 Task: Look for space in Plainview, United States from 10th August, 2023 to 20th August, 2023 for 12 adults in price range Rs.10000 to Rs.14000. Place can be entire place or shared room with 6 bedrooms having 12 beds and 6 bathrooms. Property type can be house, flat, guest house. Amenities needed are: wifi, TV, free parkinig on premises, gym, breakfast. Booking option can be shelf check-in. Required host language is English.
Action: Mouse moved to (488, 99)
Screenshot: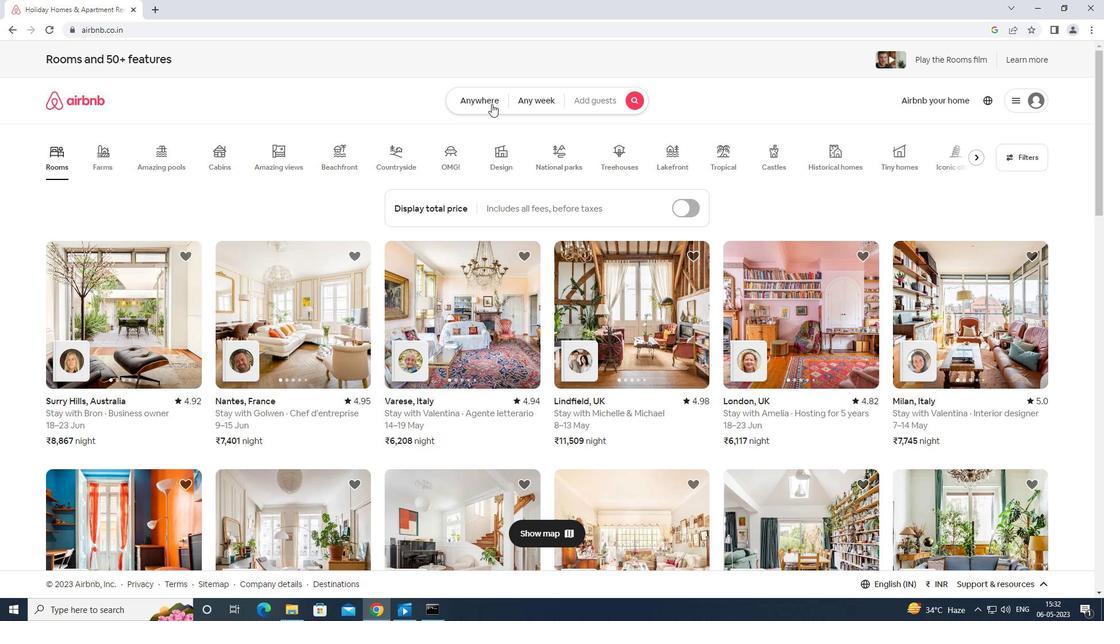 
Action: Mouse pressed left at (488, 99)
Screenshot: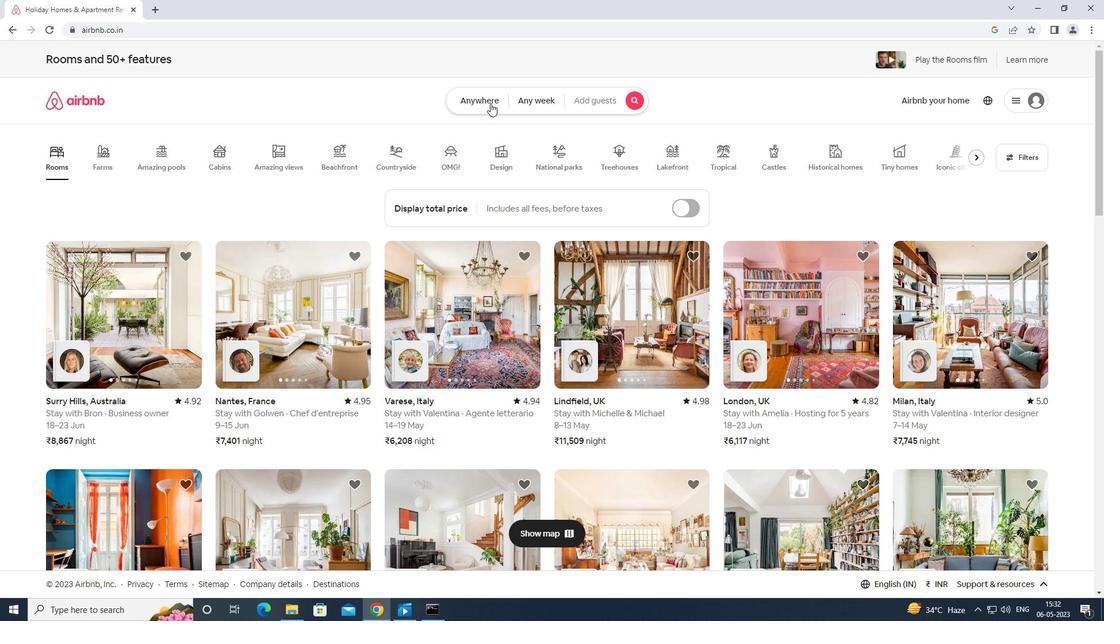 
Action: Mouse moved to (440, 130)
Screenshot: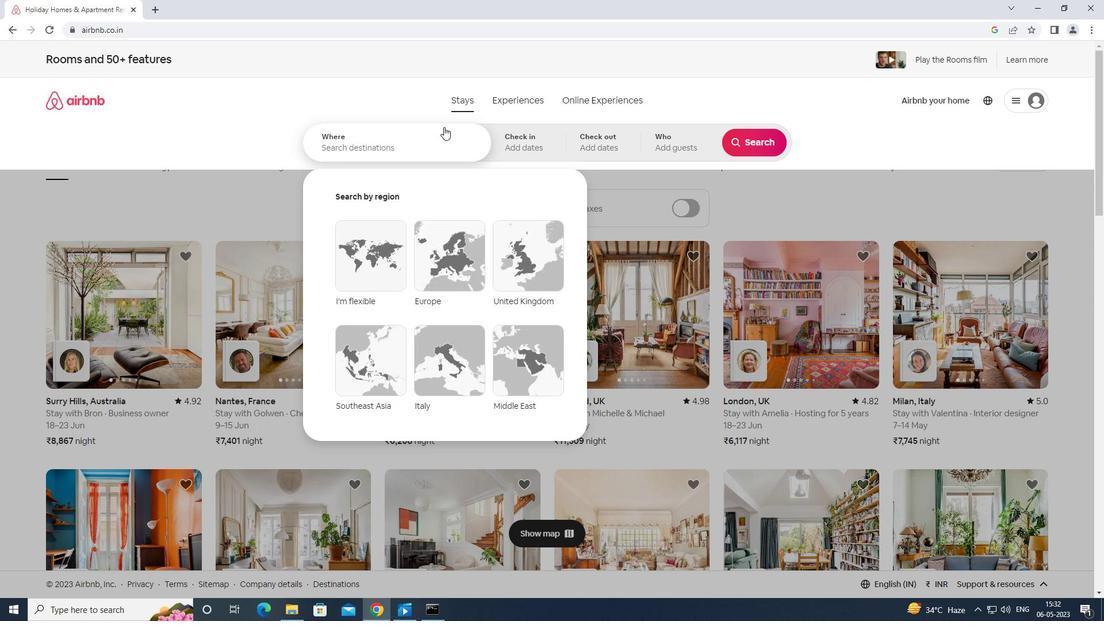 
Action: Mouse pressed left at (440, 130)
Screenshot: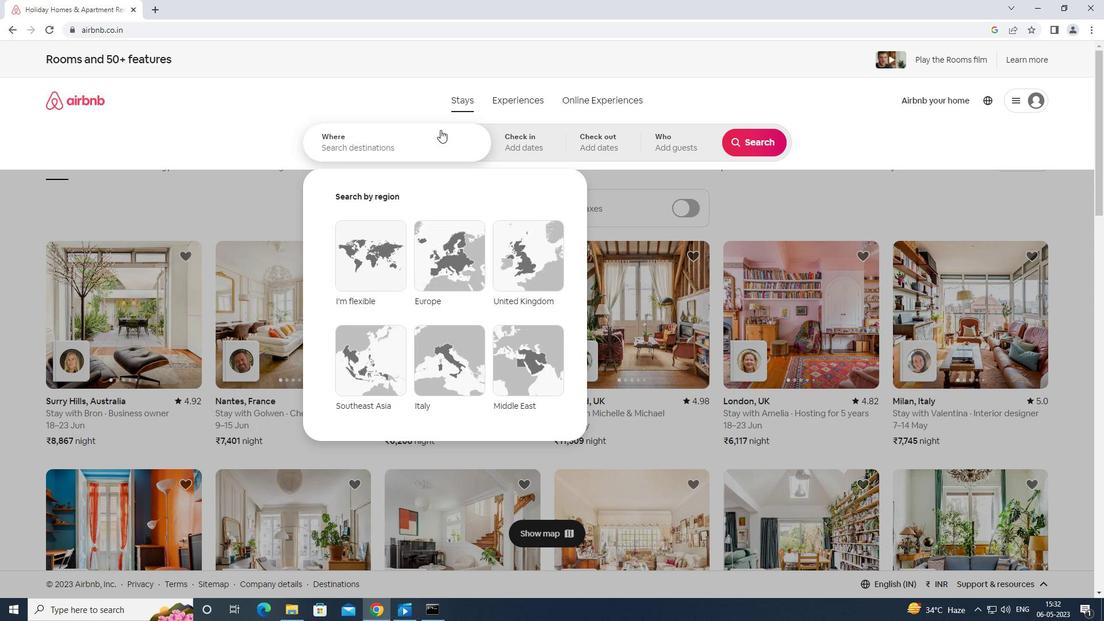 
Action: Key pressed <Key.caps_lock>pl<Key.caps_lock><Key.caps_lock>I<Key.backspace><Key.caps_lock>Inview<Key.space>united<Key.space>states<Key.enter>
Screenshot: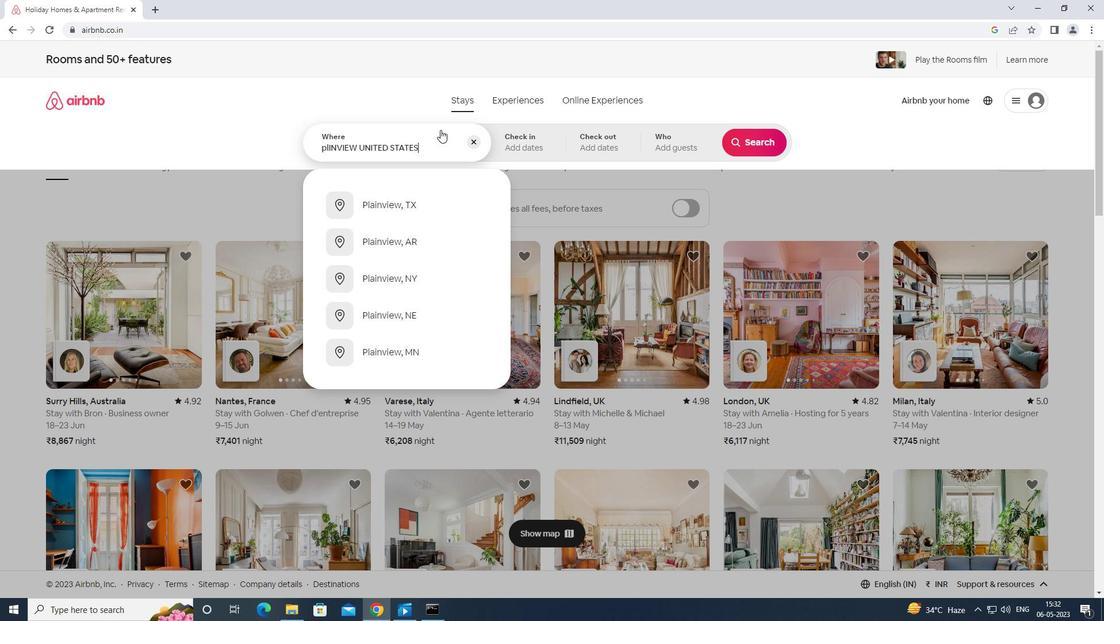 
Action: Mouse moved to (748, 234)
Screenshot: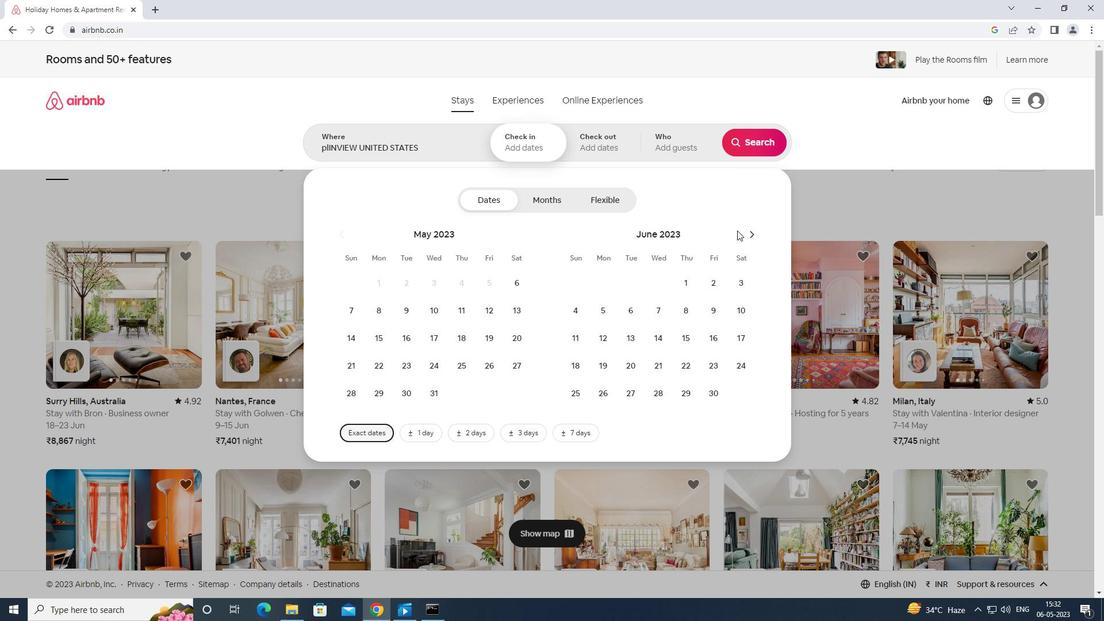 
Action: Mouse pressed left at (748, 234)
Screenshot: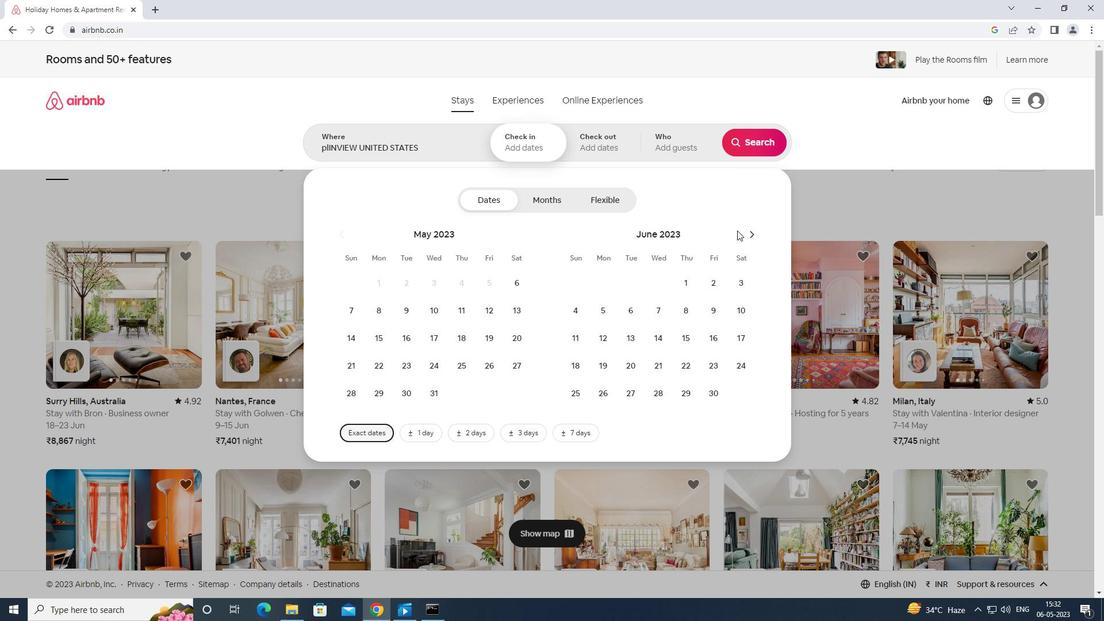 
Action: Mouse moved to (751, 233)
Screenshot: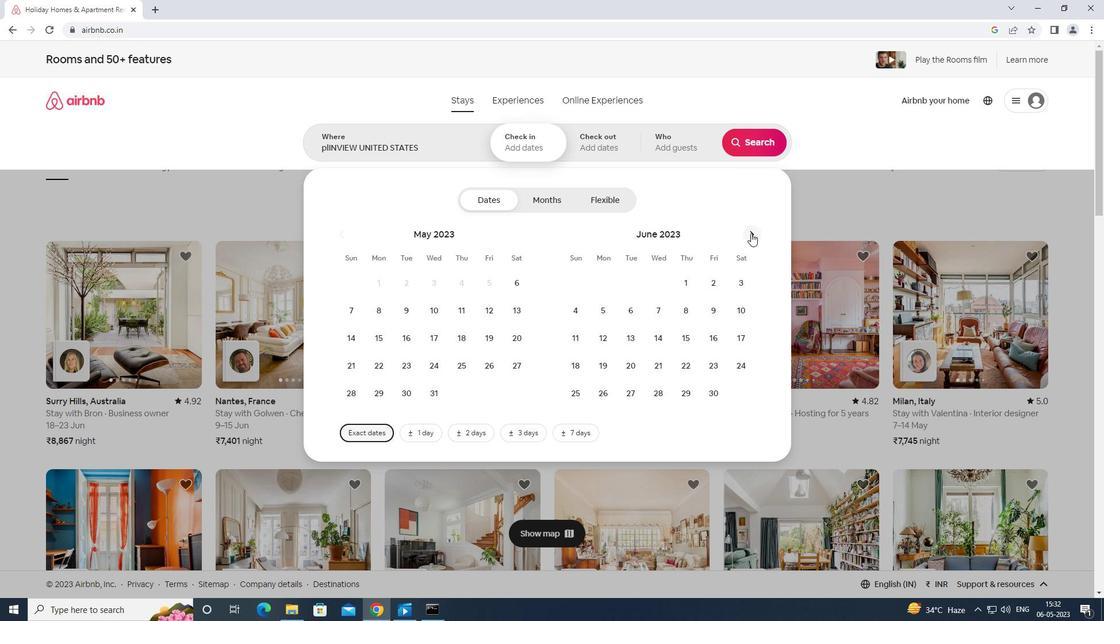 
Action: Mouse pressed left at (751, 233)
Screenshot: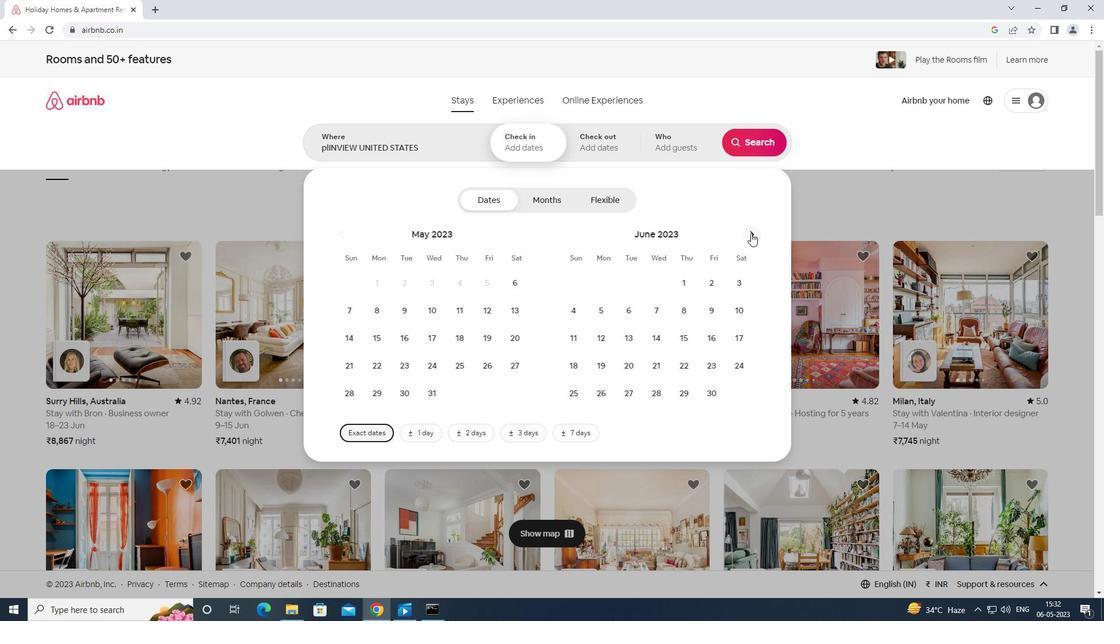 
Action: Mouse moved to (686, 310)
Screenshot: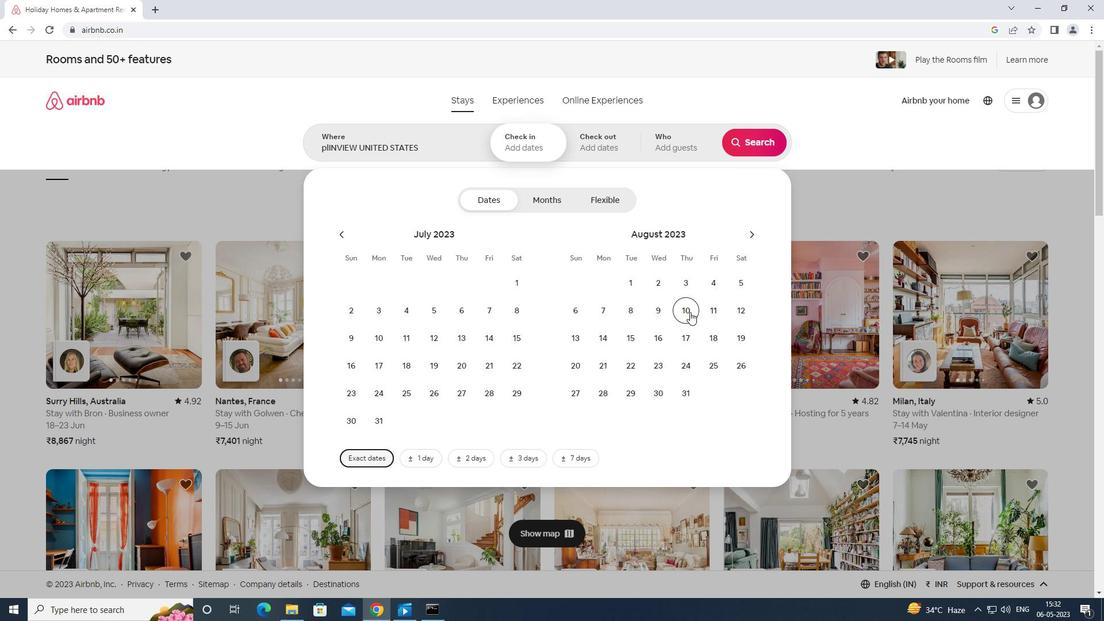 
Action: Mouse pressed left at (686, 310)
Screenshot: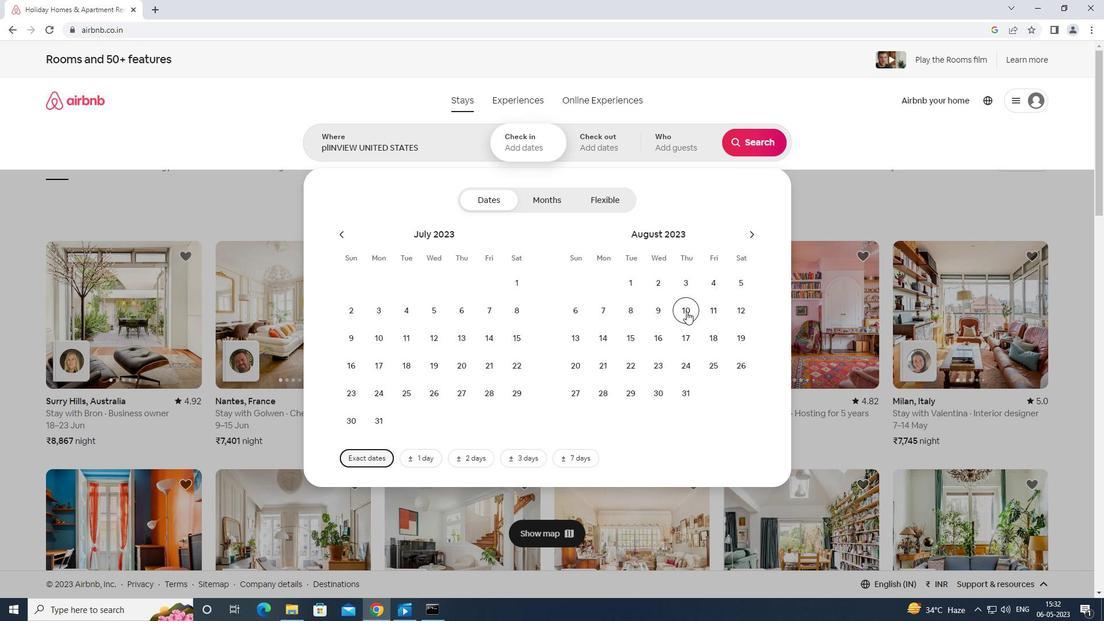 
Action: Mouse moved to (577, 364)
Screenshot: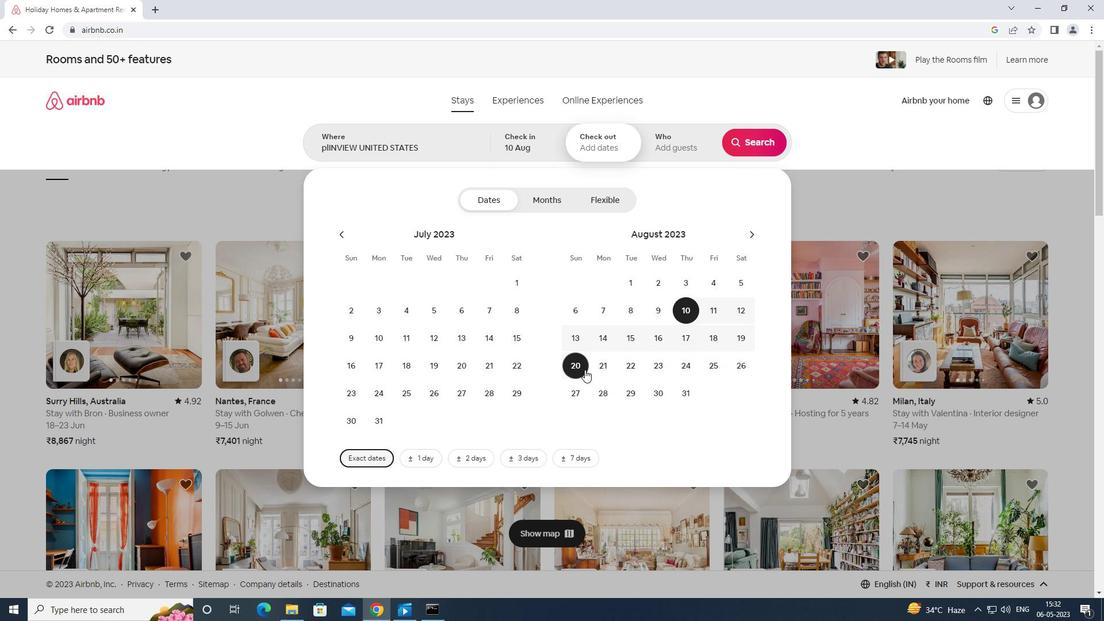 
Action: Mouse pressed left at (577, 364)
Screenshot: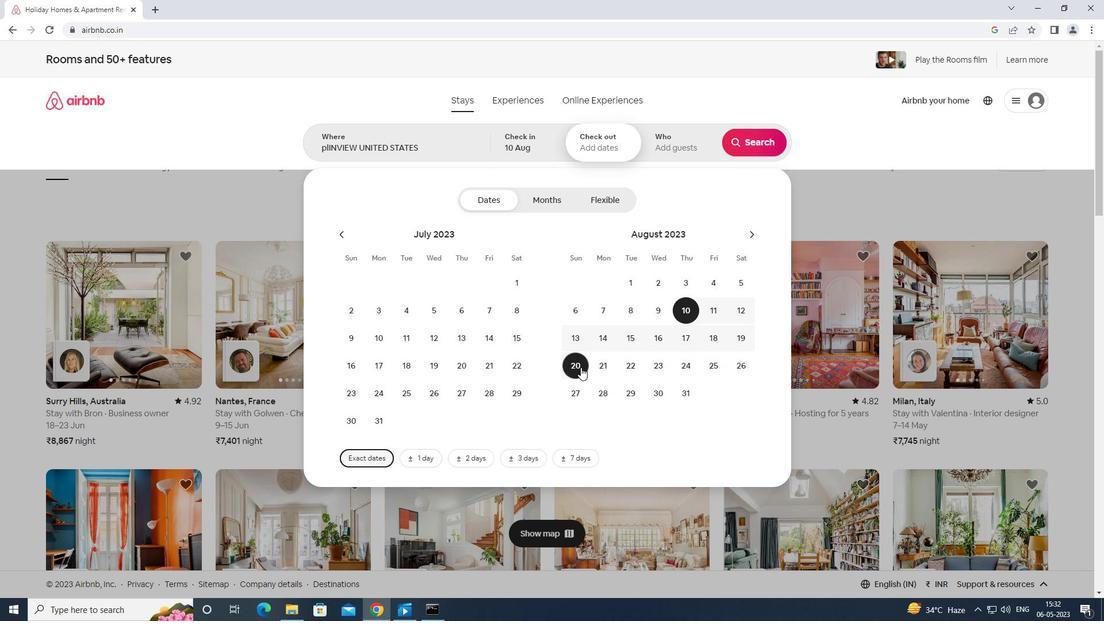 
Action: Mouse moved to (679, 144)
Screenshot: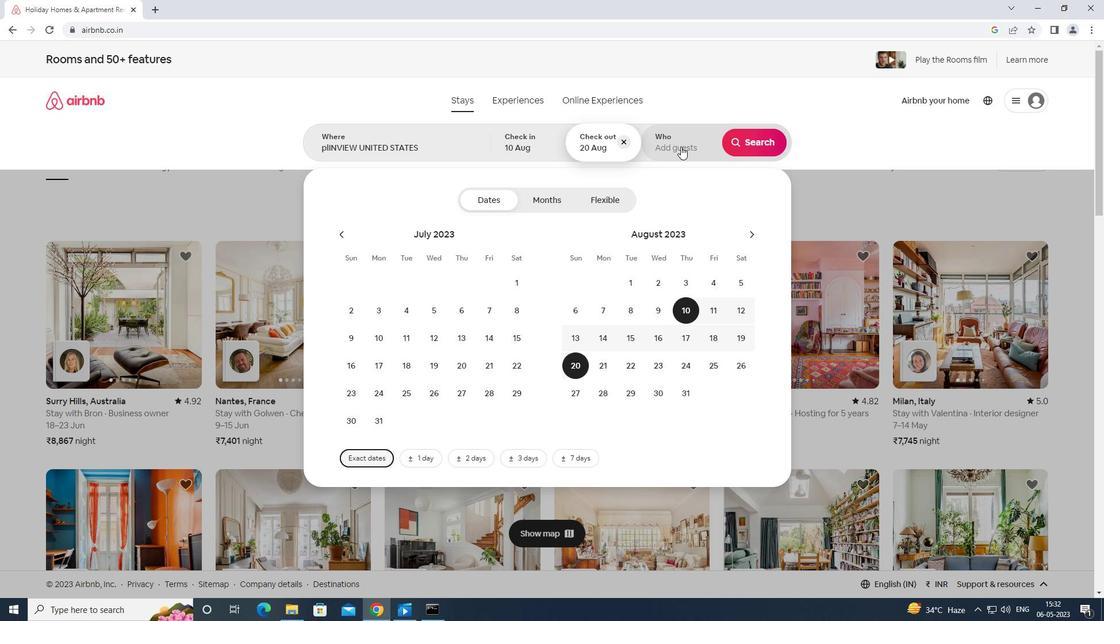 
Action: Mouse pressed left at (679, 144)
Screenshot: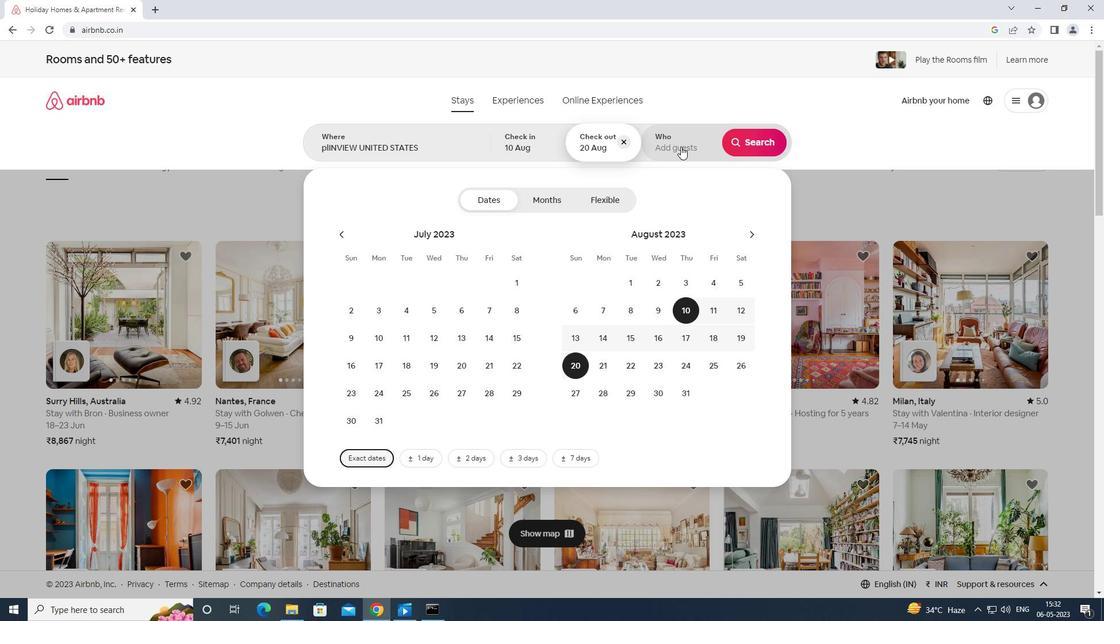 
Action: Mouse moved to (759, 199)
Screenshot: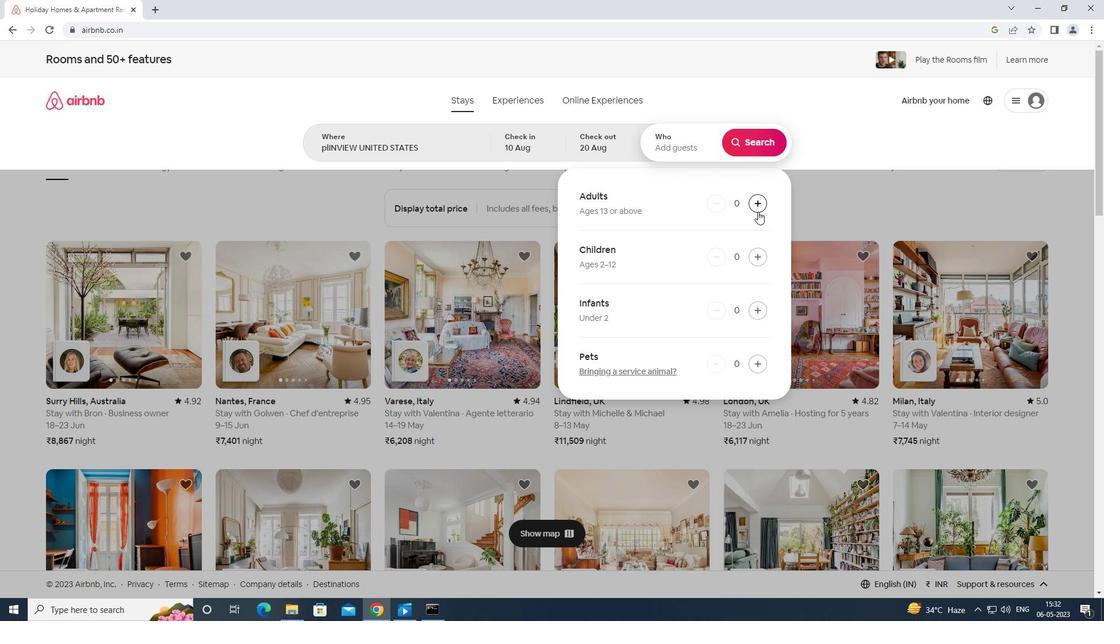 
Action: Mouse pressed left at (759, 199)
Screenshot: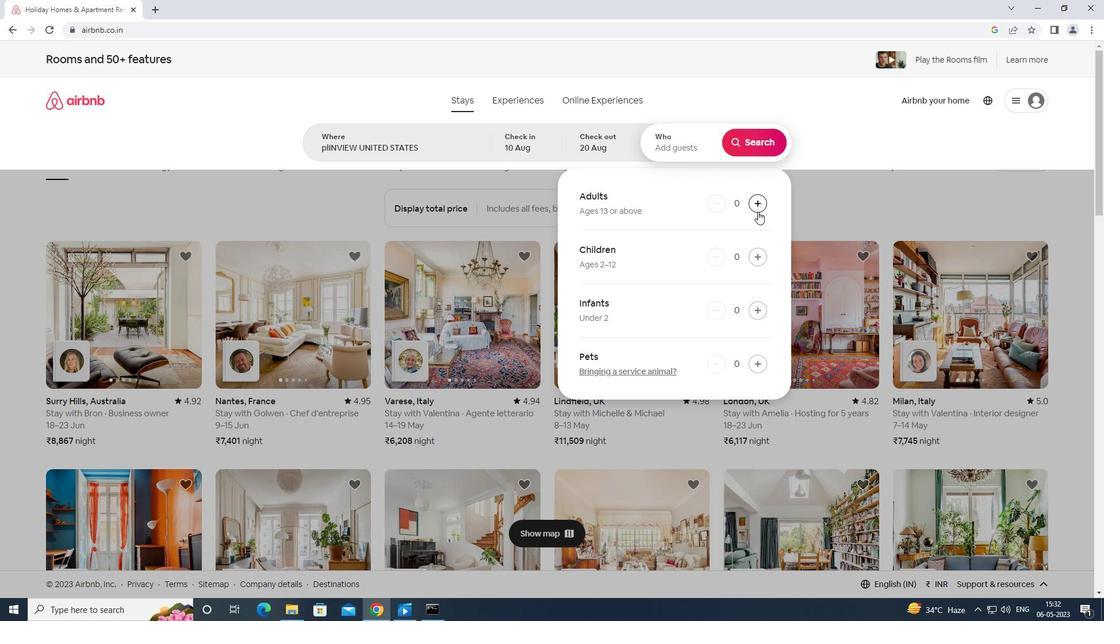 
Action: Mouse moved to (759, 199)
Screenshot: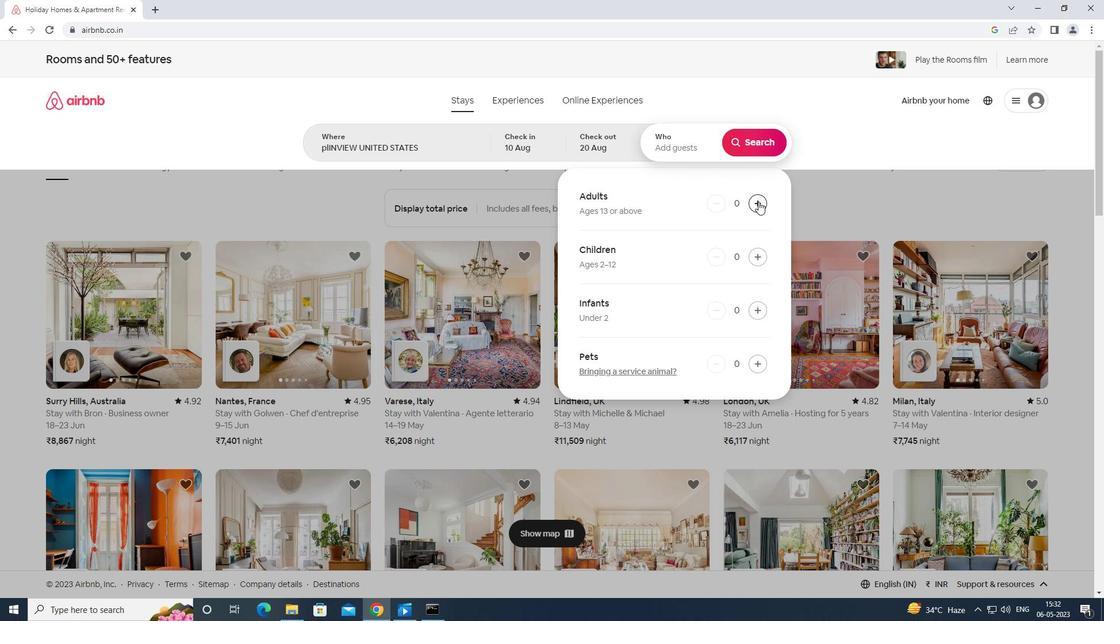 
Action: Mouse pressed left at (759, 199)
Screenshot: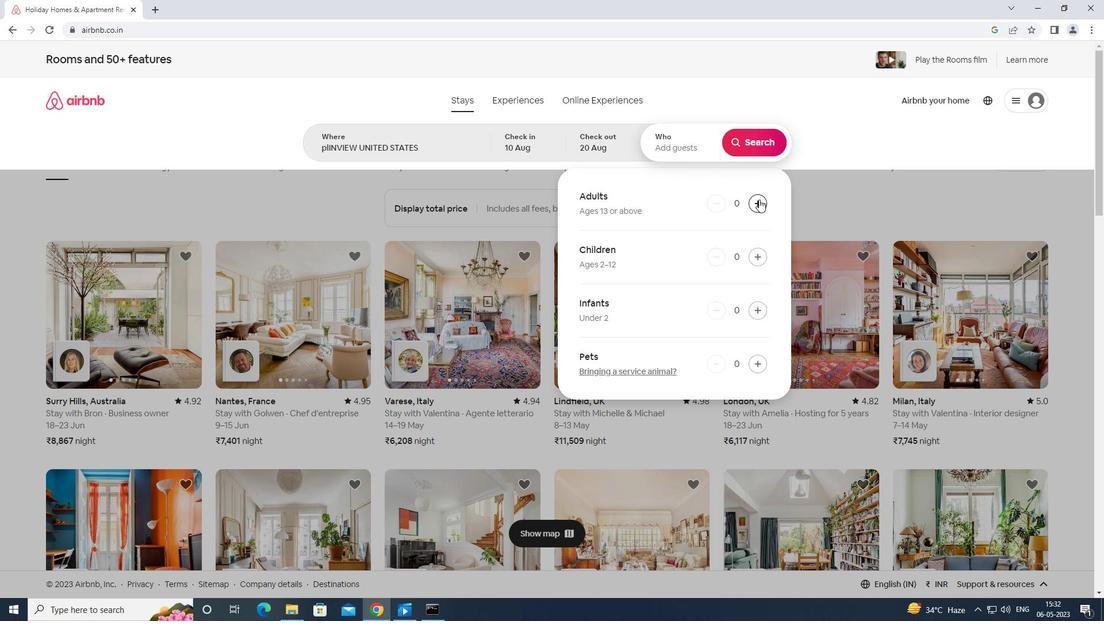 
Action: Mouse moved to (759, 200)
Screenshot: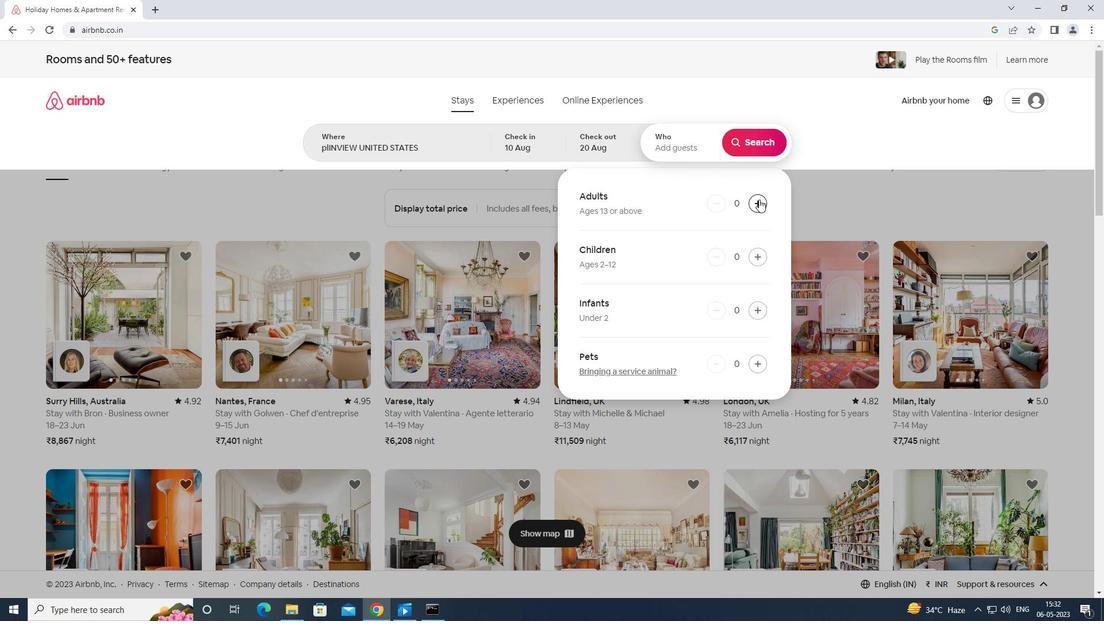 
Action: Mouse pressed left at (759, 200)
Screenshot: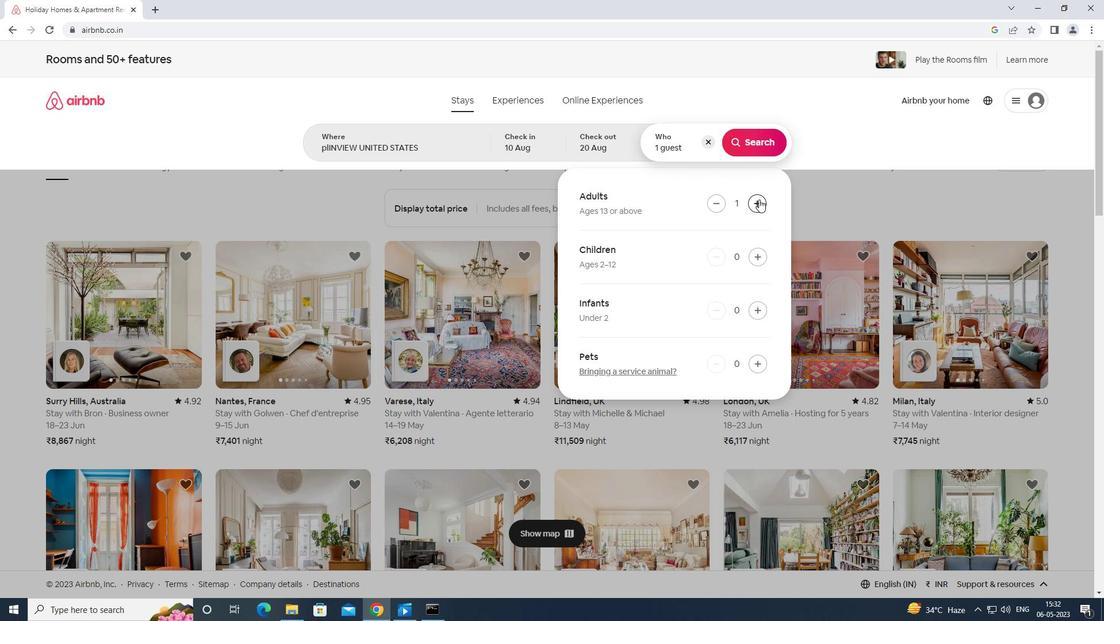
Action: Mouse moved to (758, 200)
Screenshot: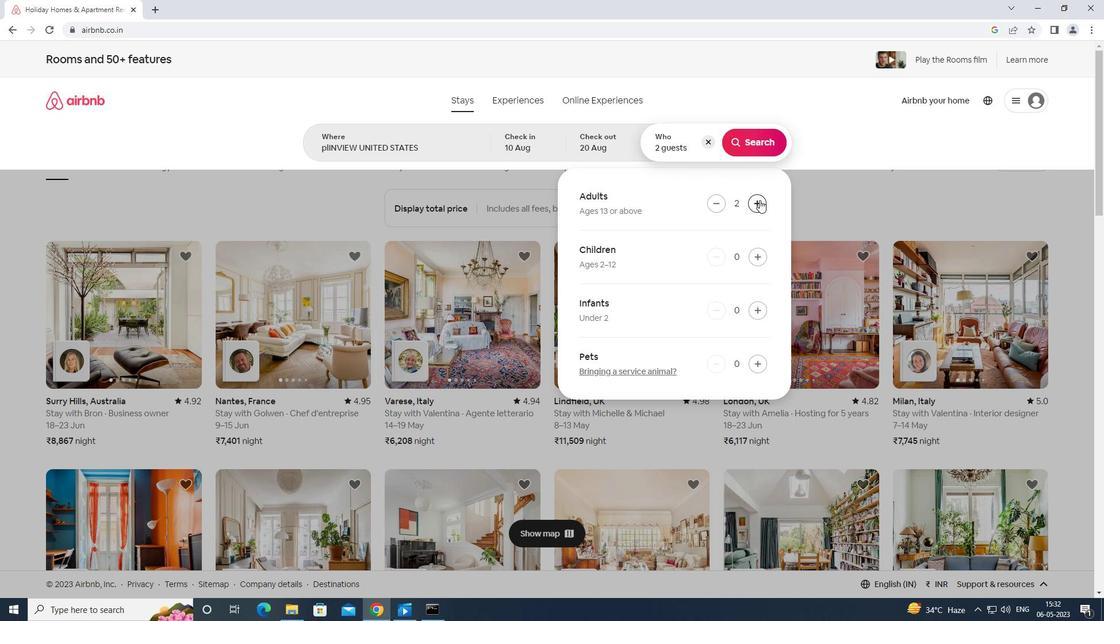 
Action: Mouse pressed left at (758, 200)
Screenshot: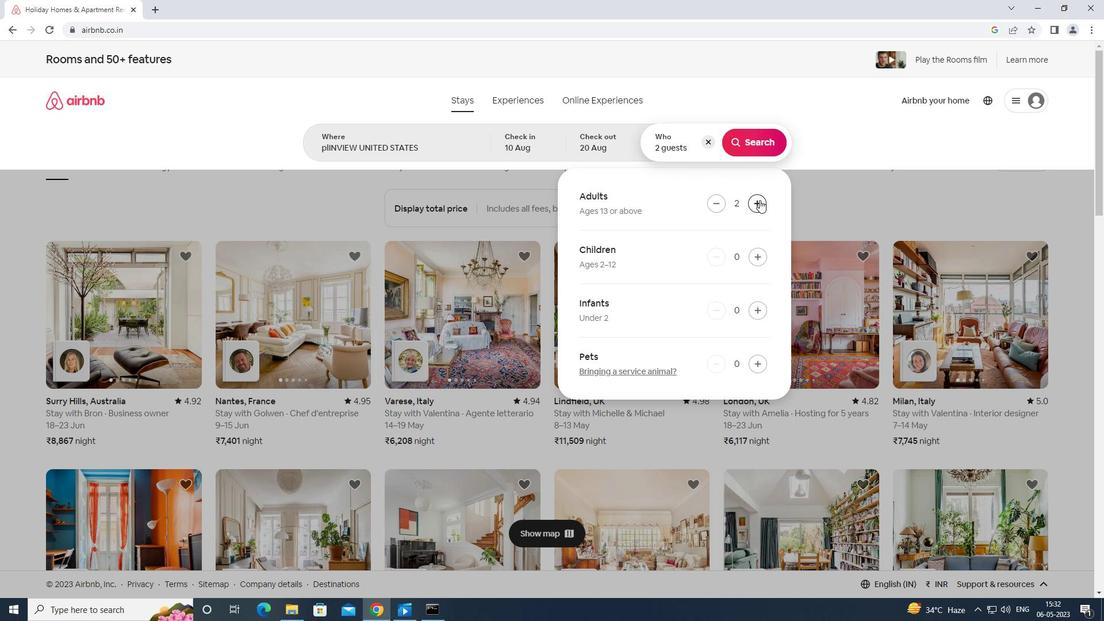 
Action: Mouse pressed left at (758, 200)
Screenshot: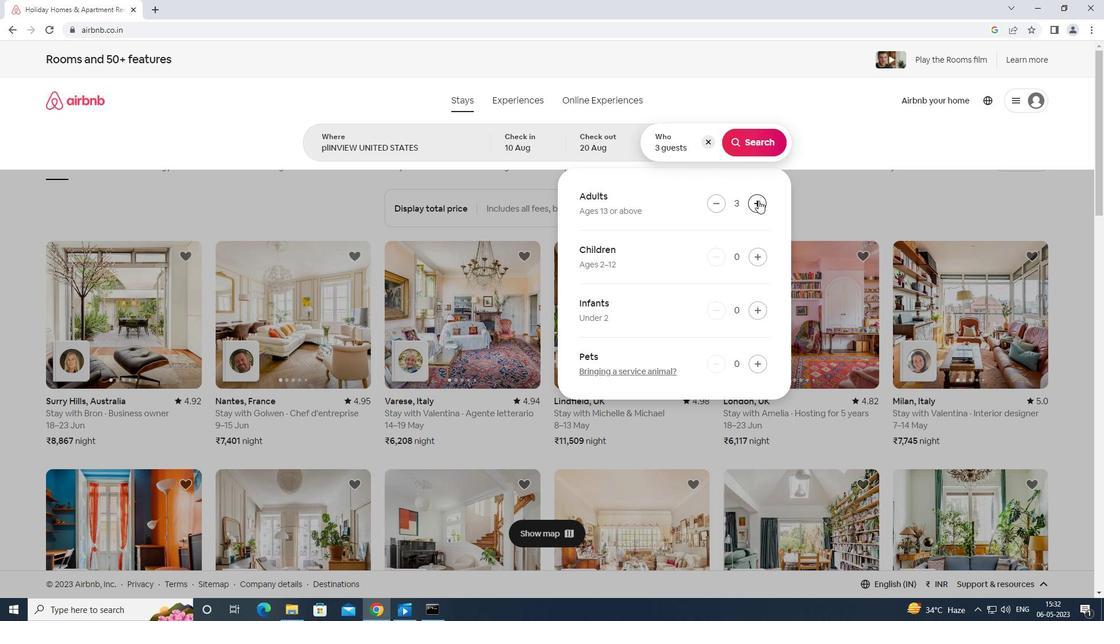 
Action: Mouse pressed left at (758, 200)
Screenshot: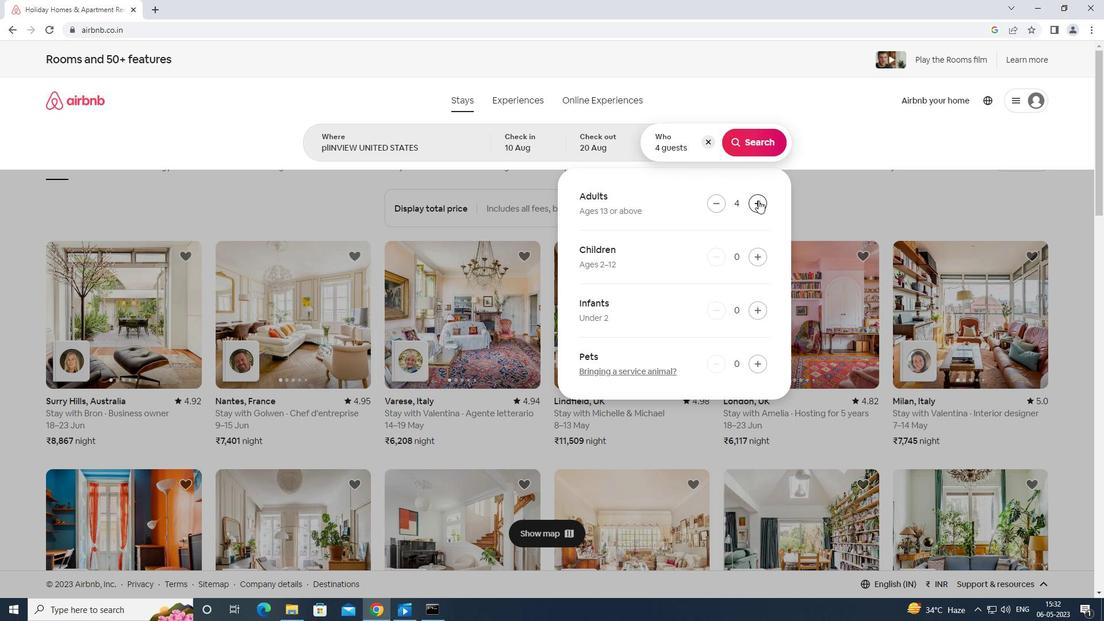 
Action: Mouse pressed left at (758, 200)
Screenshot: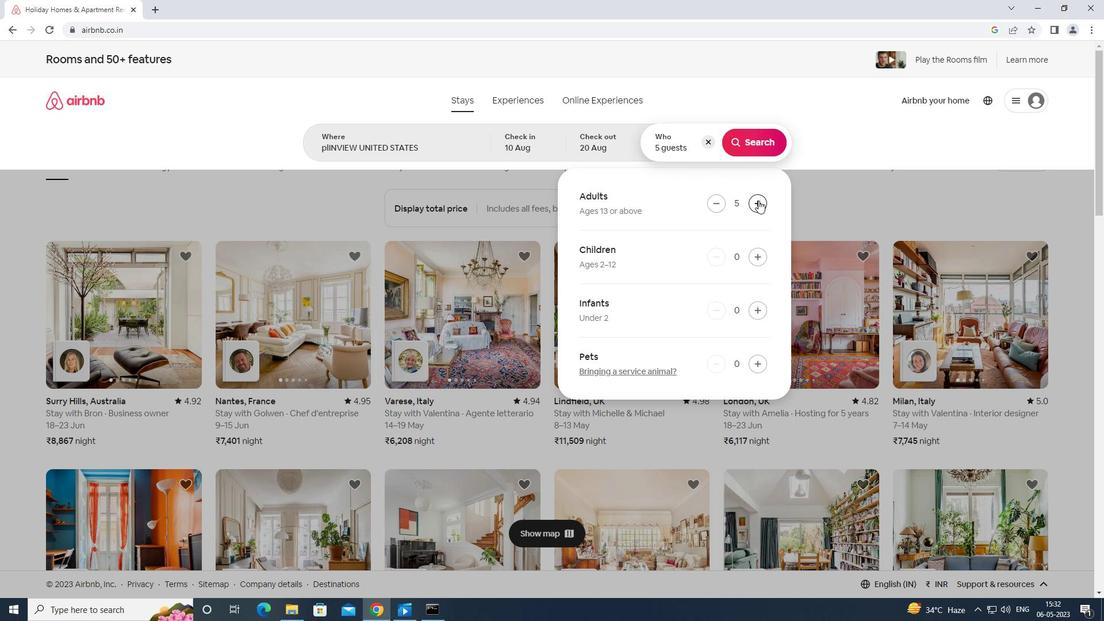 
Action: Mouse pressed left at (758, 200)
Screenshot: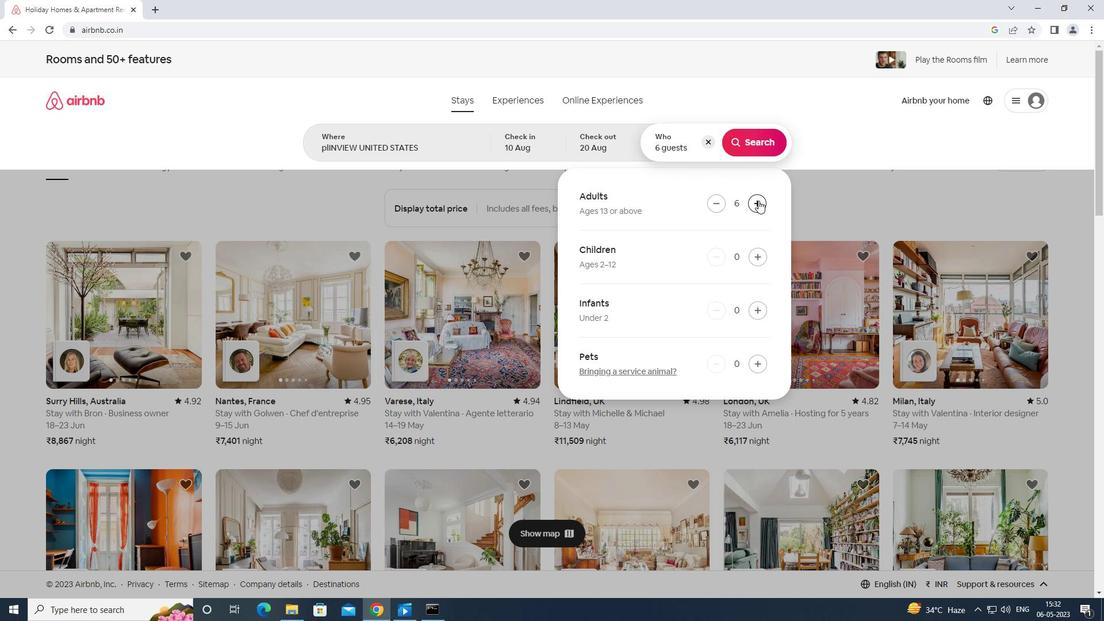
Action: Mouse pressed left at (758, 200)
Screenshot: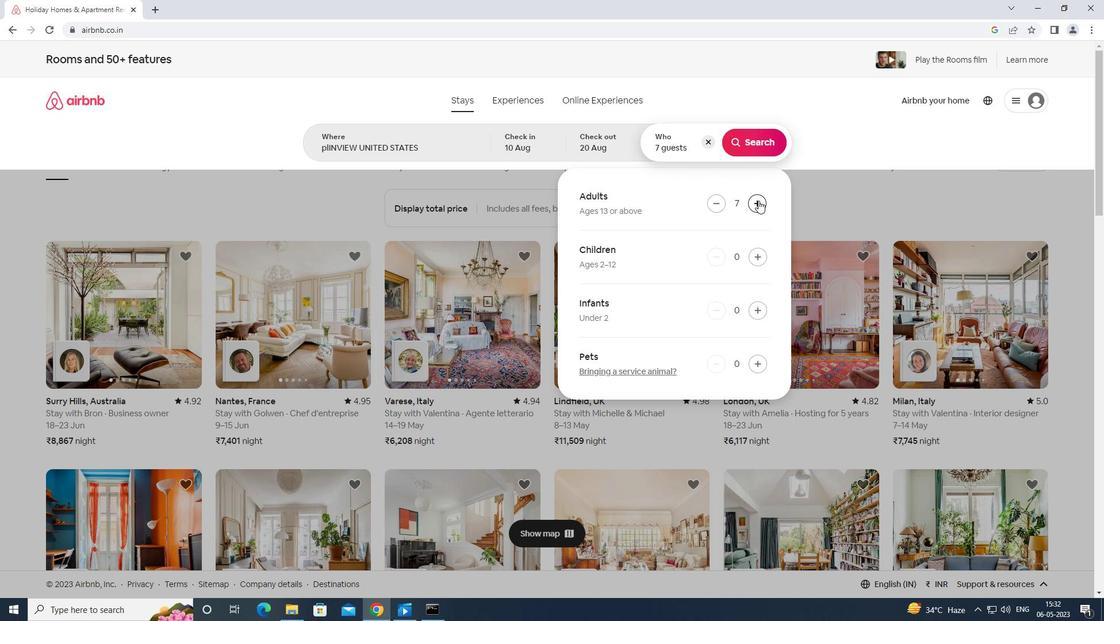 
Action: Mouse pressed left at (758, 200)
Screenshot: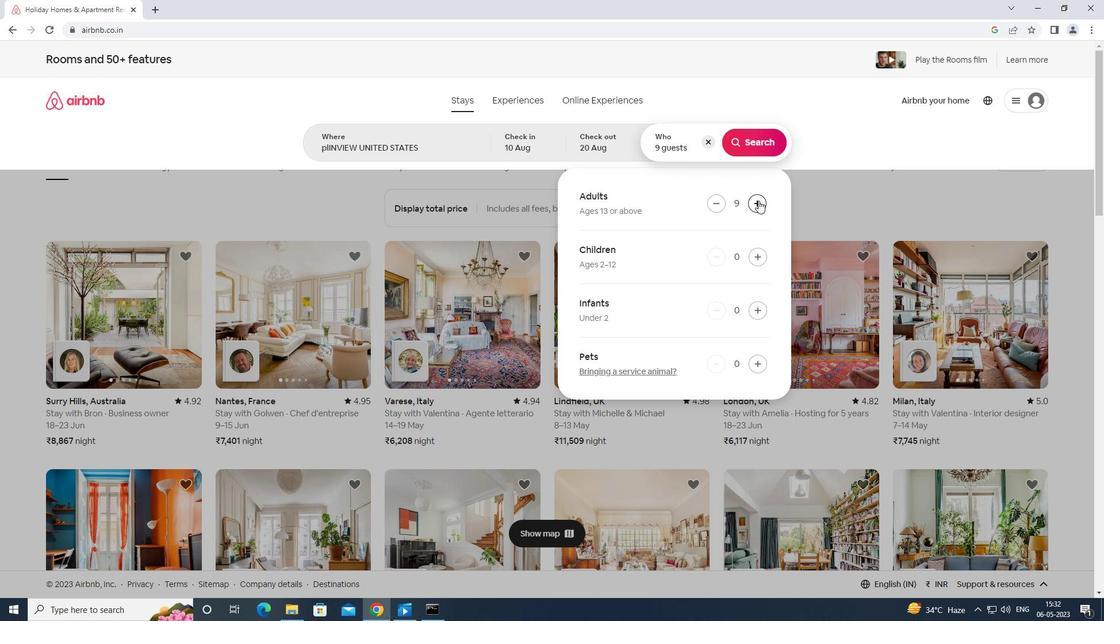 
Action: Mouse pressed left at (758, 200)
Screenshot: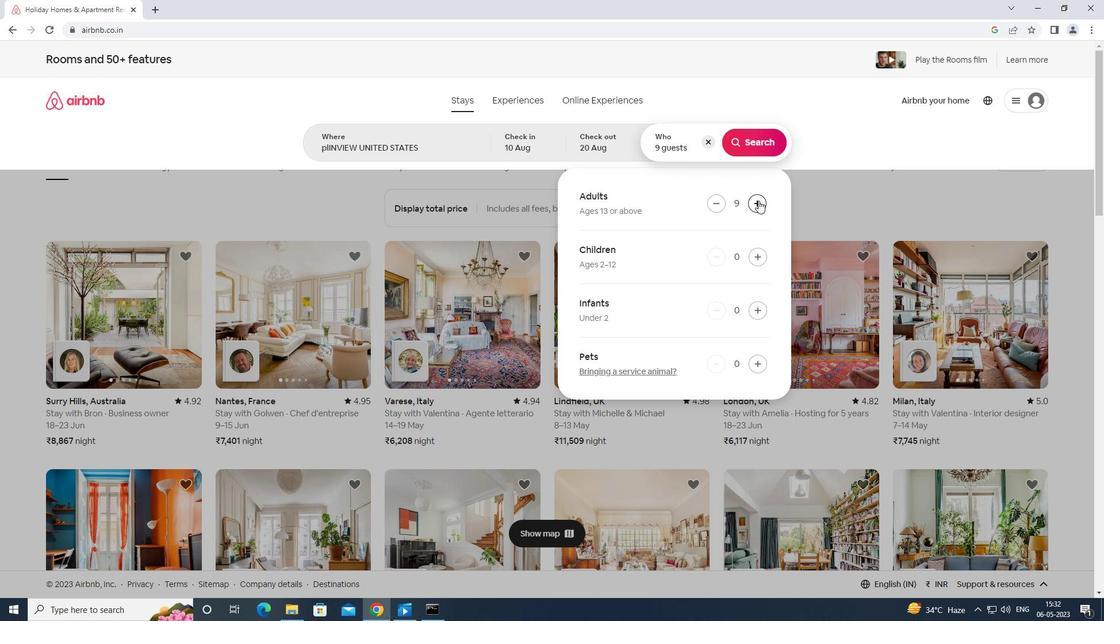 
Action: Mouse moved to (758, 201)
Screenshot: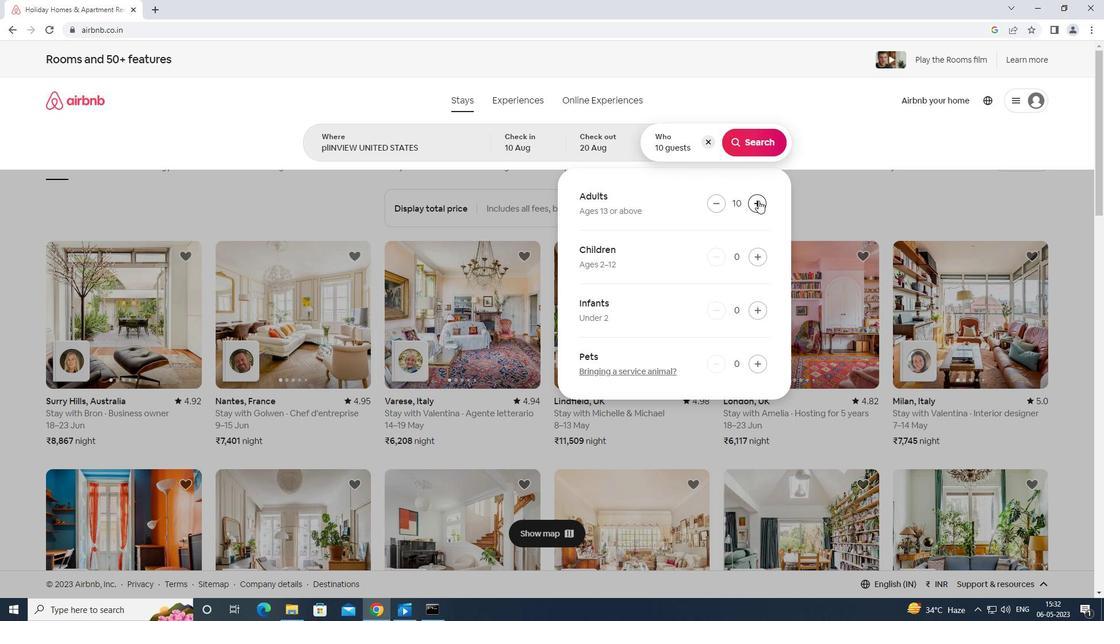 
Action: Mouse pressed left at (758, 201)
Screenshot: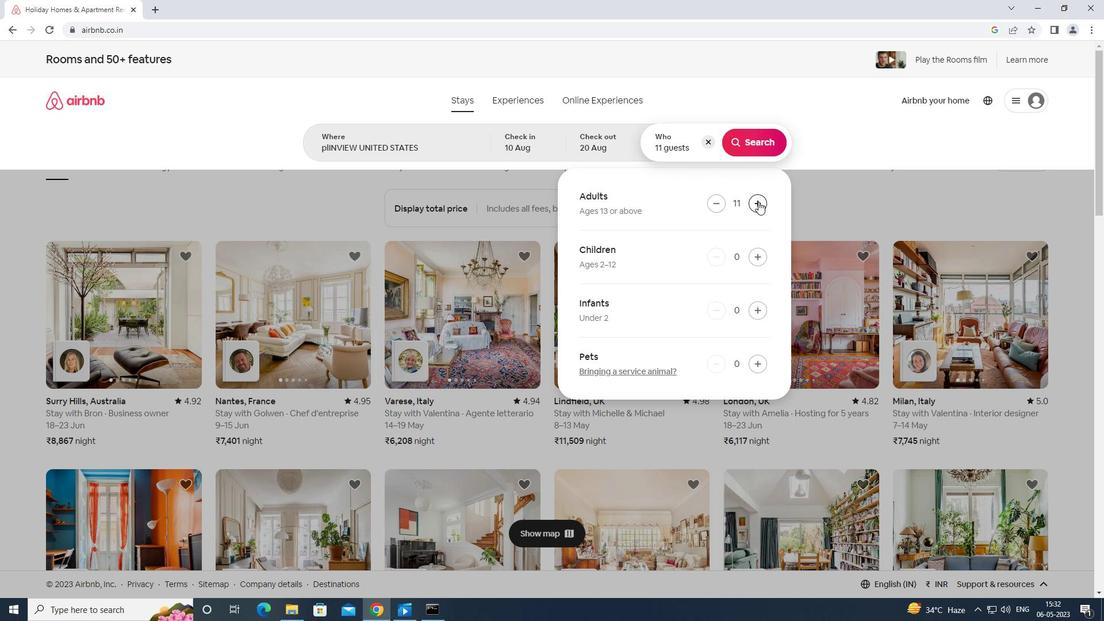 
Action: Mouse moved to (770, 132)
Screenshot: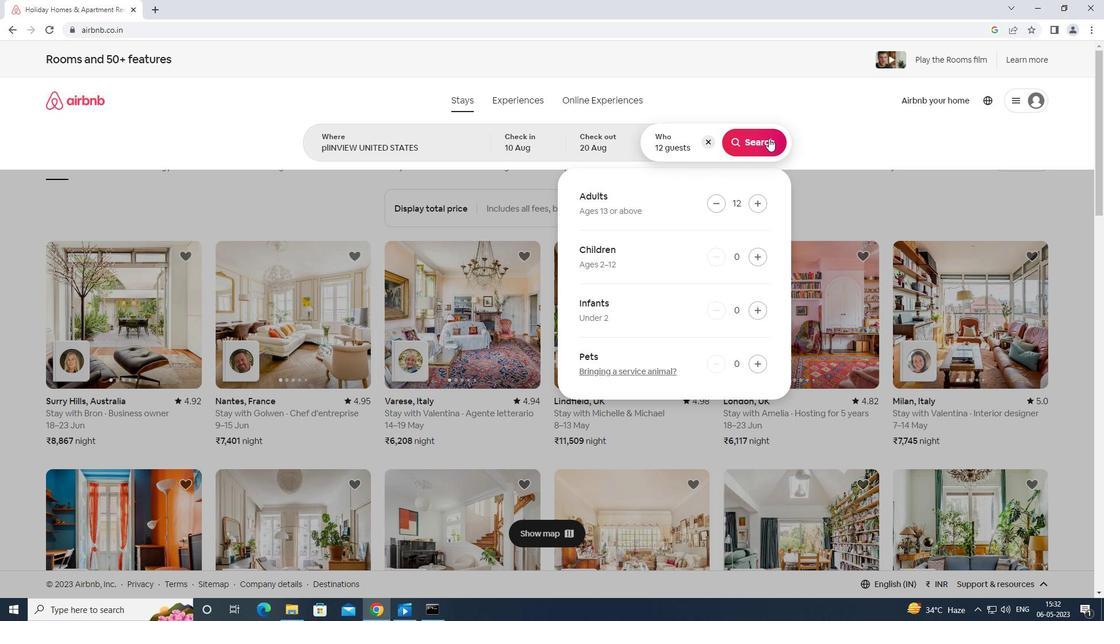 
Action: Mouse pressed left at (770, 132)
Screenshot: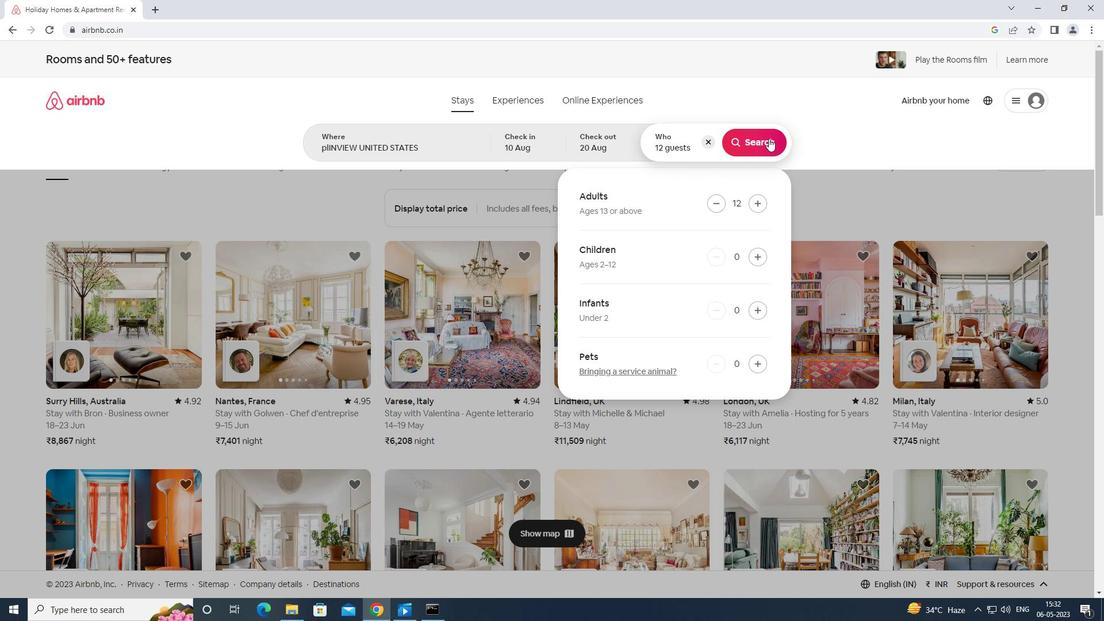 
Action: Mouse moved to (1066, 113)
Screenshot: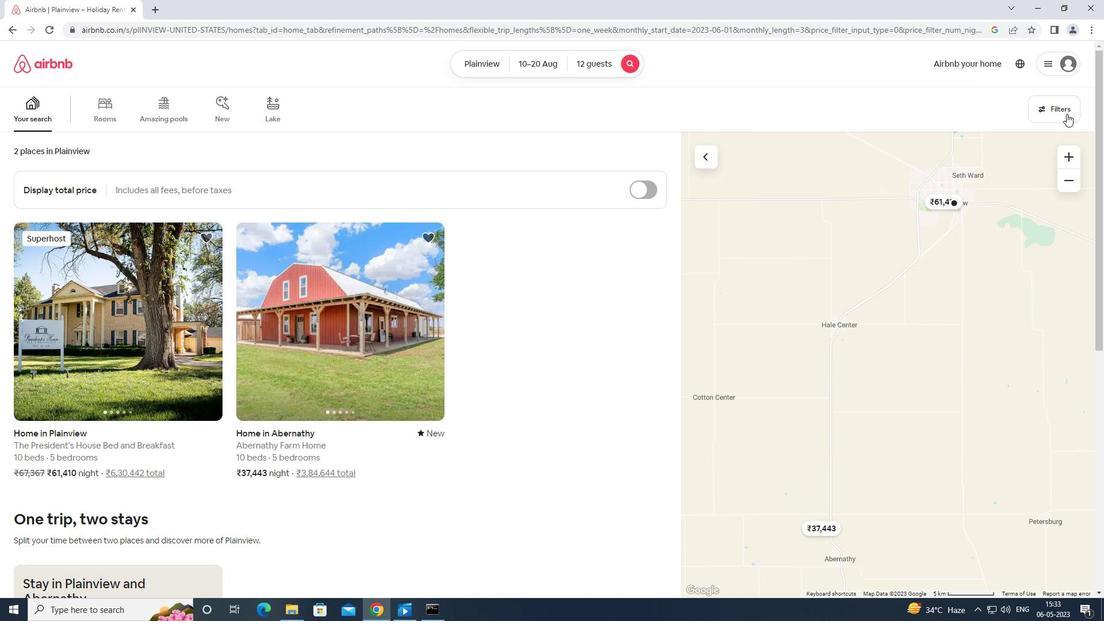 
Action: Mouse pressed left at (1066, 113)
Screenshot: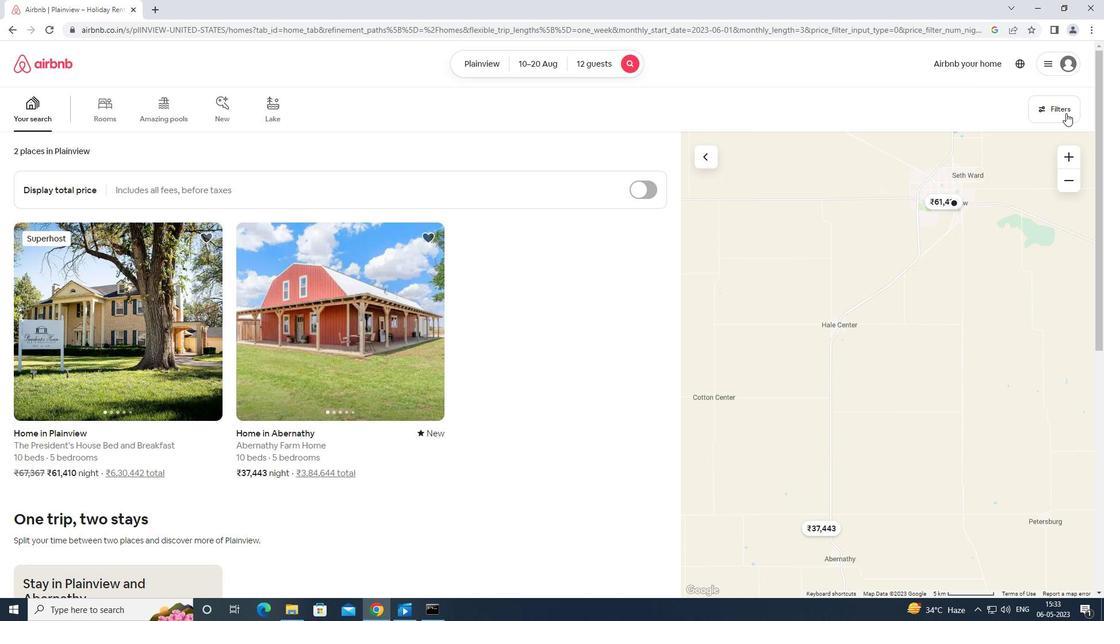 
Action: Mouse moved to (502, 389)
Screenshot: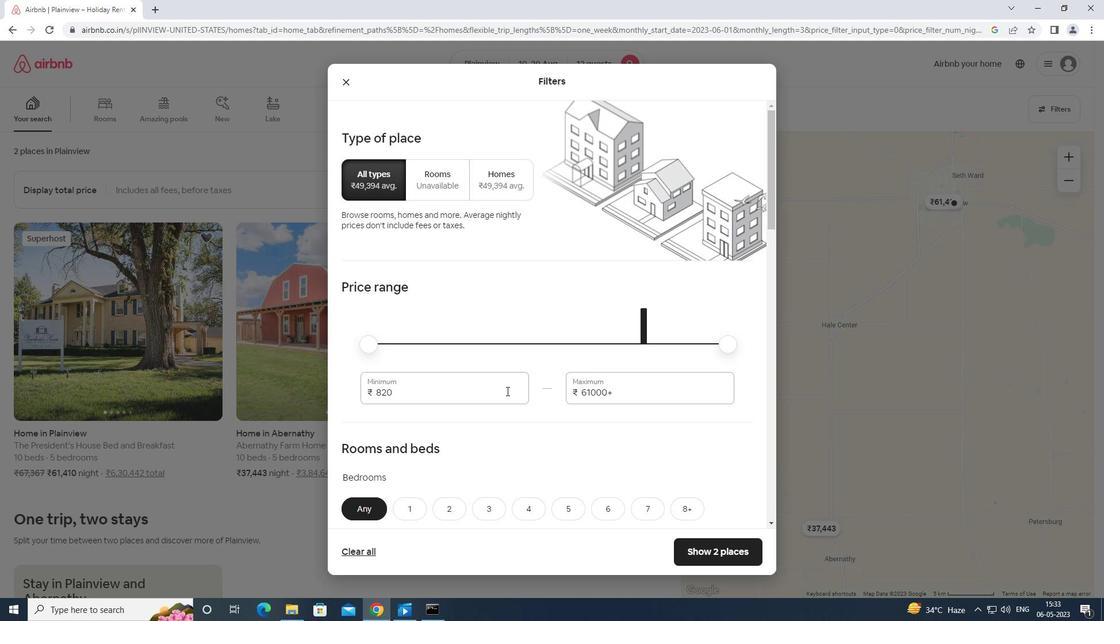 
Action: Mouse pressed left at (502, 389)
Screenshot: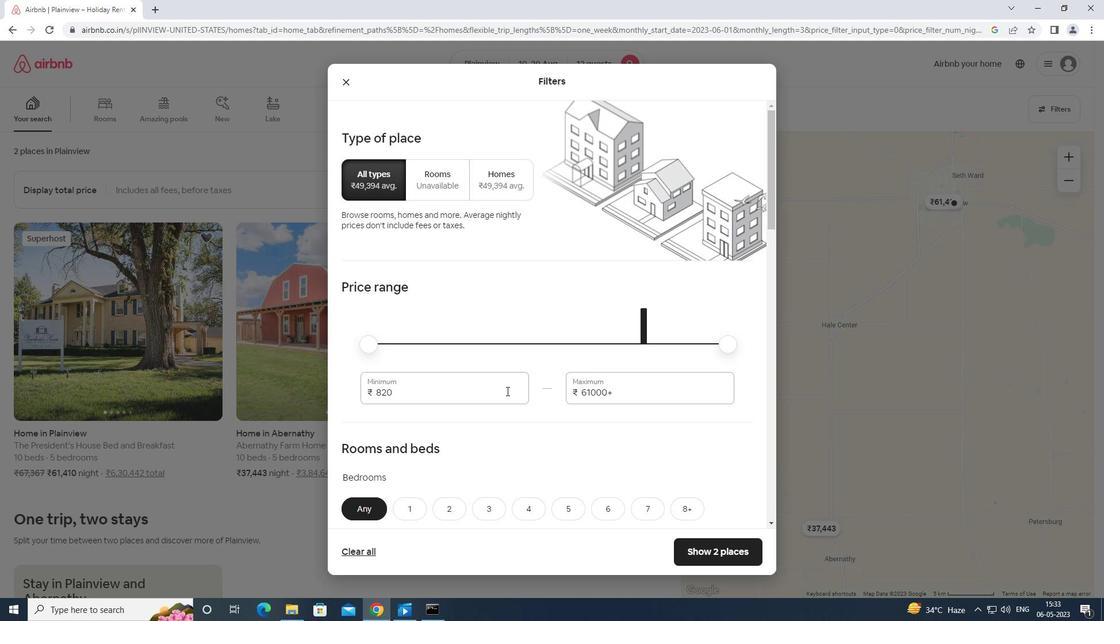 
Action: Mouse moved to (505, 386)
Screenshot: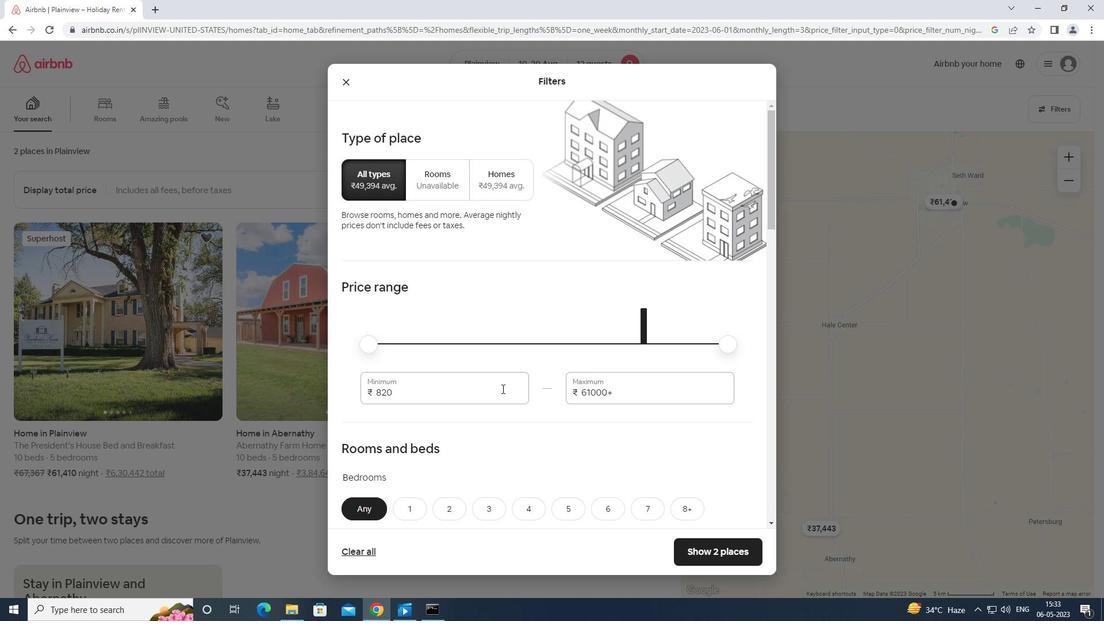 
Action: Key pressed <Key.backspace><Key.backspace><Key.backspace>10000
Screenshot: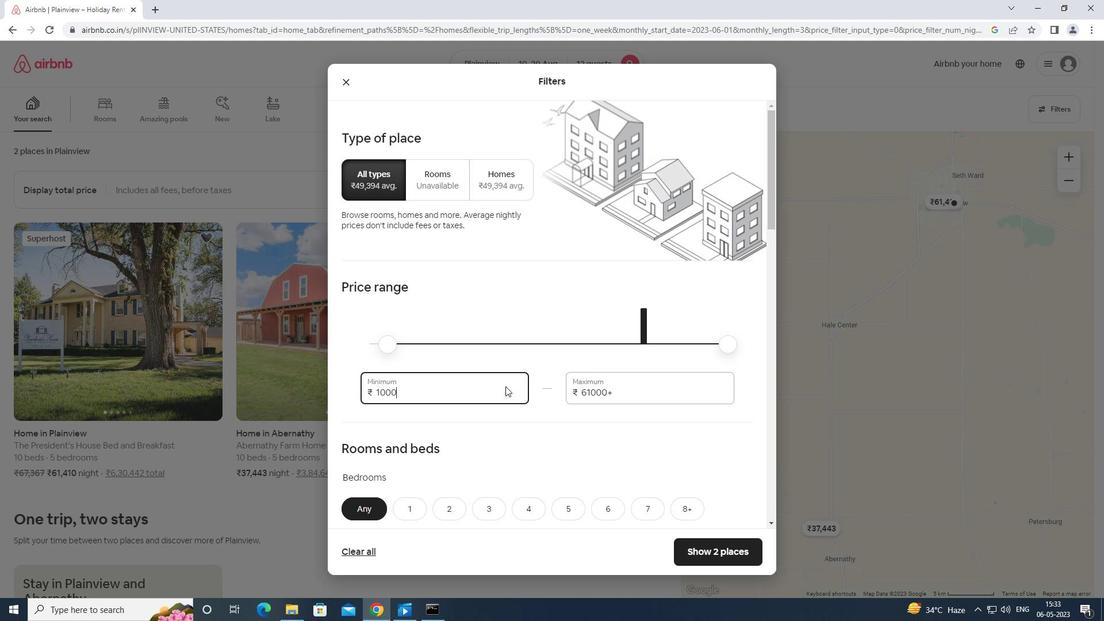 
Action: Mouse moved to (671, 392)
Screenshot: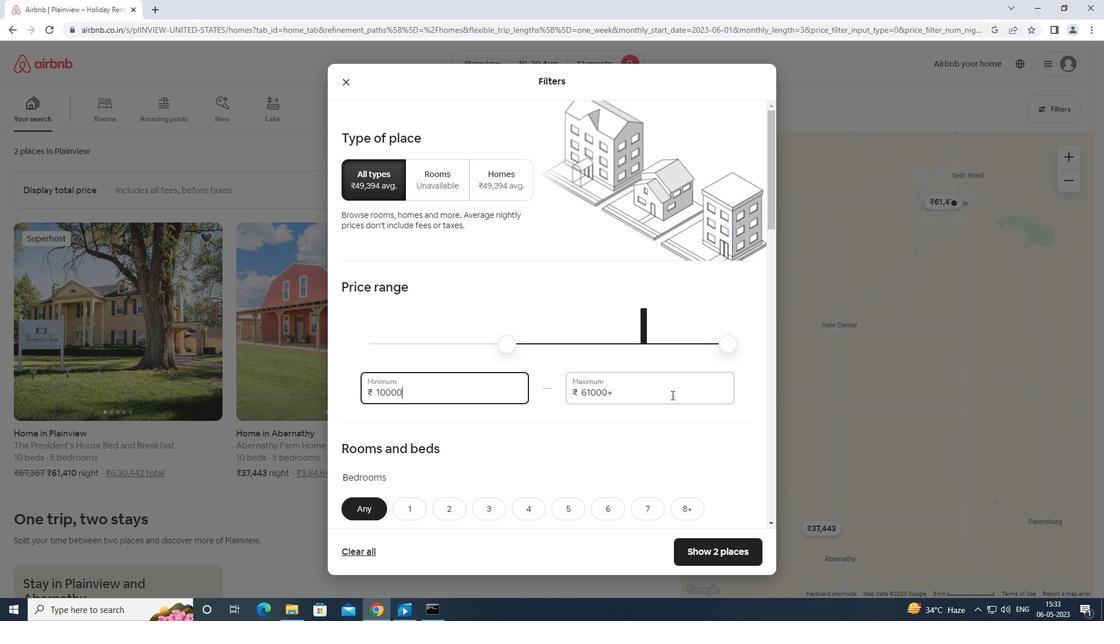 
Action: Mouse pressed left at (671, 392)
Screenshot: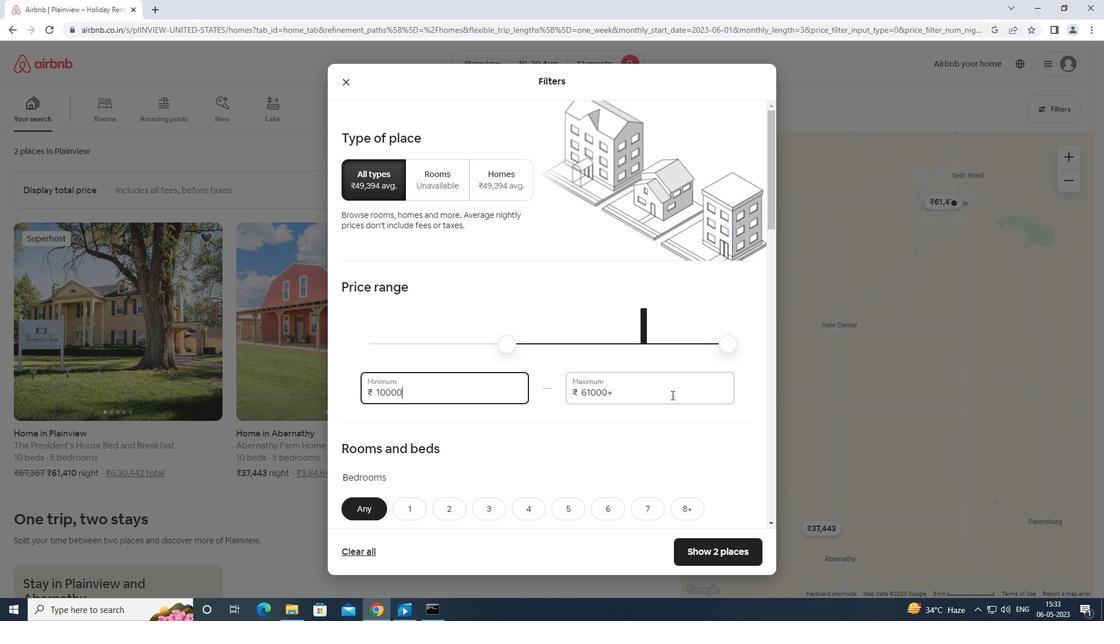 
Action: Mouse moved to (671, 387)
Screenshot: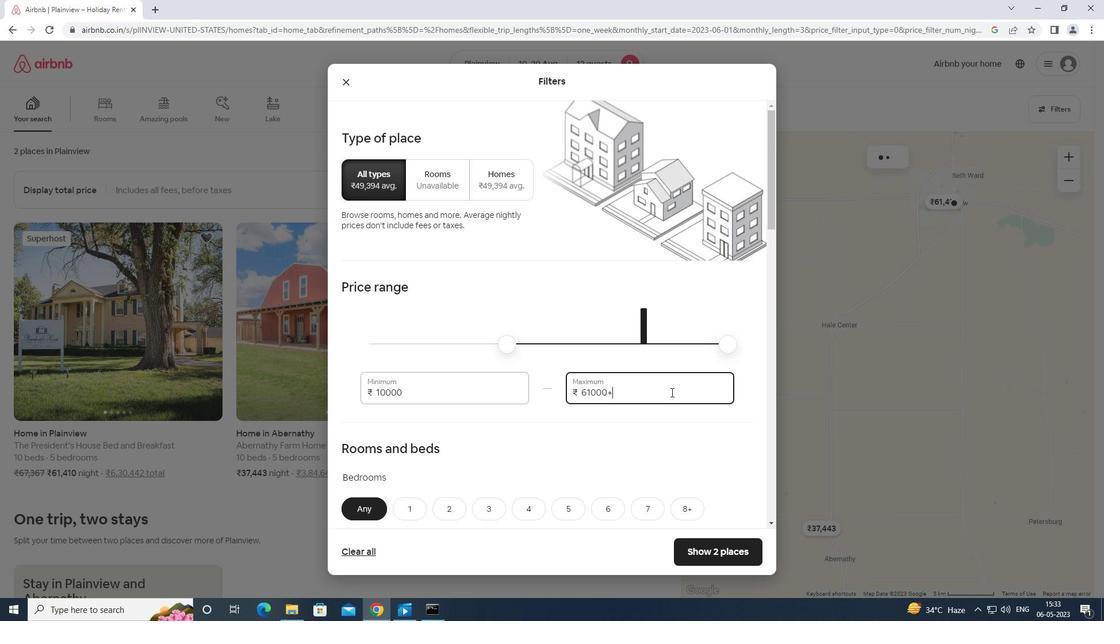 
Action: Key pressed <Key.backspace>
Screenshot: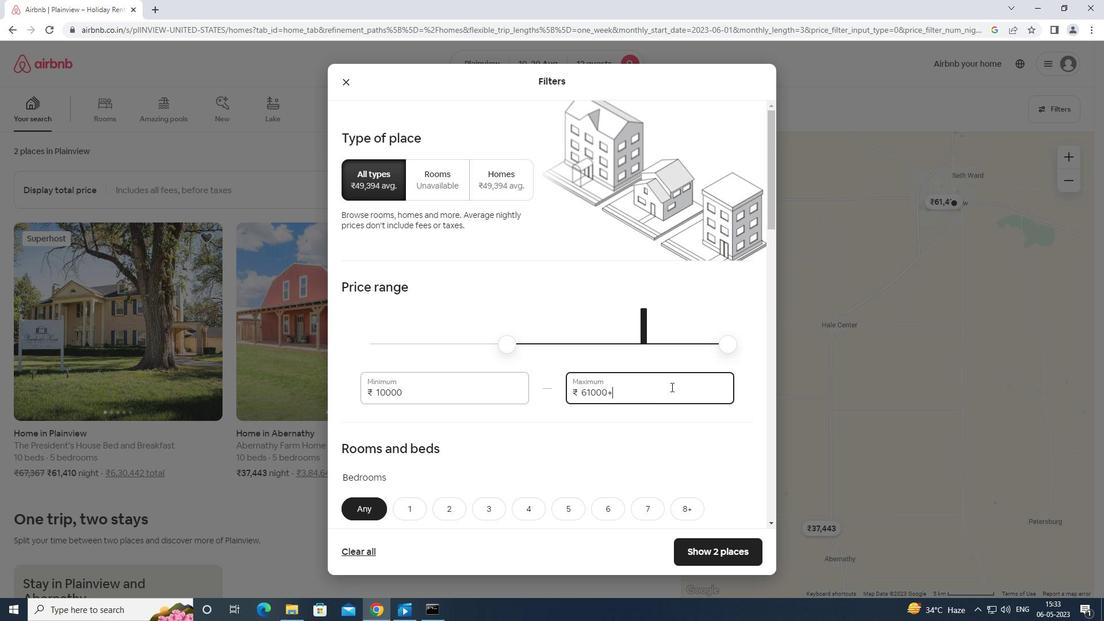
Action: Mouse moved to (675, 366)
Screenshot: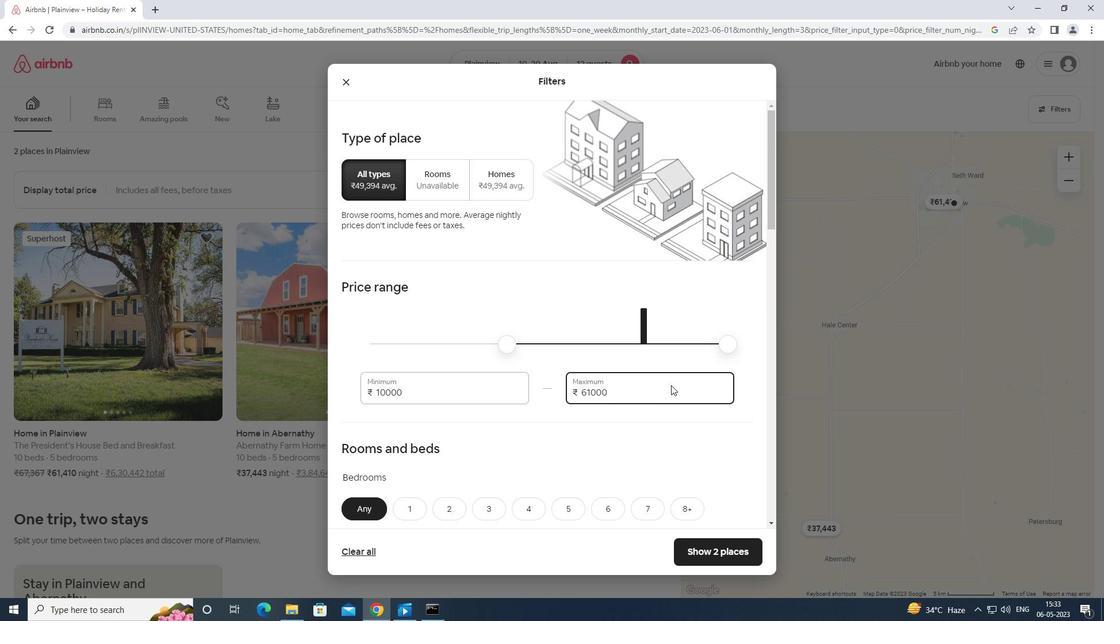 
Action: Key pressed <Key.backspace><Key.backspace><Key.backspace><Key.backspace><Key.backspace><Key.backspace><Key.backspace><Key.backspace><Key.backspace><Key.backspace>14000
Screenshot: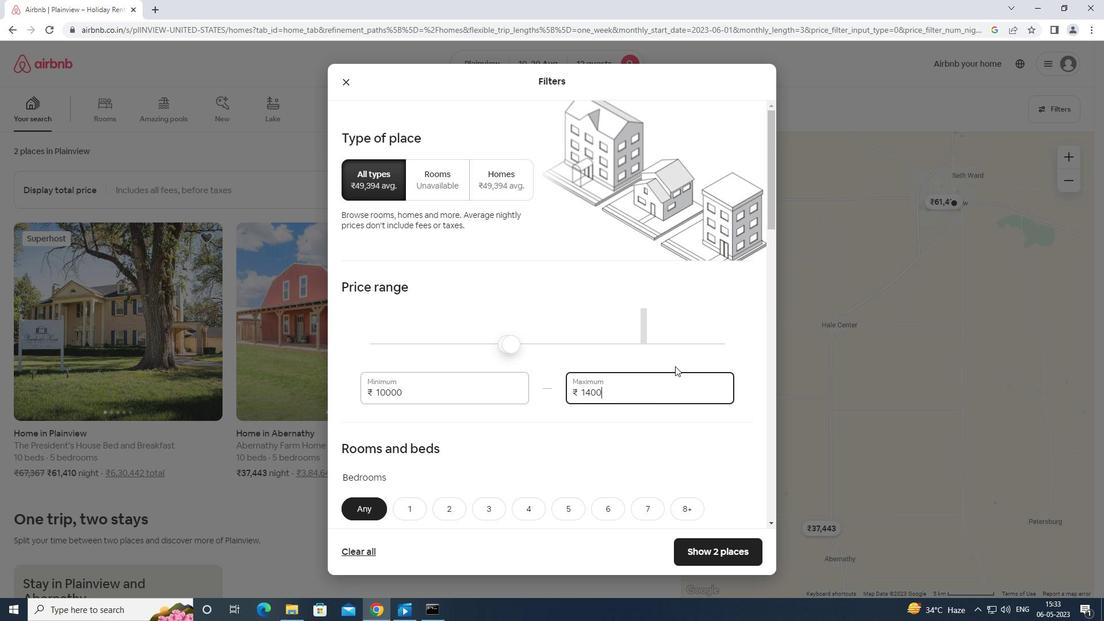 
Action: Mouse moved to (666, 316)
Screenshot: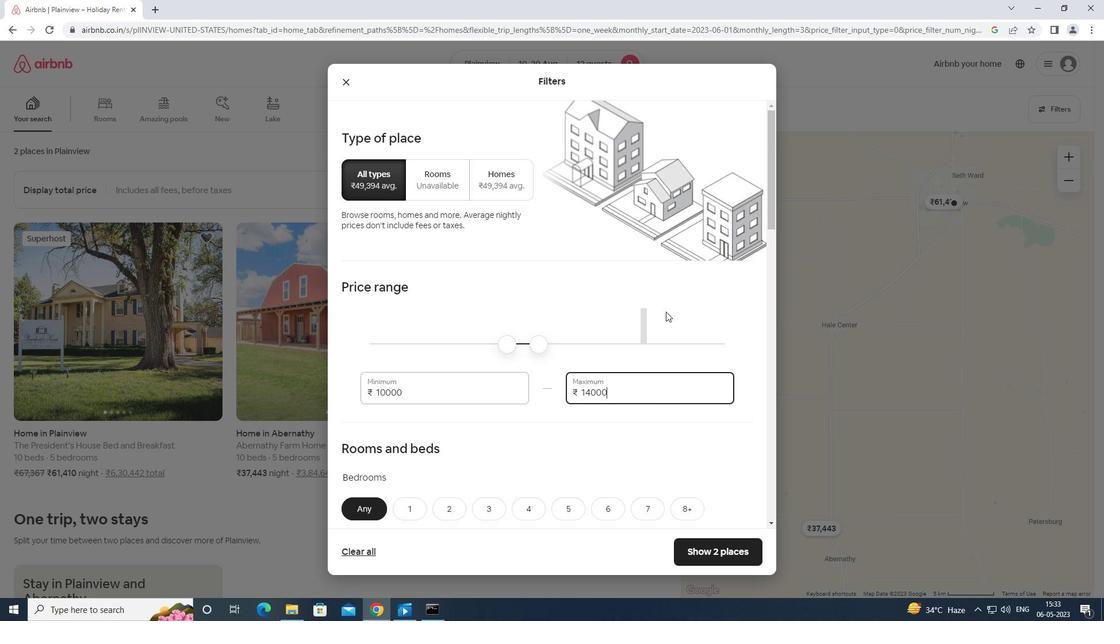 
Action: Mouse scrolled (666, 316) with delta (0, 0)
Screenshot: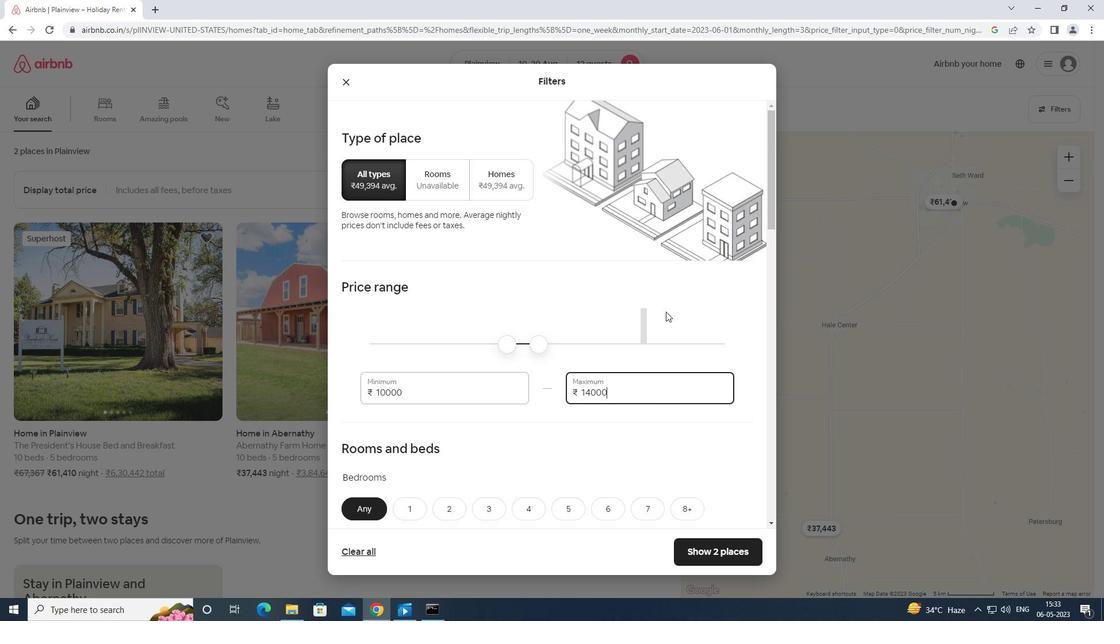 
Action: Mouse moved to (666, 325)
Screenshot: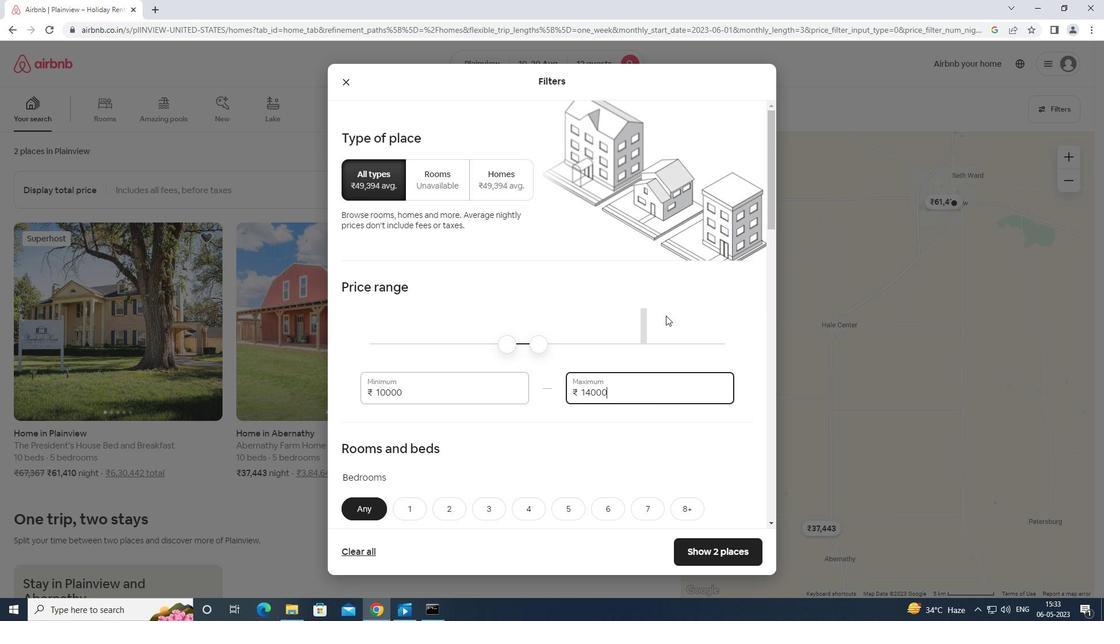 
Action: Mouse scrolled (666, 324) with delta (0, 0)
Screenshot: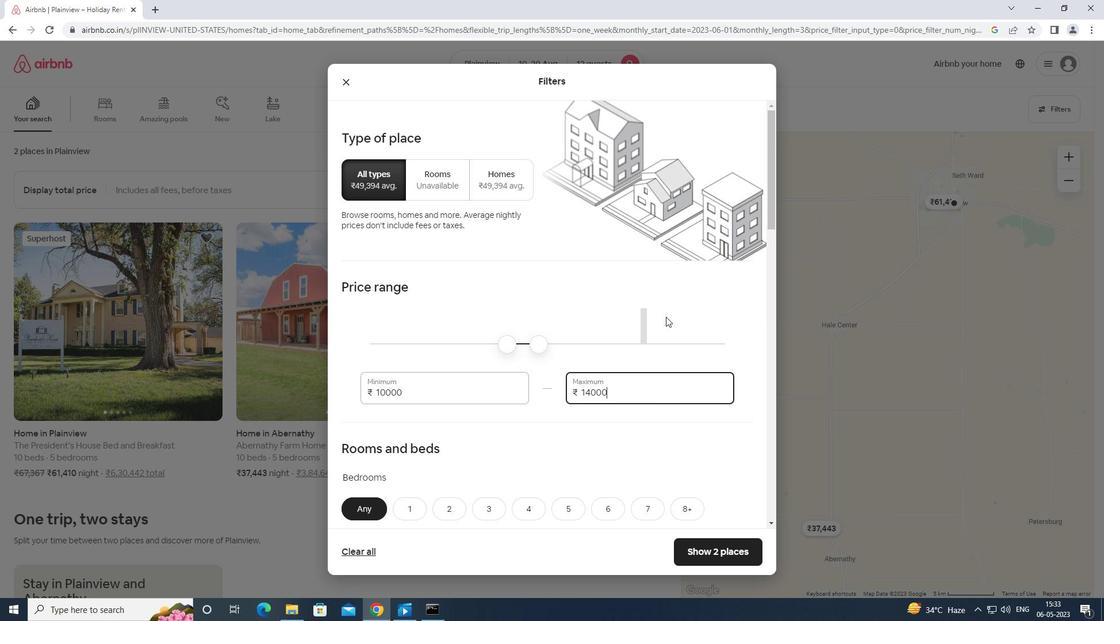 
Action: Mouse moved to (666, 325)
Screenshot: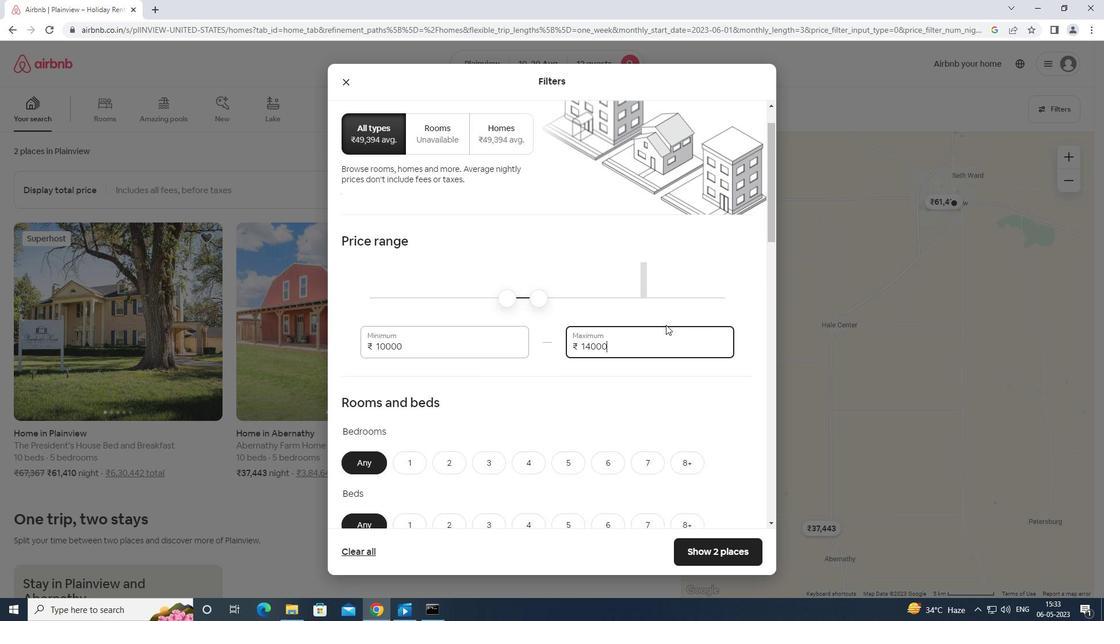 
Action: Mouse scrolled (666, 325) with delta (0, 0)
Screenshot: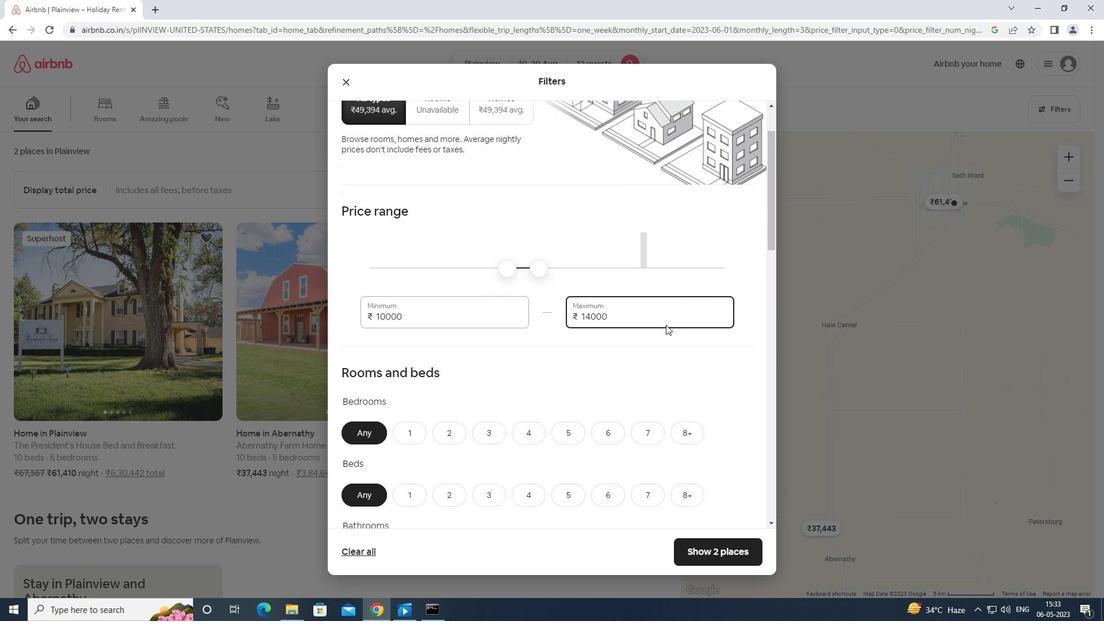
Action: Mouse scrolled (666, 325) with delta (0, 0)
Screenshot: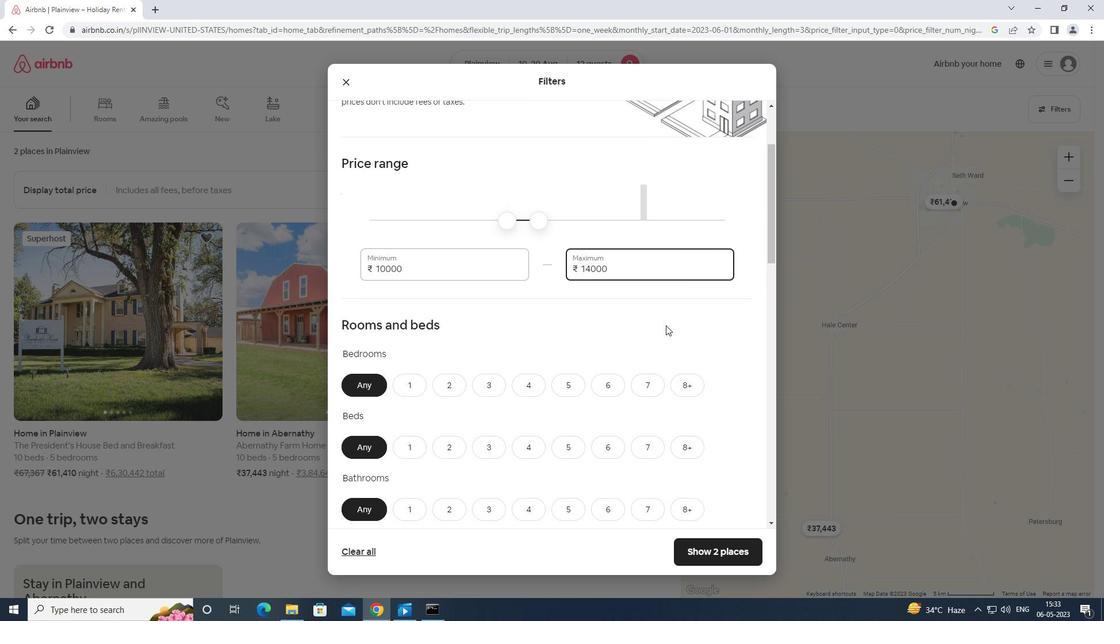 
Action: Mouse moved to (613, 277)
Screenshot: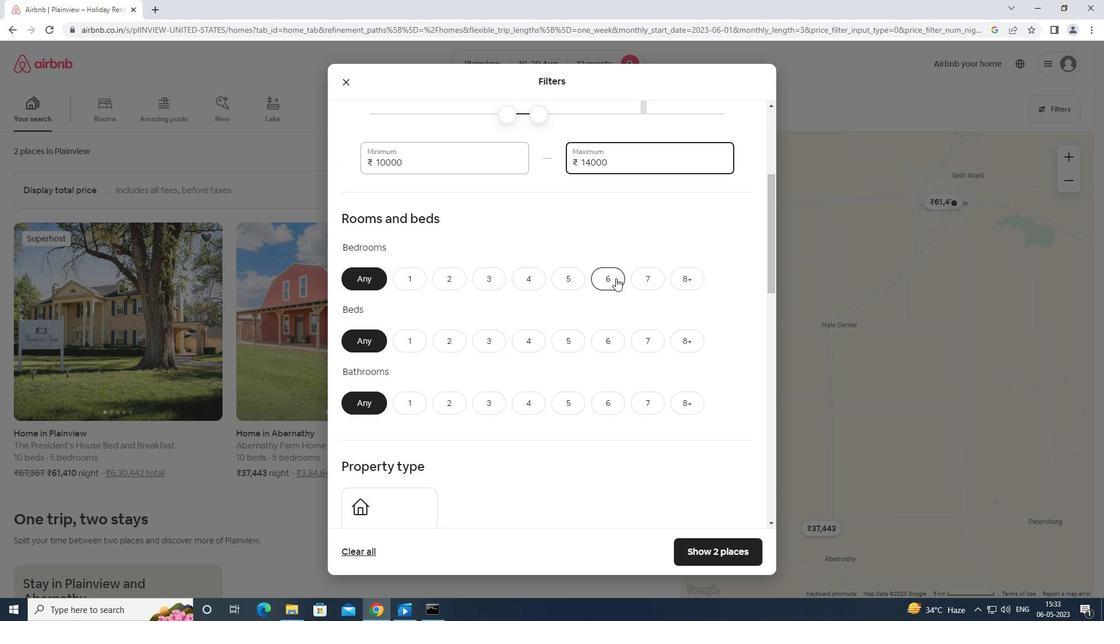 
Action: Mouse pressed left at (613, 277)
Screenshot: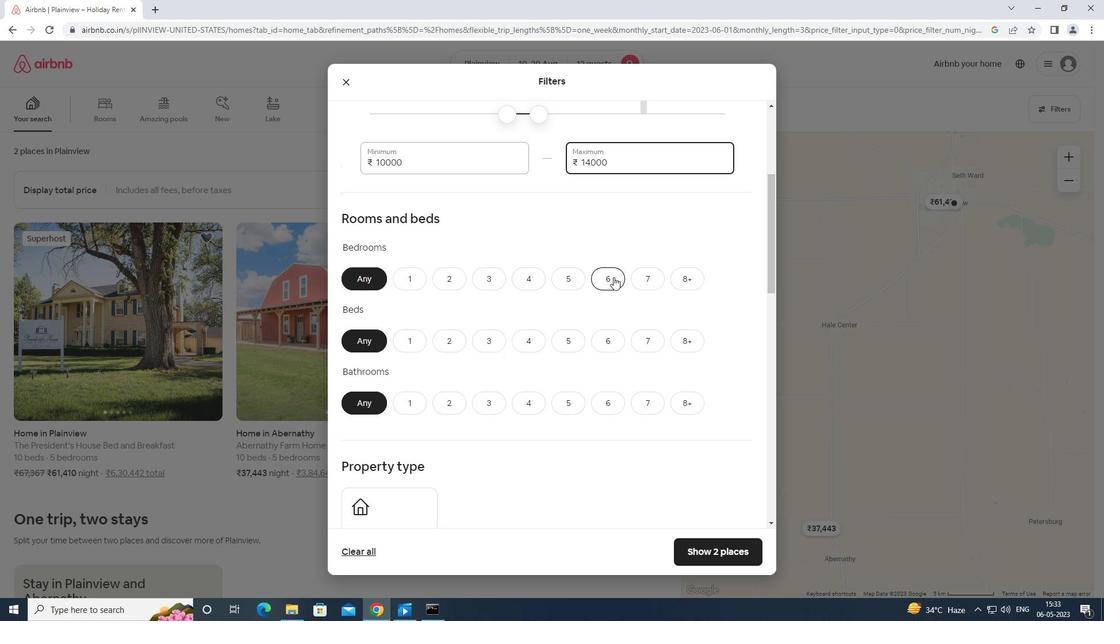 
Action: Mouse moved to (693, 337)
Screenshot: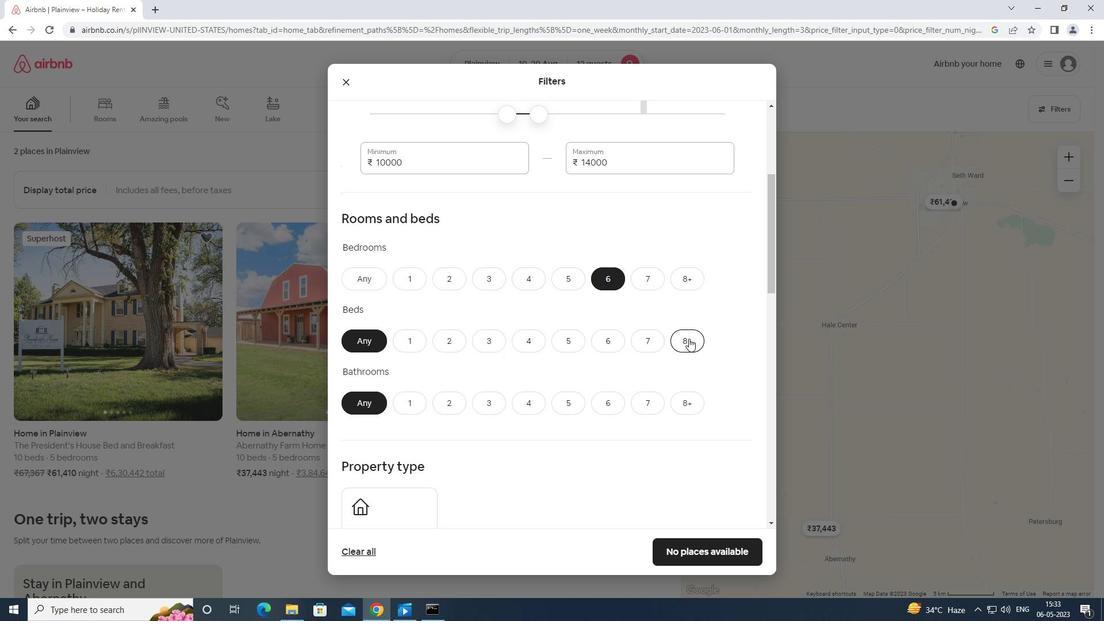 
Action: Mouse pressed left at (693, 337)
Screenshot: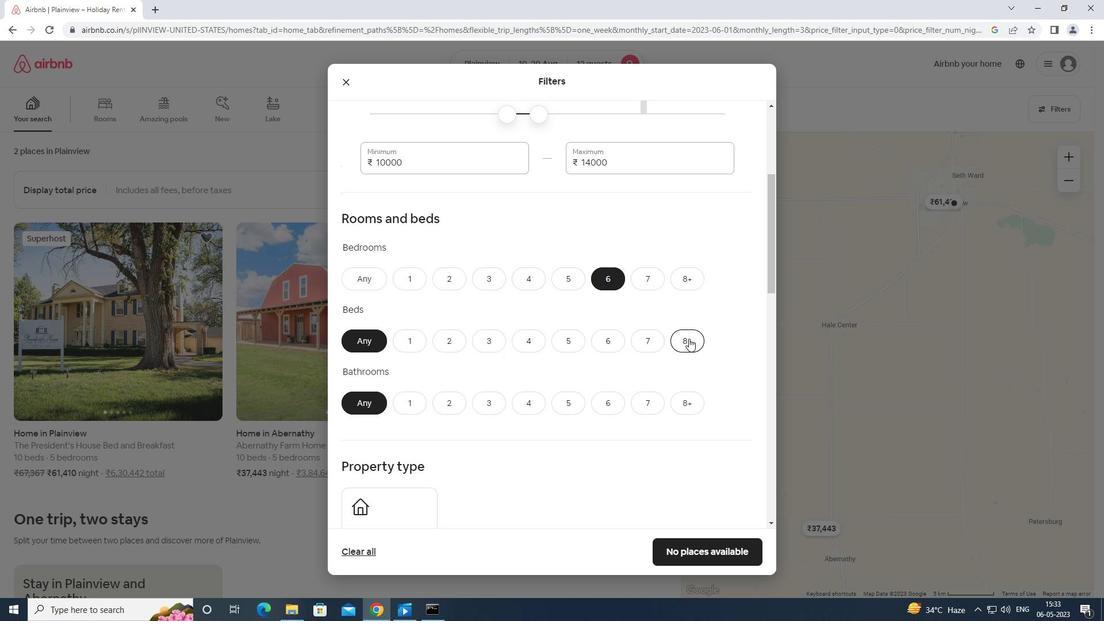 
Action: Mouse moved to (603, 402)
Screenshot: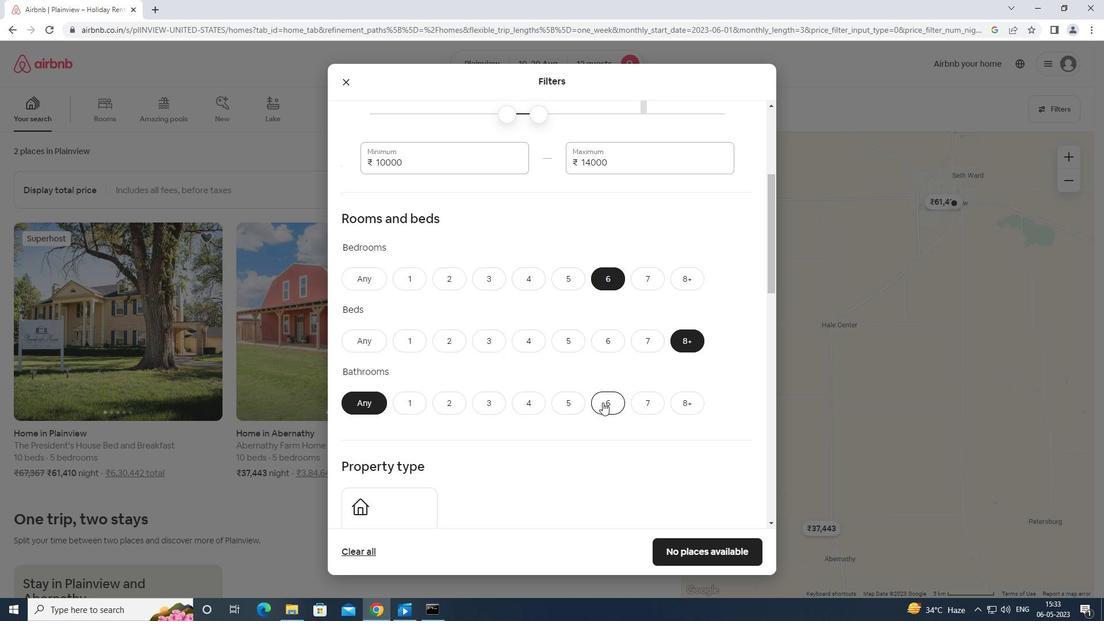 
Action: Mouse pressed left at (603, 402)
Screenshot: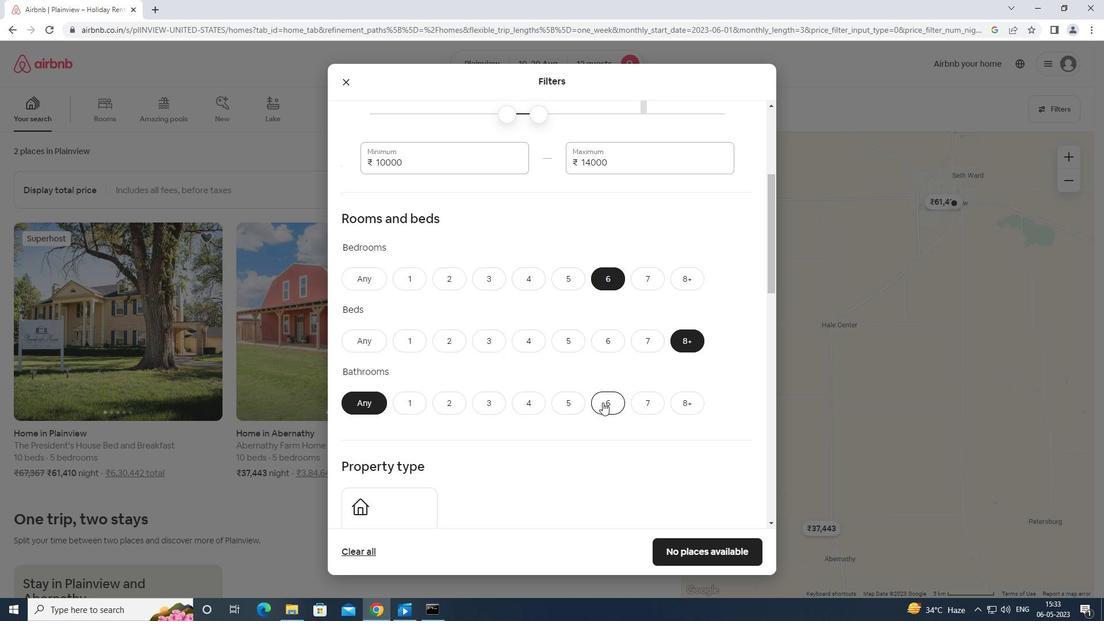 
Action: Mouse moved to (631, 377)
Screenshot: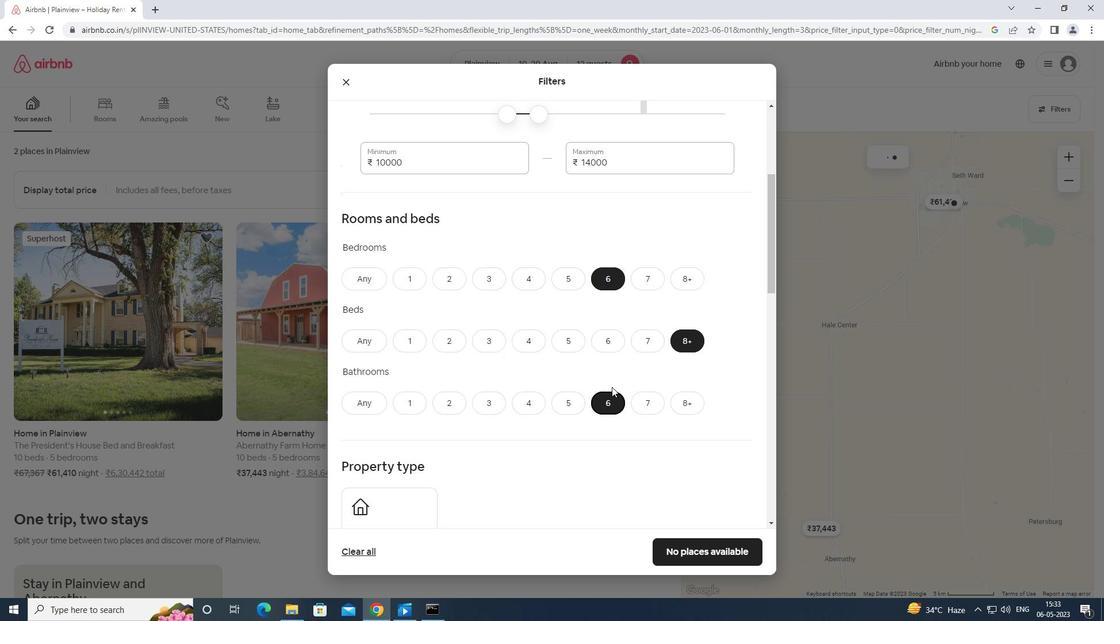 
Action: Mouse scrolled (631, 376) with delta (0, 0)
Screenshot: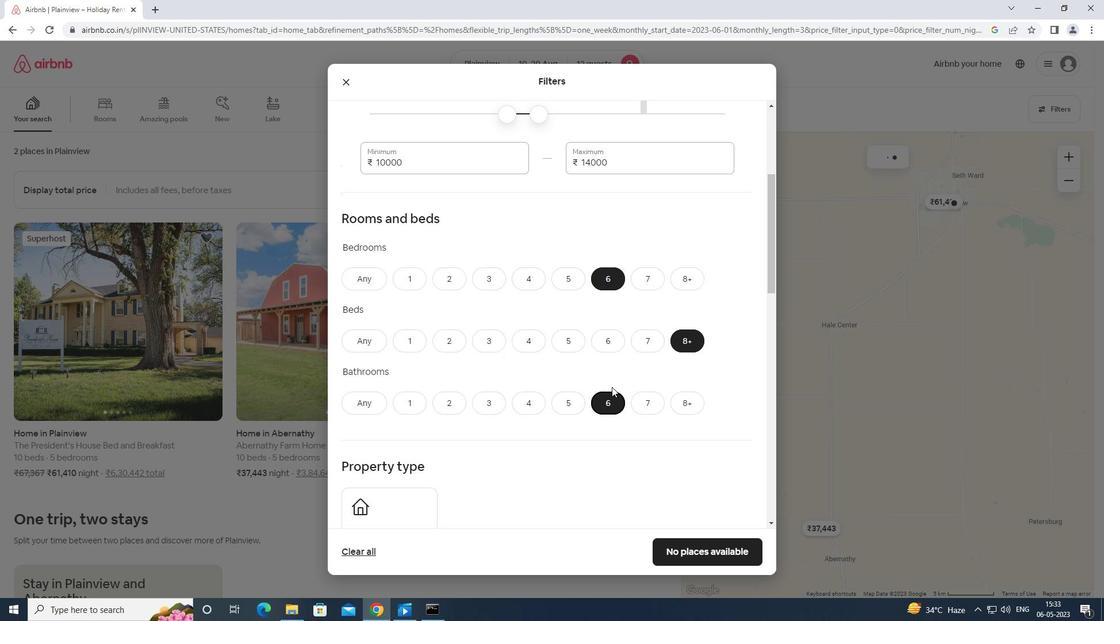 
Action: Mouse moved to (632, 377)
Screenshot: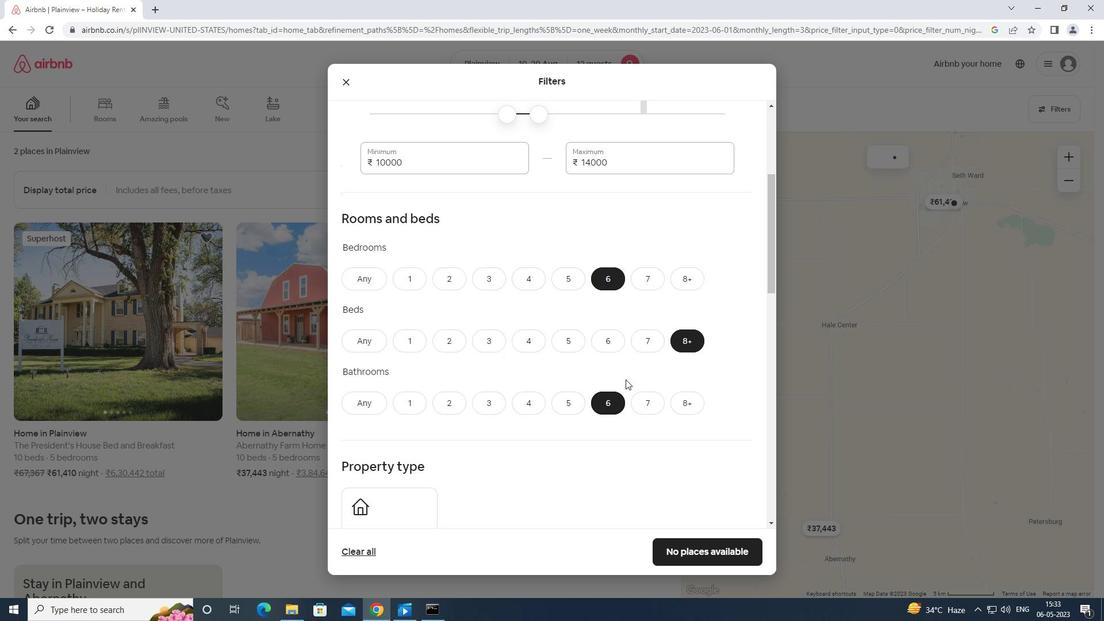 
Action: Mouse scrolled (632, 377) with delta (0, 0)
Screenshot: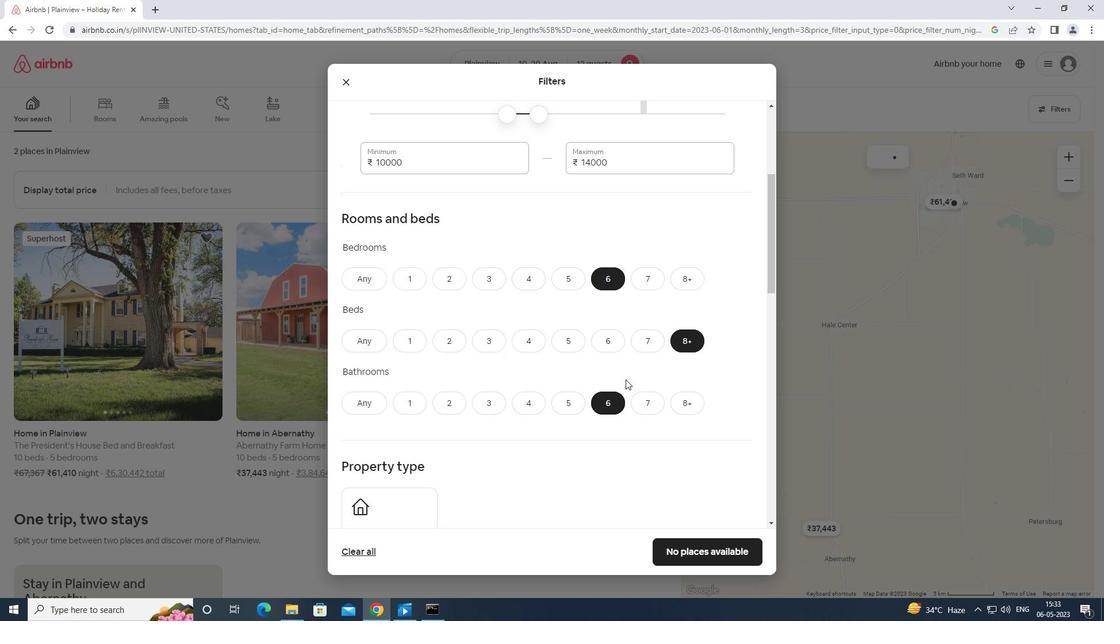 
Action: Mouse moved to (633, 378)
Screenshot: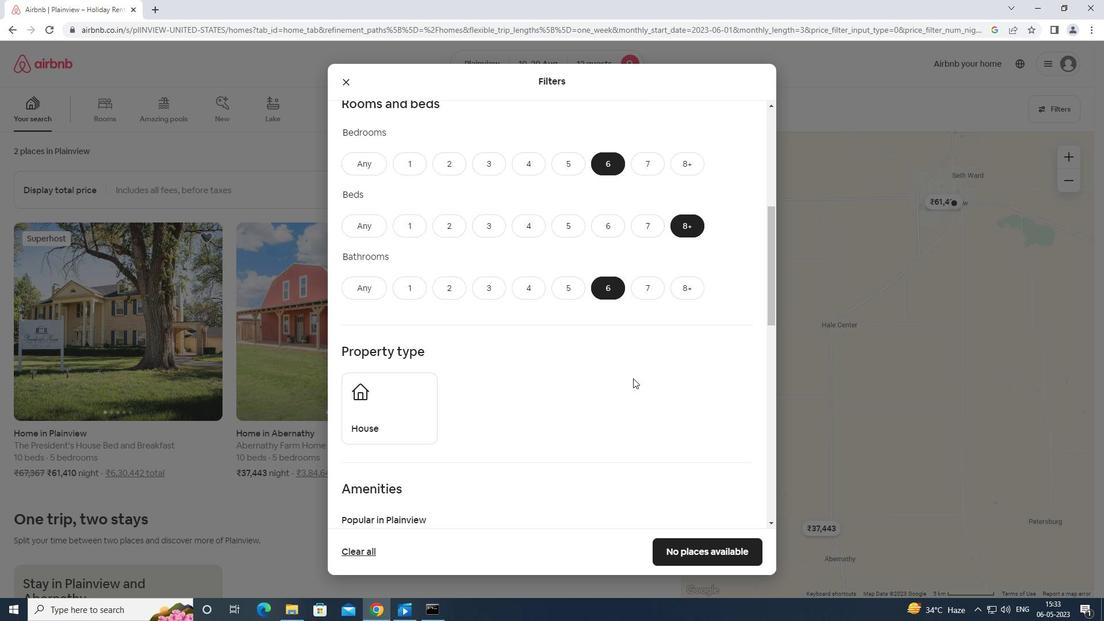 
Action: Mouse scrolled (633, 377) with delta (0, 0)
Screenshot: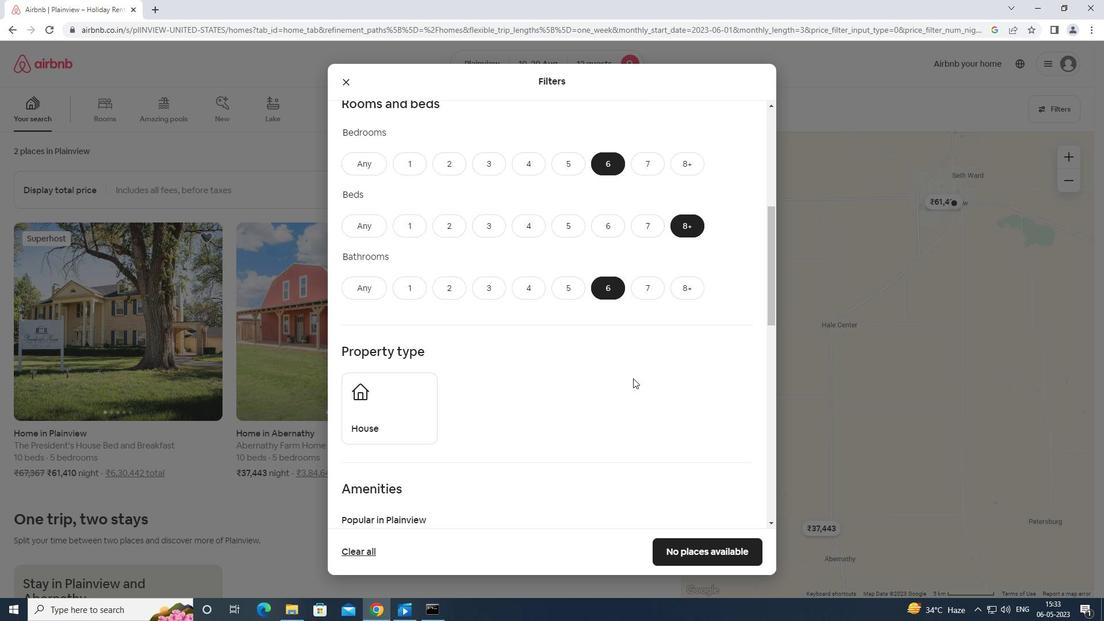
Action: Mouse scrolled (633, 377) with delta (0, 0)
Screenshot: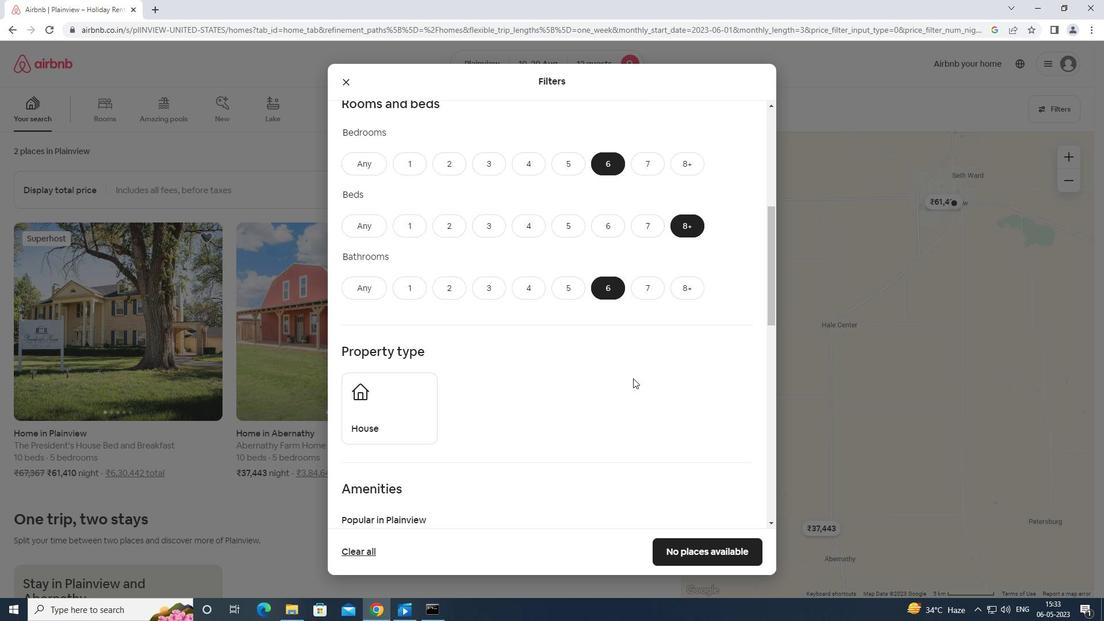 
Action: Mouse moved to (399, 306)
Screenshot: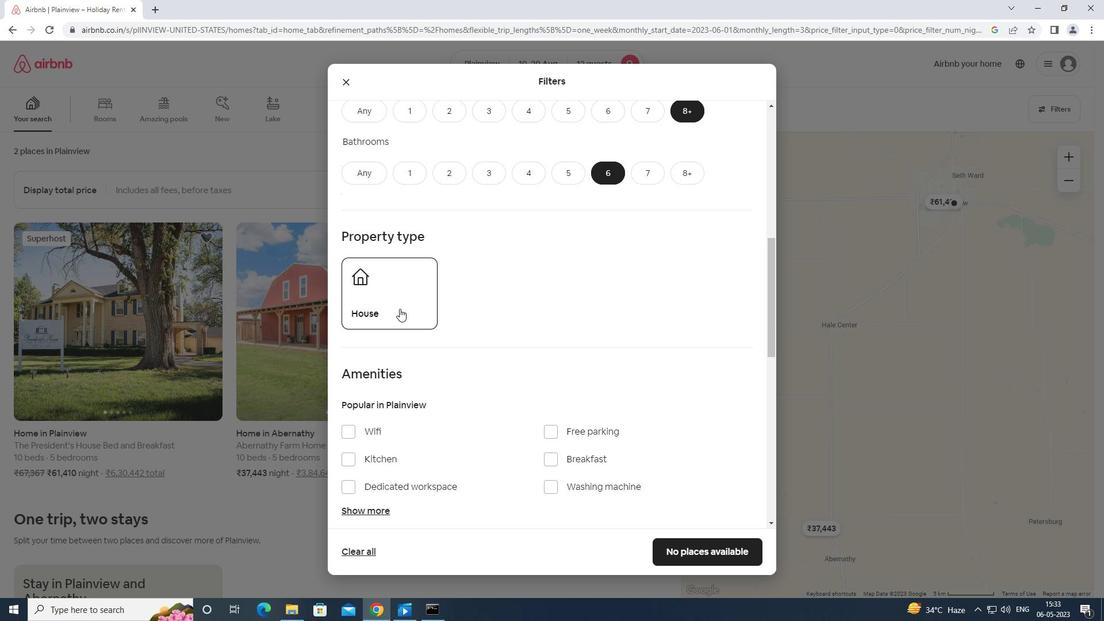 
Action: Mouse pressed left at (399, 306)
Screenshot: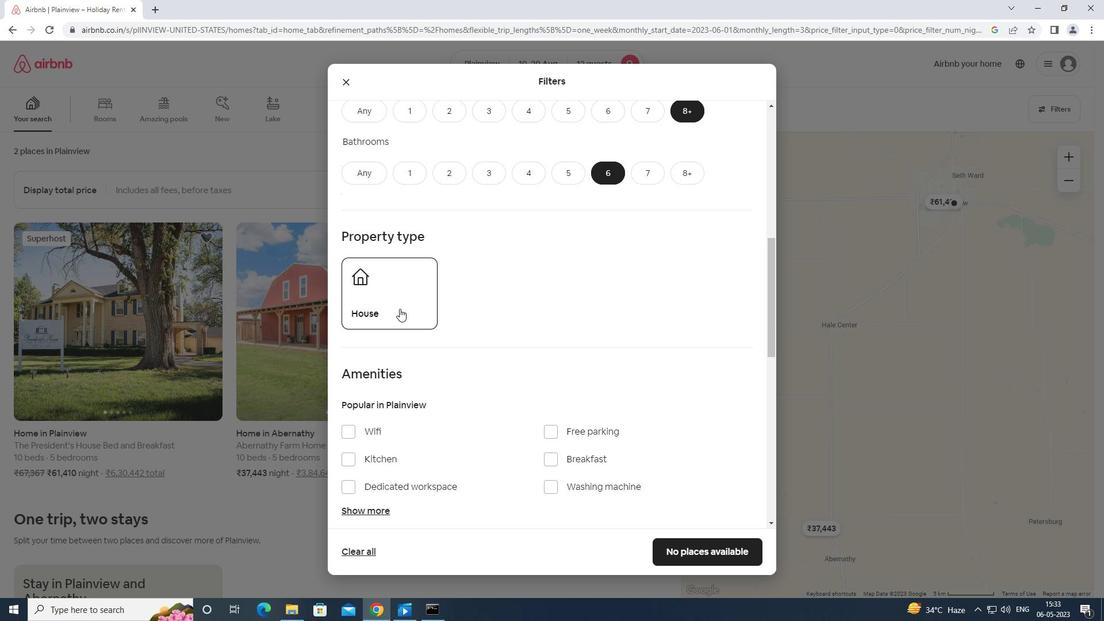 
Action: Mouse moved to (401, 305)
Screenshot: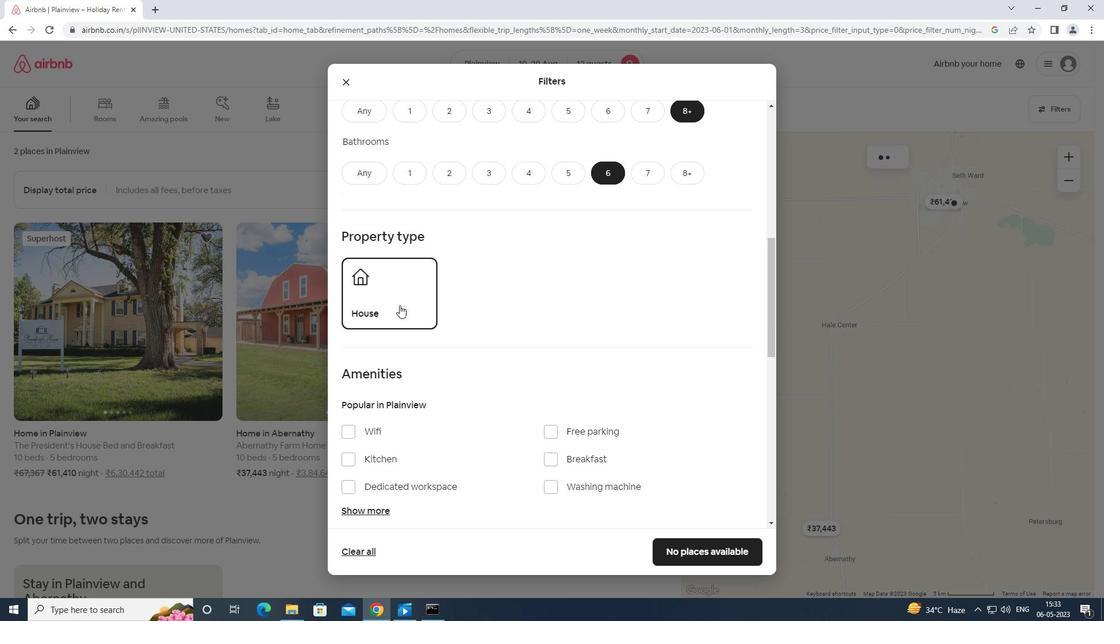 
Action: Mouse scrolled (401, 304) with delta (0, 0)
Screenshot: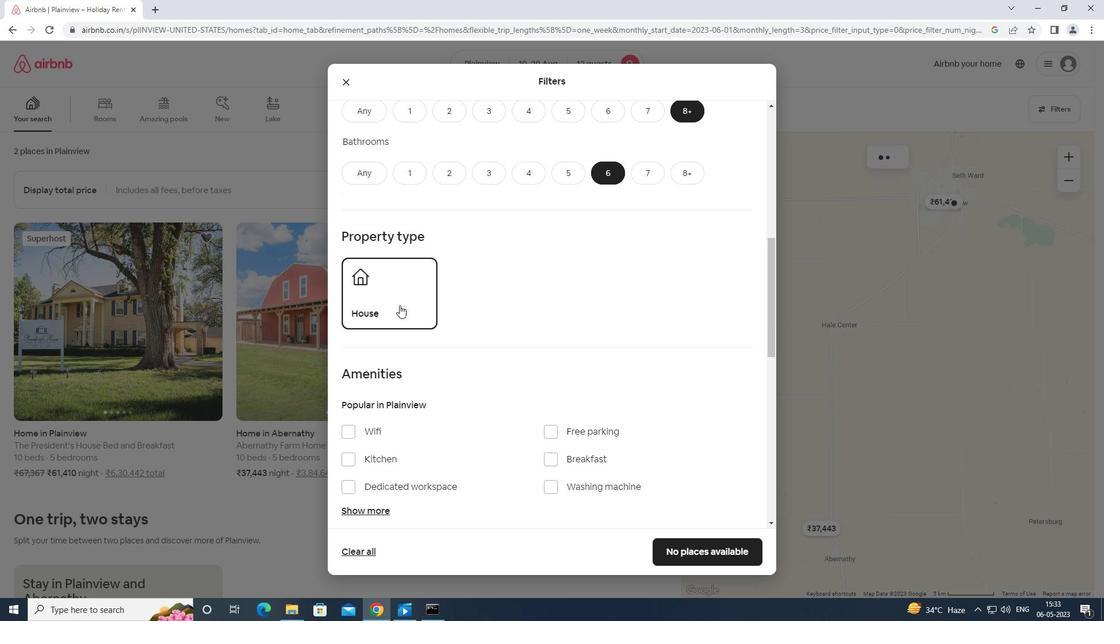
Action: Mouse moved to (402, 309)
Screenshot: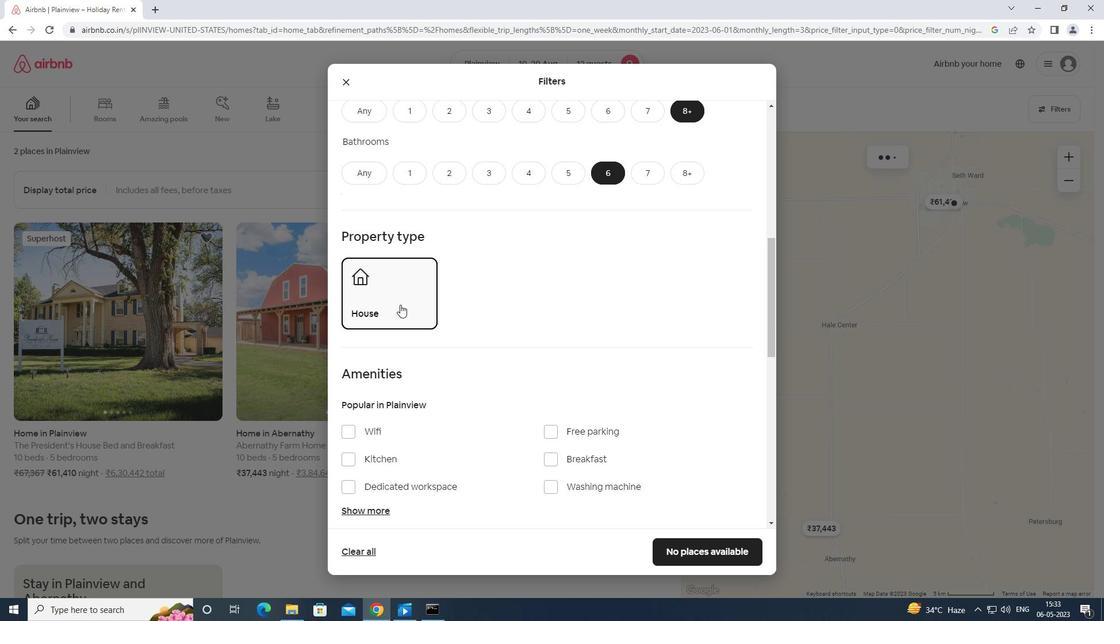 
Action: Mouse scrolled (402, 308) with delta (0, 0)
Screenshot: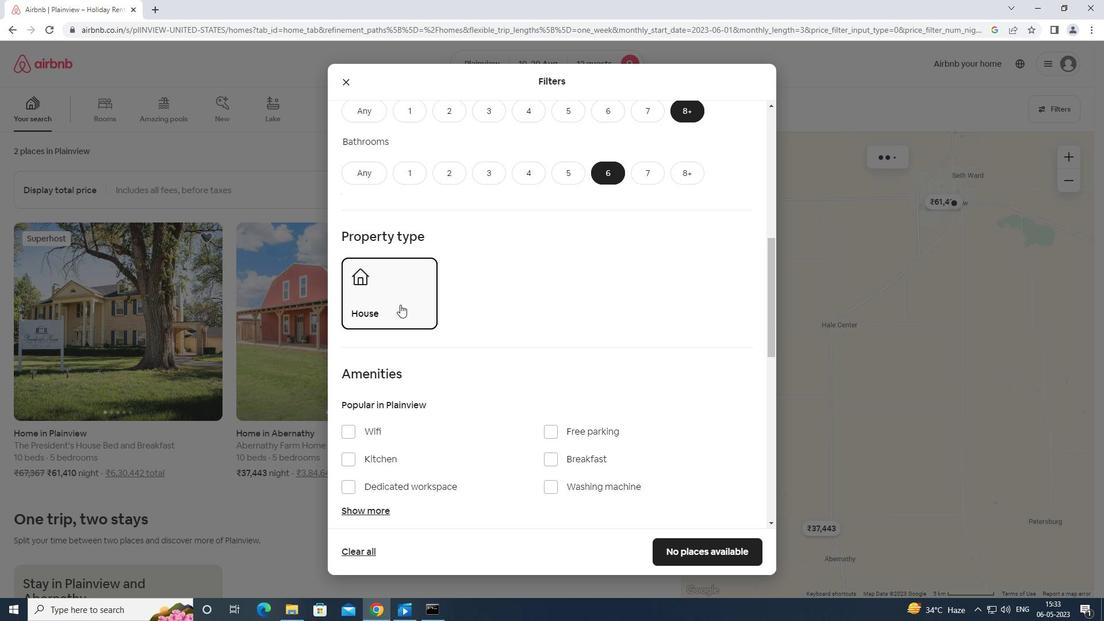 
Action: Mouse moved to (353, 316)
Screenshot: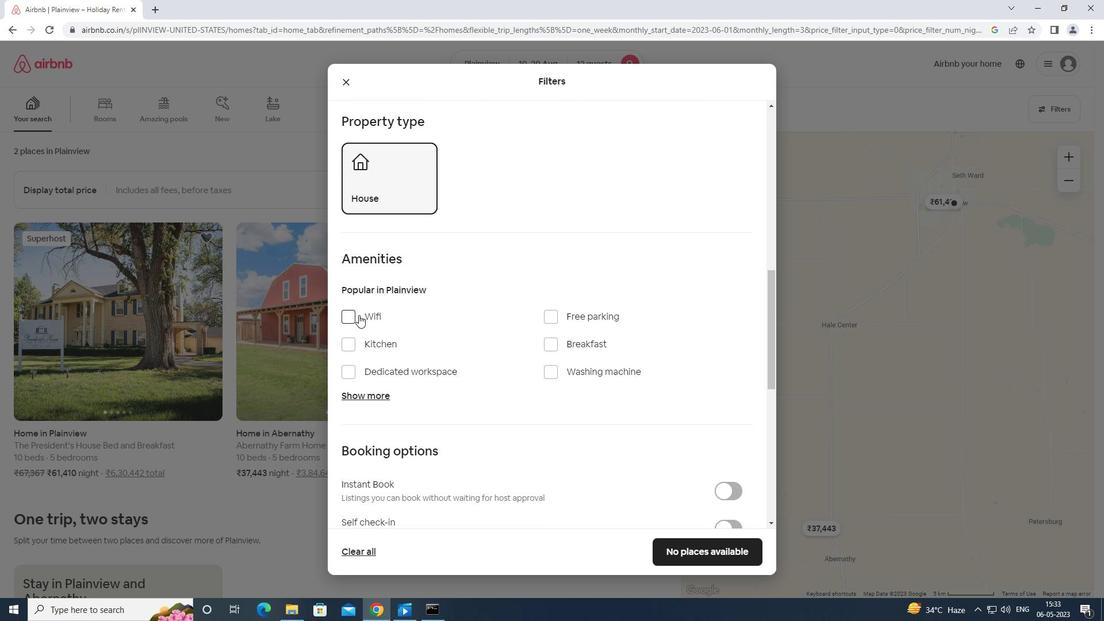 
Action: Mouse pressed left at (353, 316)
Screenshot: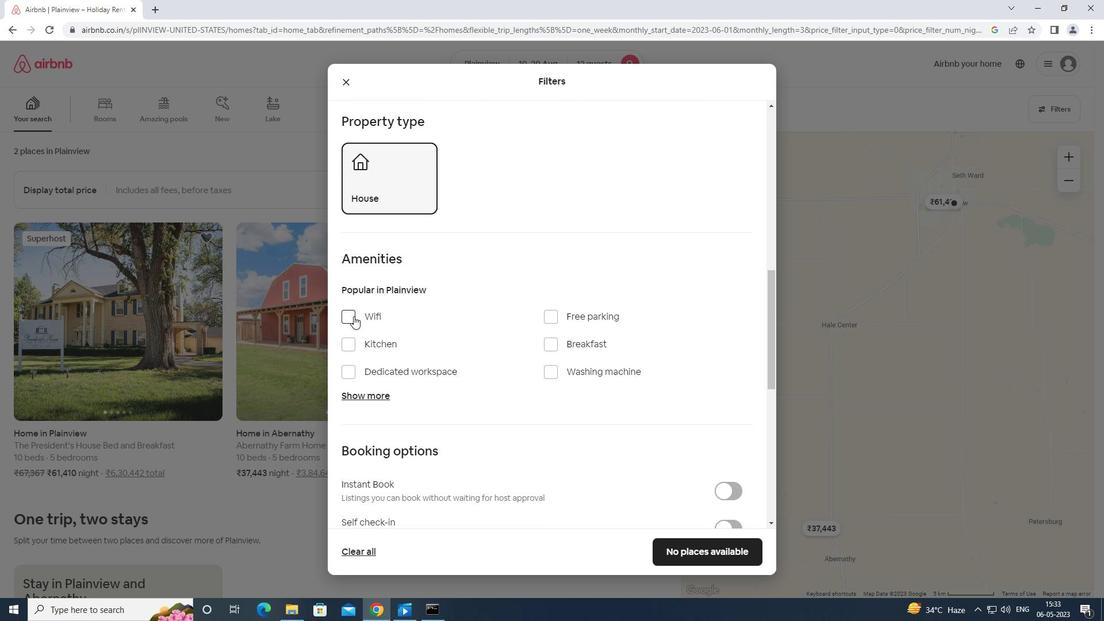 
Action: Mouse moved to (550, 348)
Screenshot: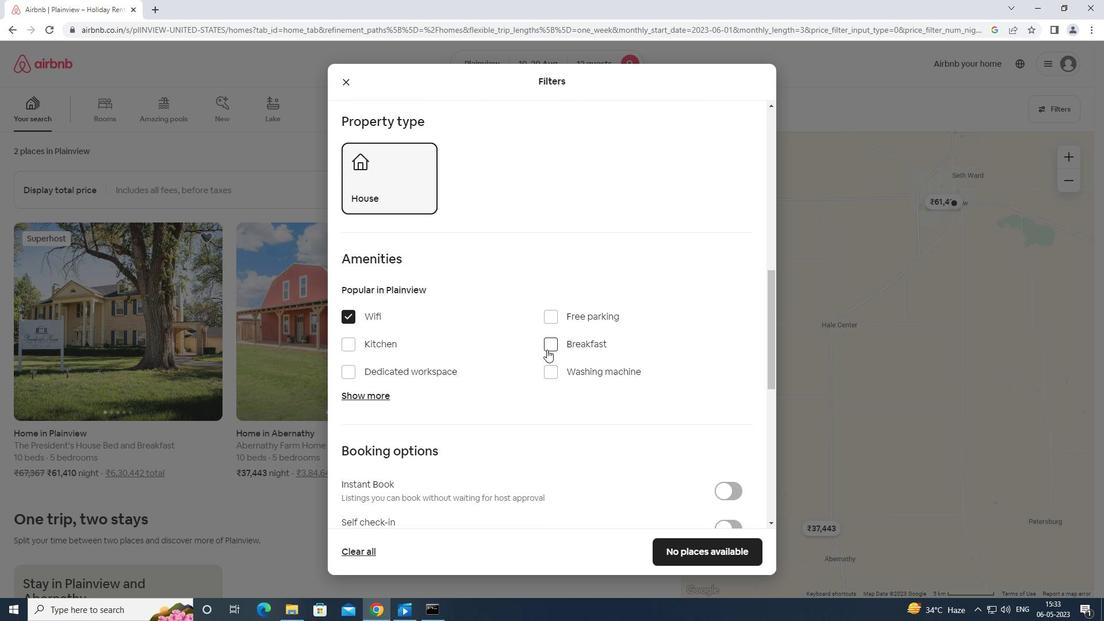 
Action: Mouse pressed left at (550, 348)
Screenshot: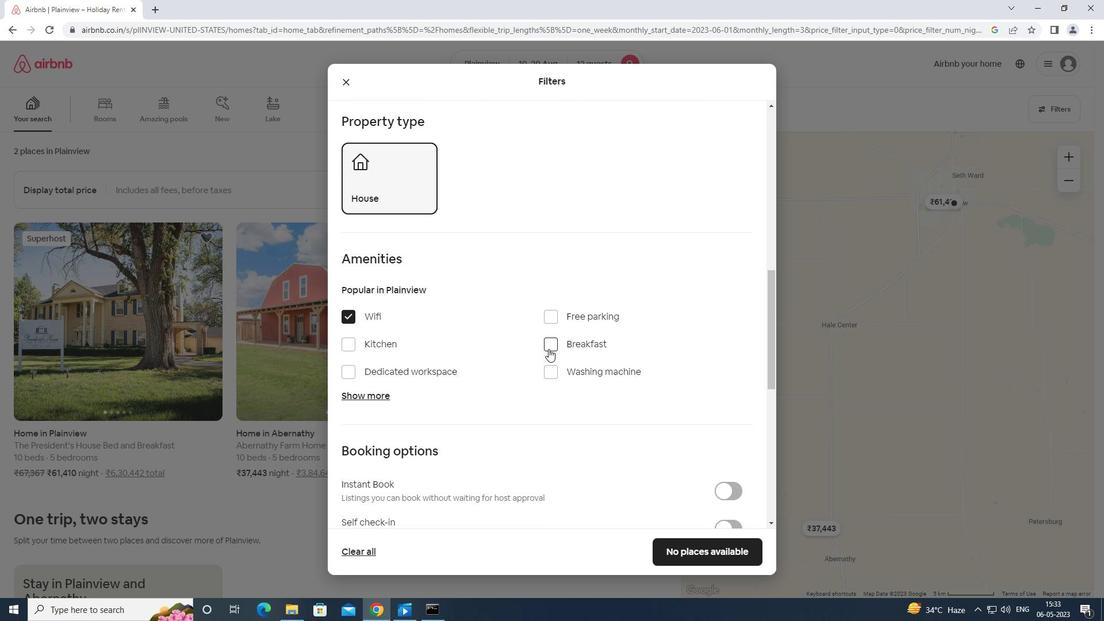 
Action: Mouse moved to (555, 316)
Screenshot: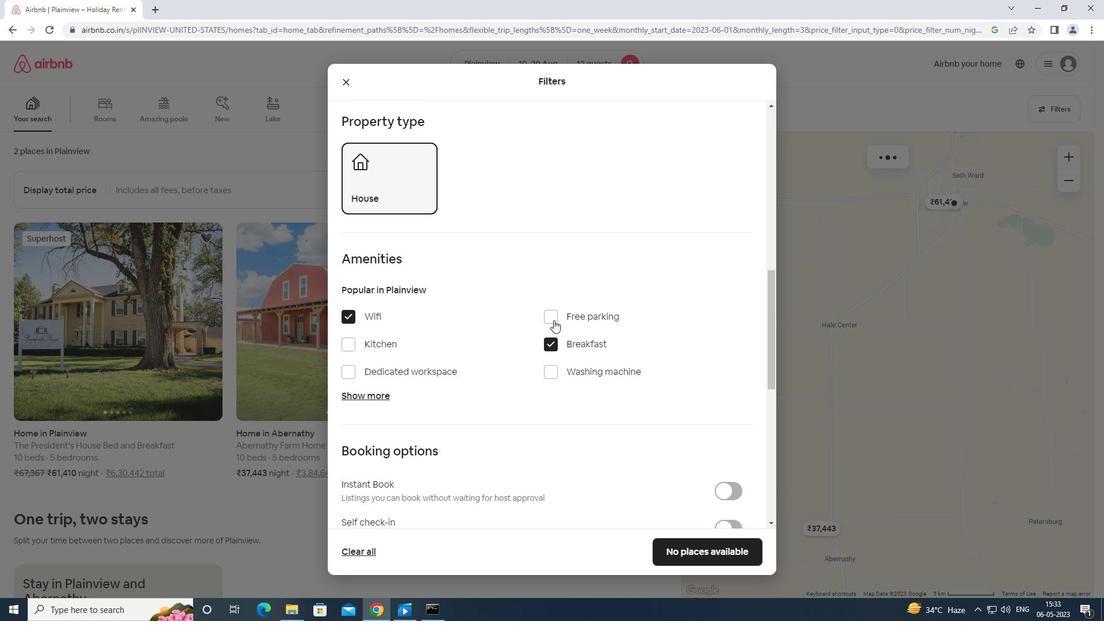 
Action: Mouse pressed left at (555, 316)
Screenshot: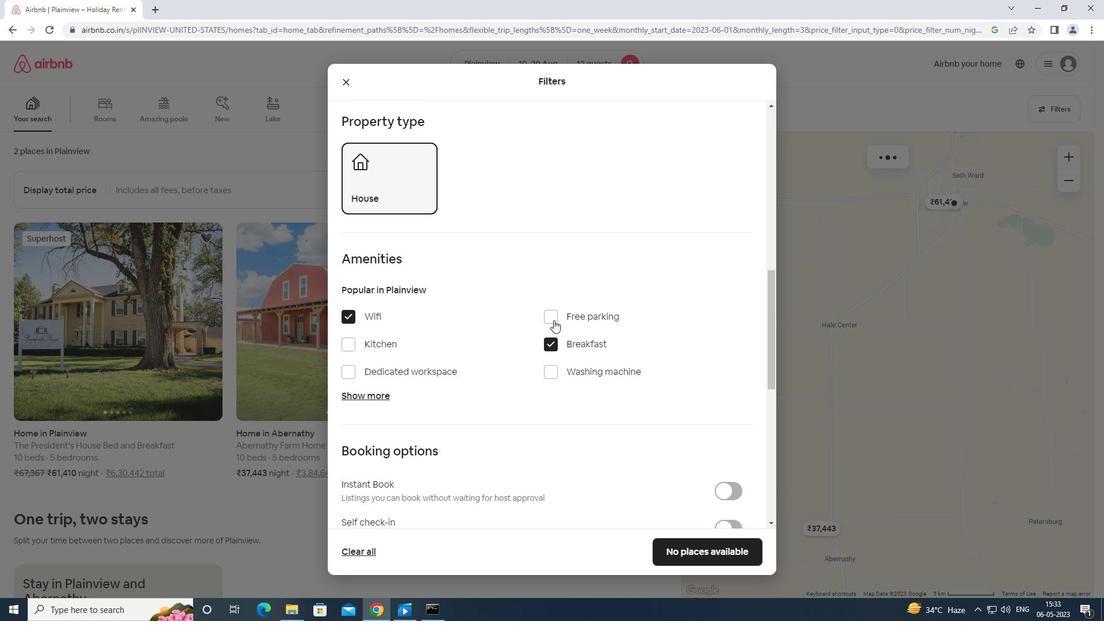 
Action: Mouse moved to (369, 391)
Screenshot: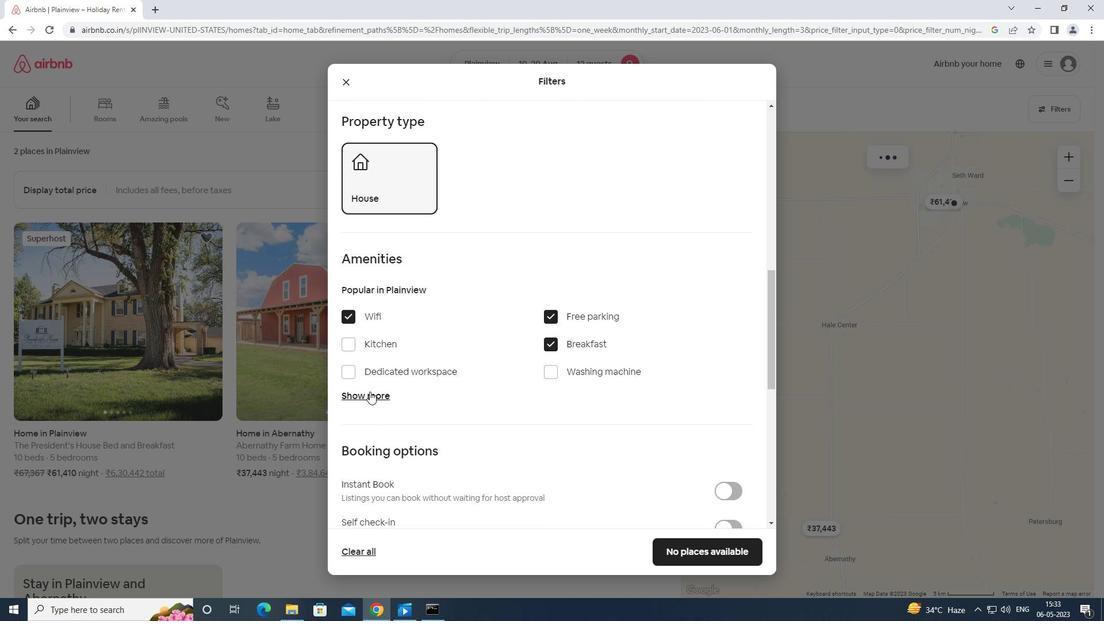 
Action: Mouse pressed left at (369, 391)
Screenshot: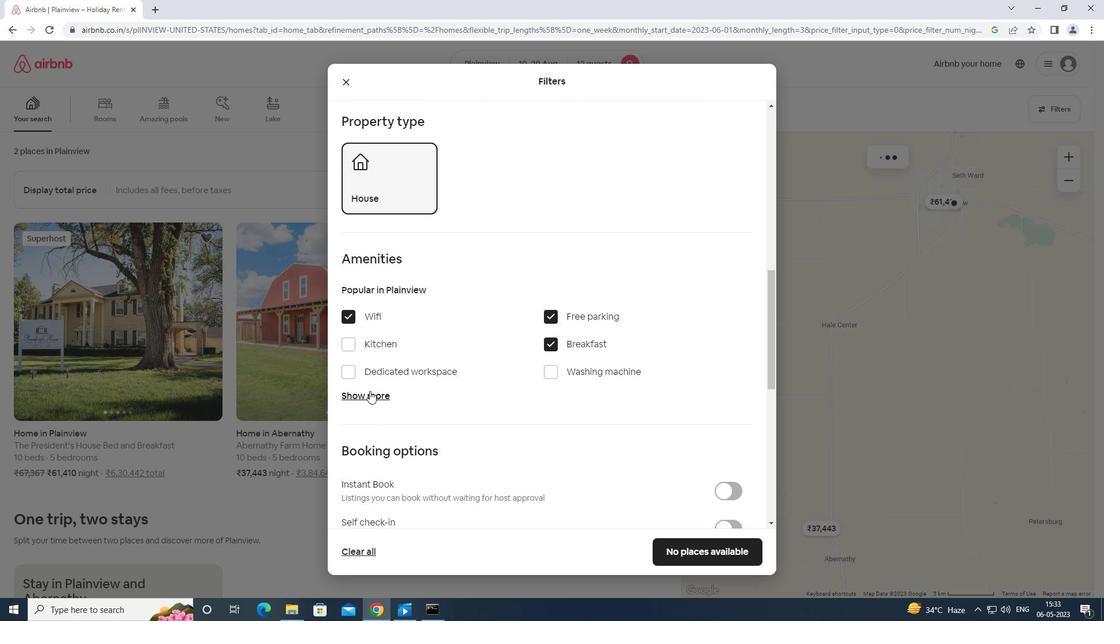 
Action: Mouse moved to (371, 392)
Screenshot: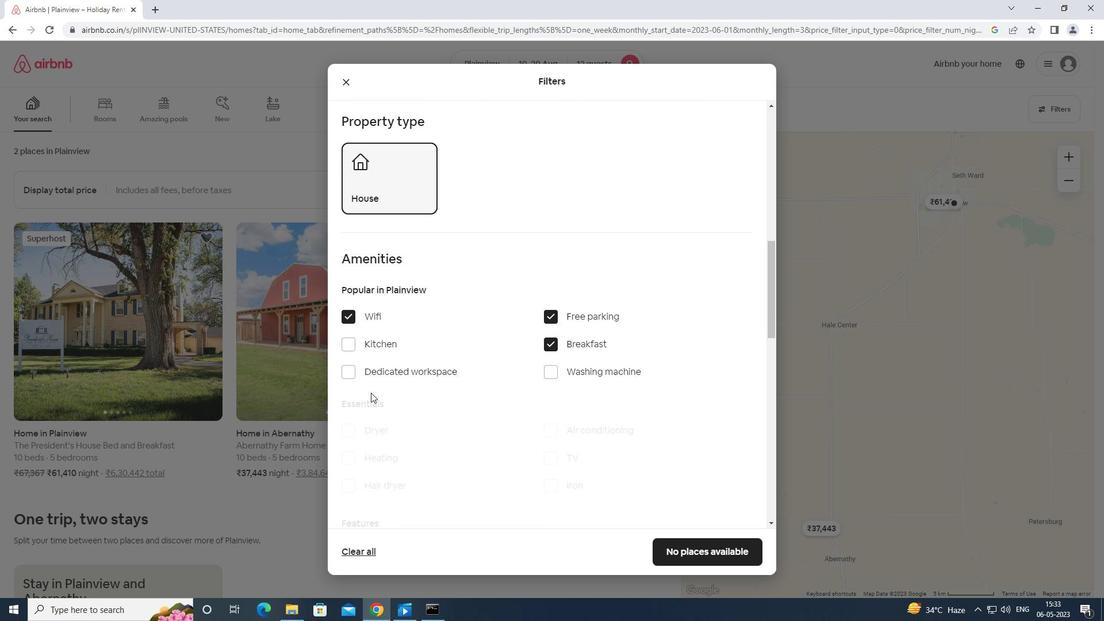 
Action: Mouse scrolled (371, 392) with delta (0, 0)
Screenshot: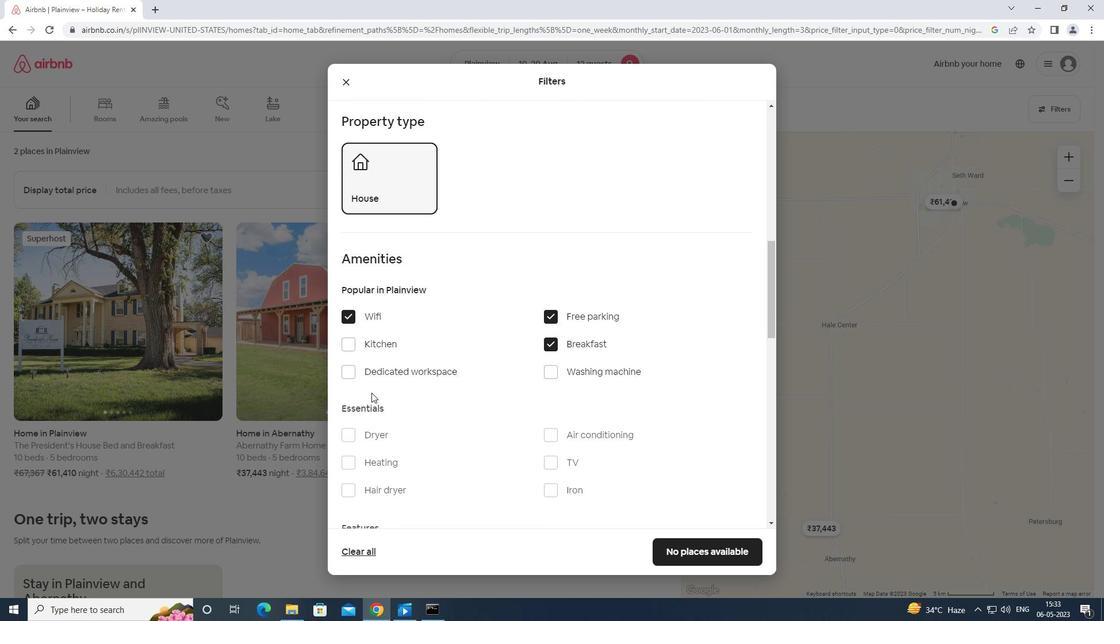 
Action: Mouse moved to (372, 393)
Screenshot: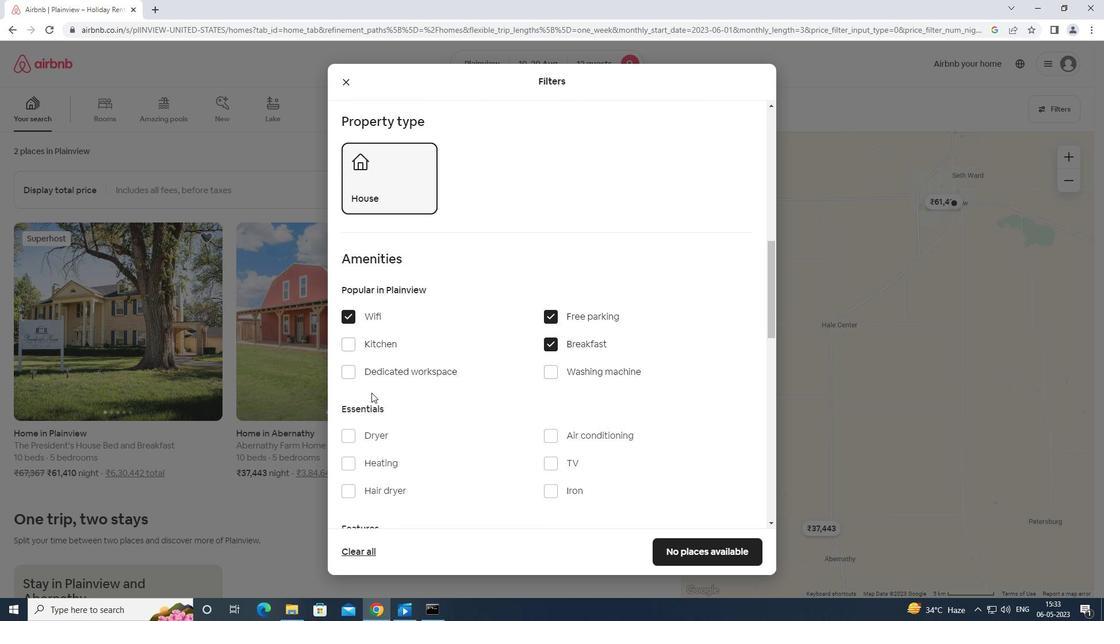 
Action: Mouse scrolled (372, 392) with delta (0, 0)
Screenshot: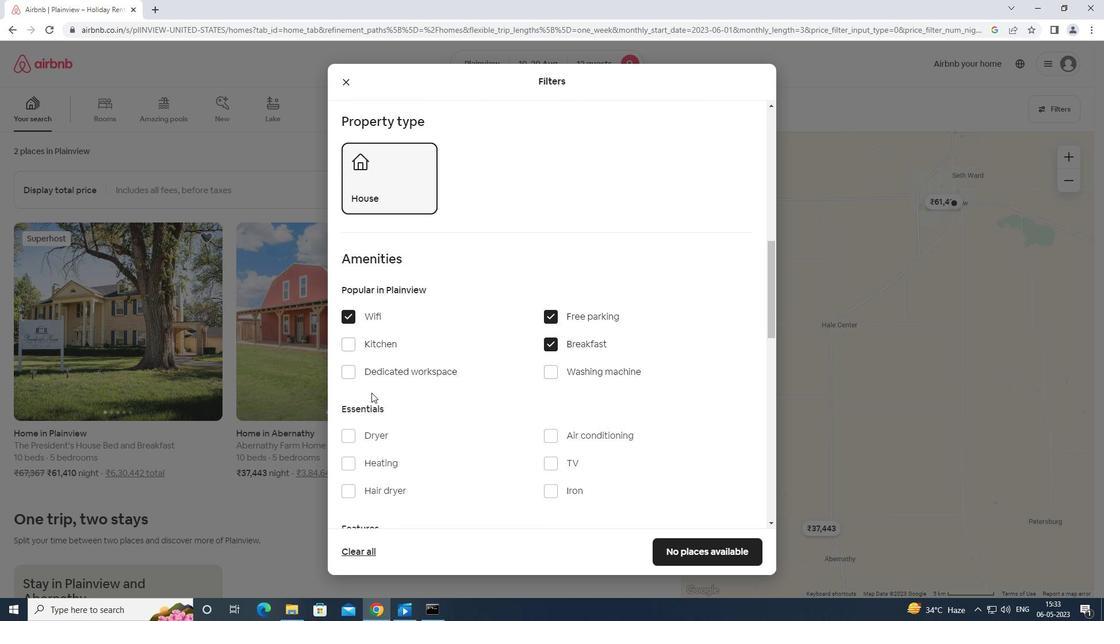 
Action: Mouse moved to (367, 391)
Screenshot: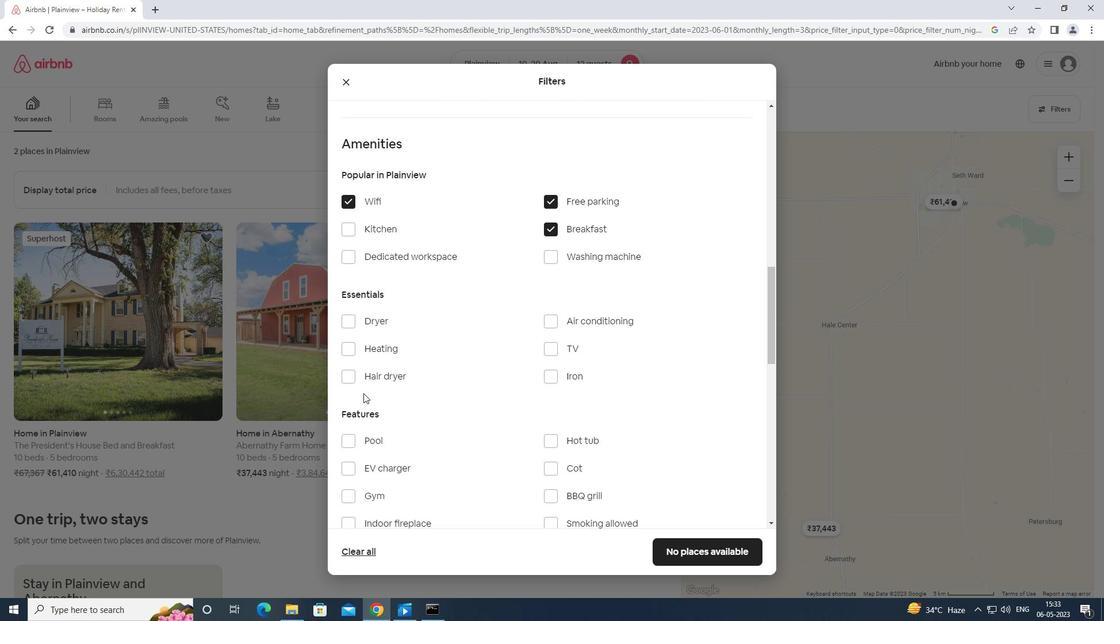 
Action: Mouse scrolled (367, 390) with delta (0, 0)
Screenshot: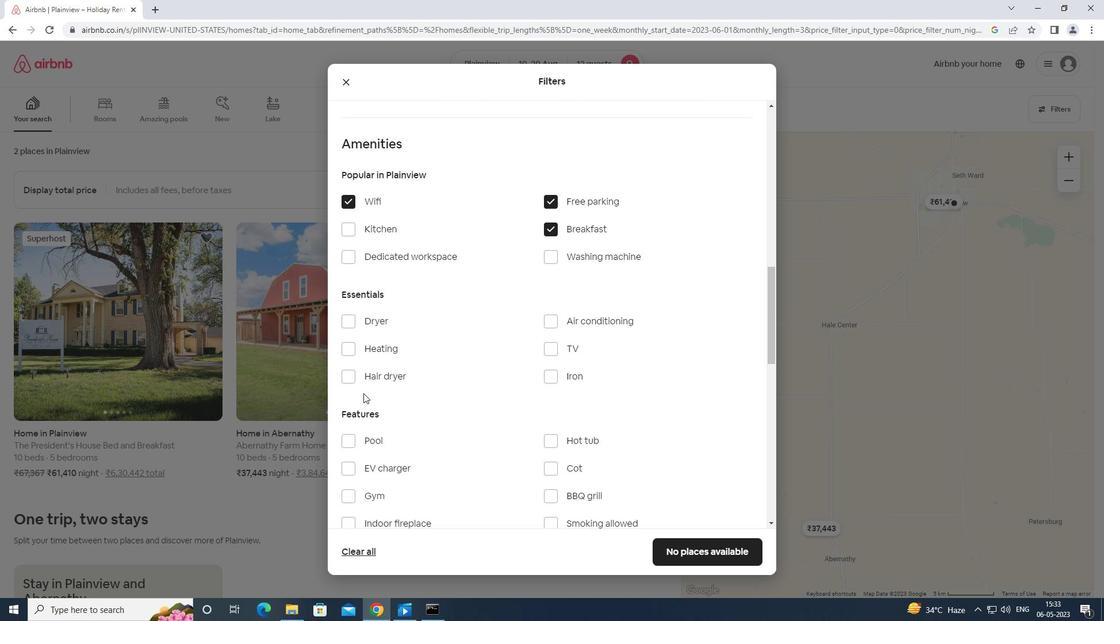 
Action: Mouse moved to (373, 391)
Screenshot: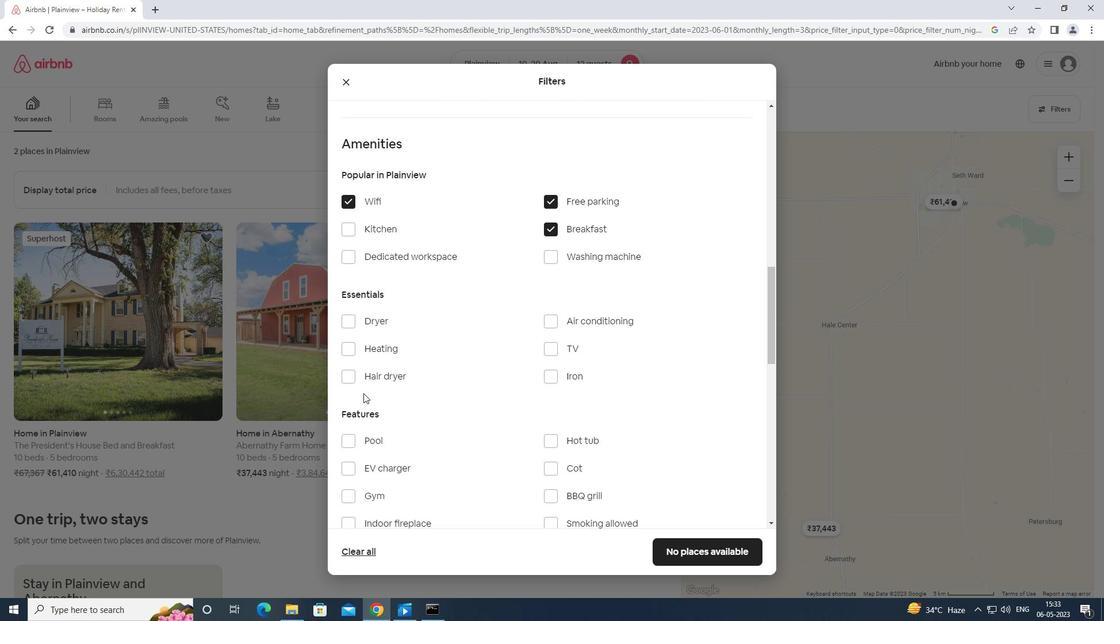 
Action: Mouse scrolled (373, 391) with delta (0, 0)
Screenshot: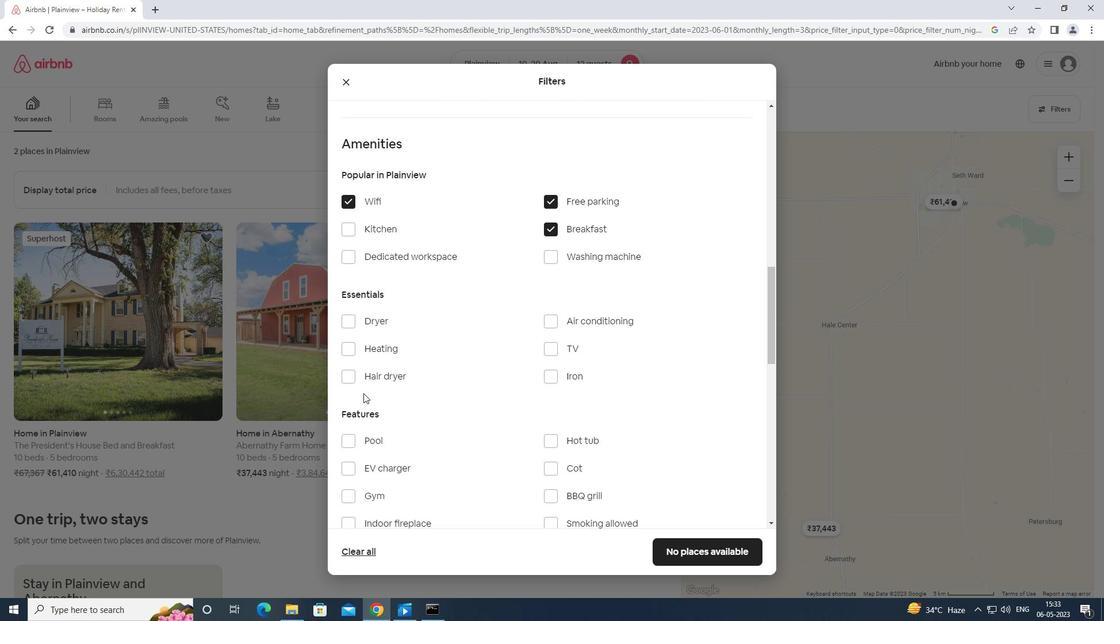 
Action: Mouse moved to (352, 375)
Screenshot: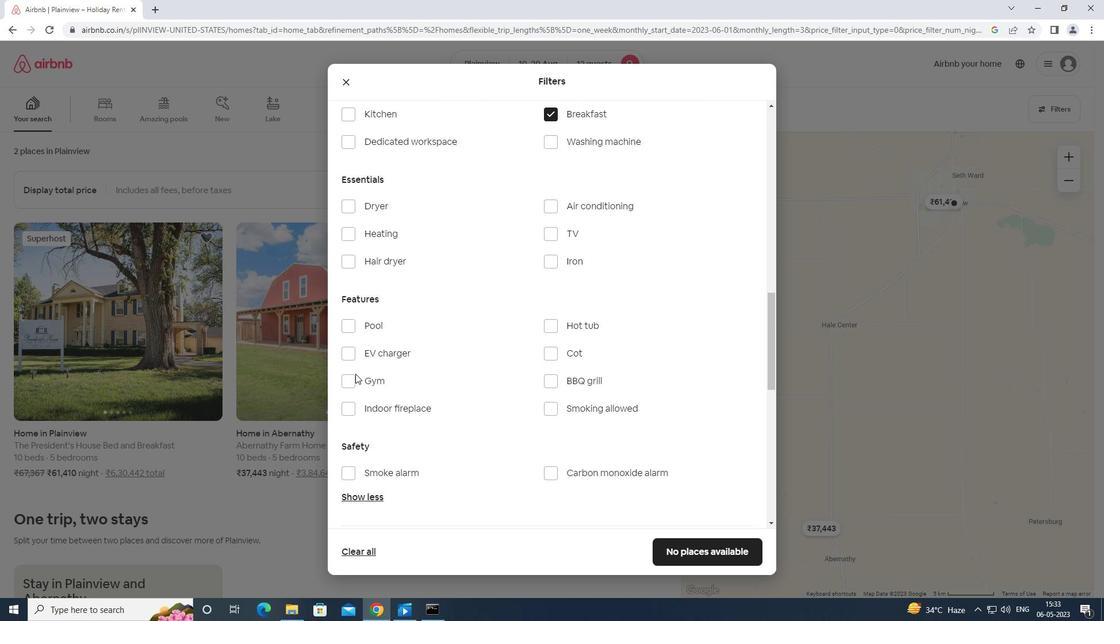 
Action: Mouse pressed left at (352, 375)
Screenshot: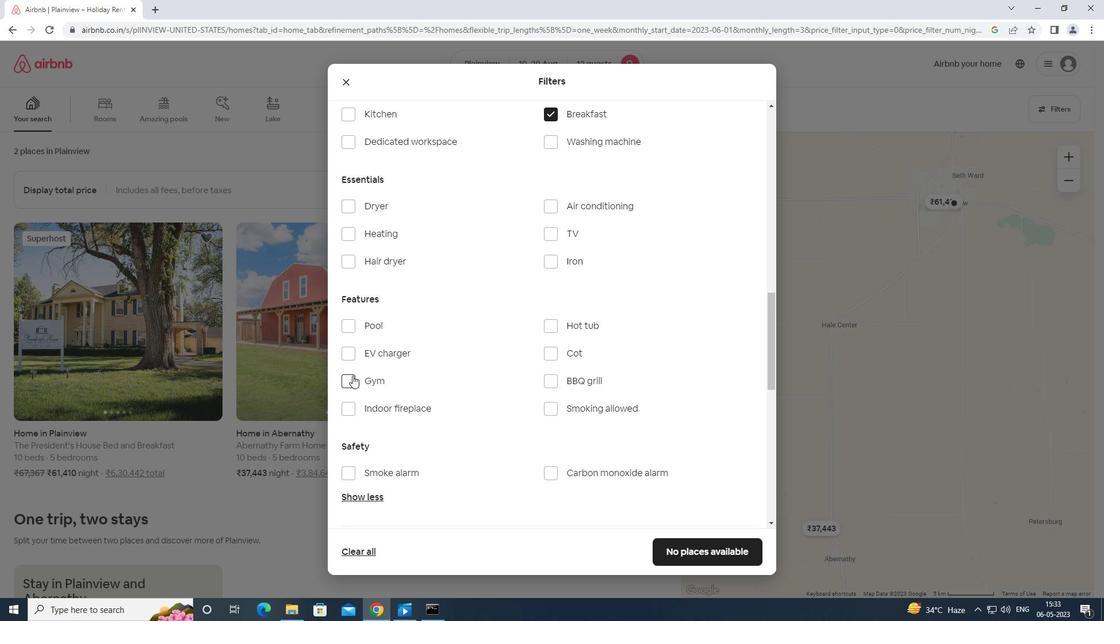 
Action: Mouse moved to (353, 373)
Screenshot: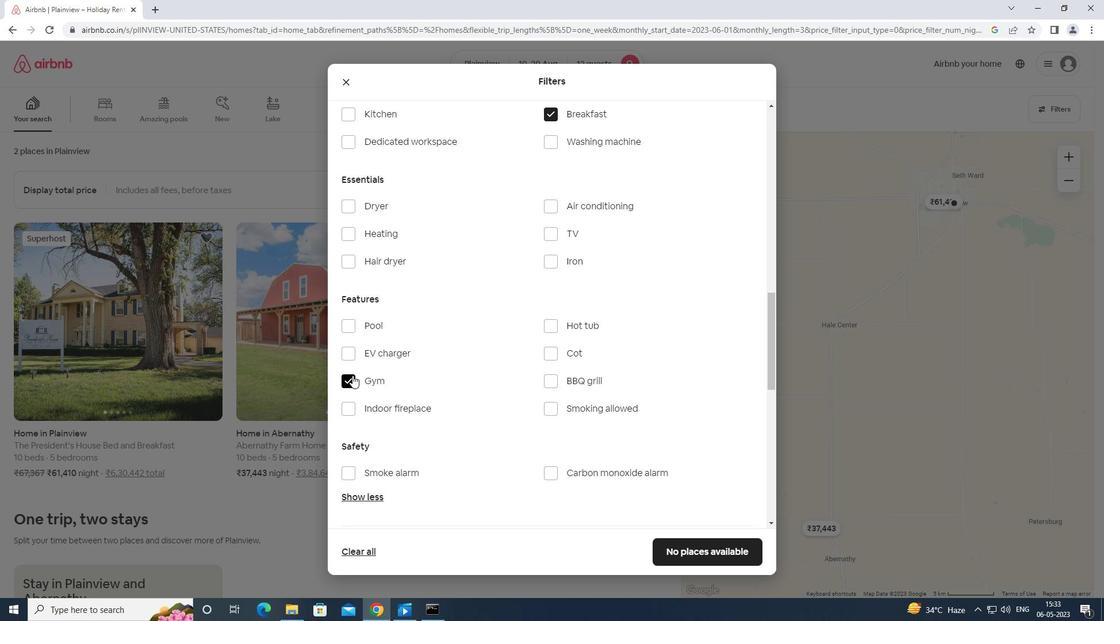 
Action: Mouse scrolled (353, 373) with delta (0, 0)
Screenshot: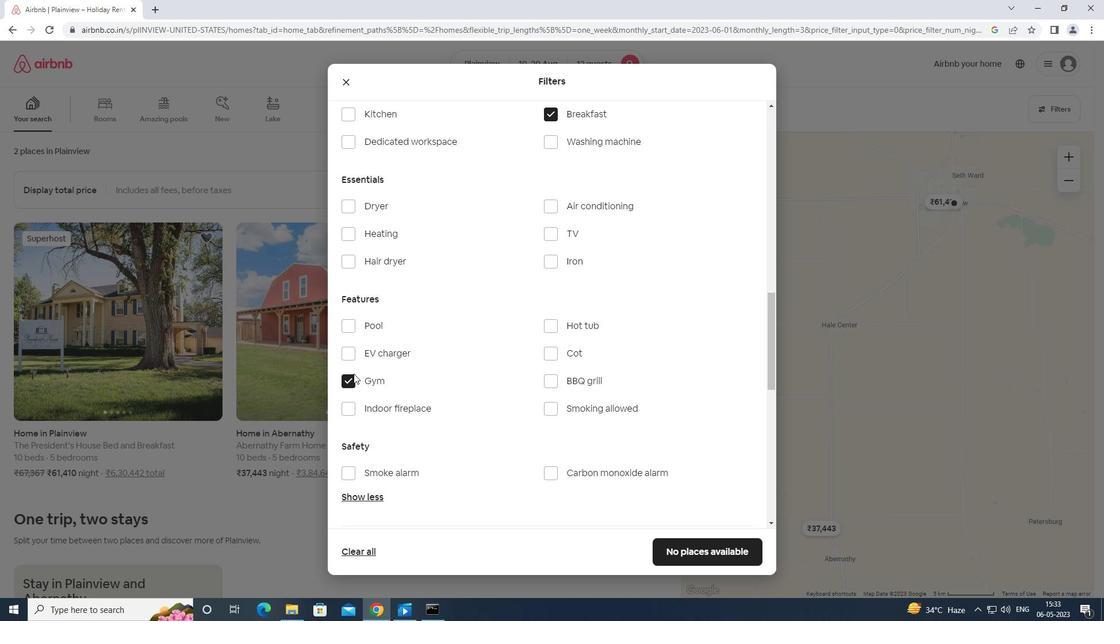 
Action: Mouse scrolled (353, 374) with delta (0, 0)
Screenshot: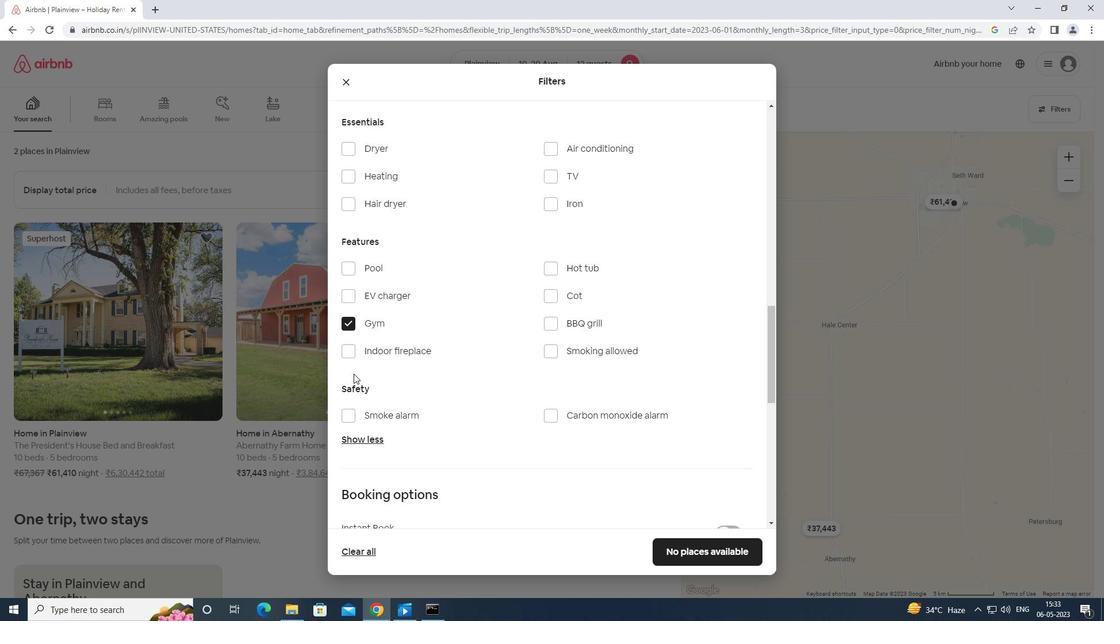 
Action: Mouse moved to (362, 374)
Screenshot: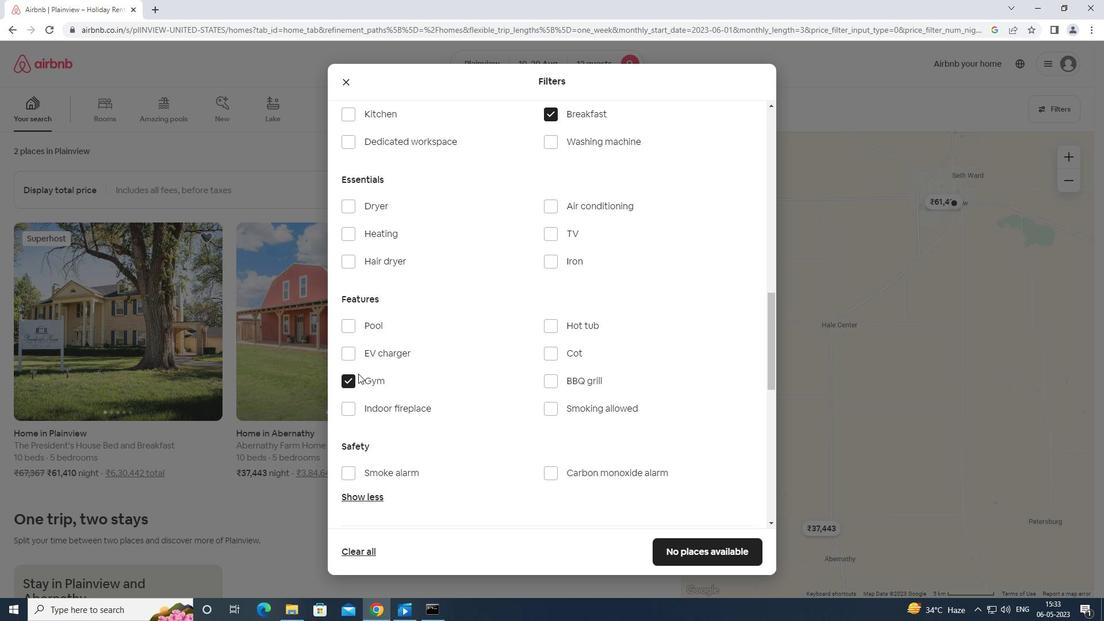 
Action: Mouse scrolled (362, 375) with delta (0, 0)
Screenshot: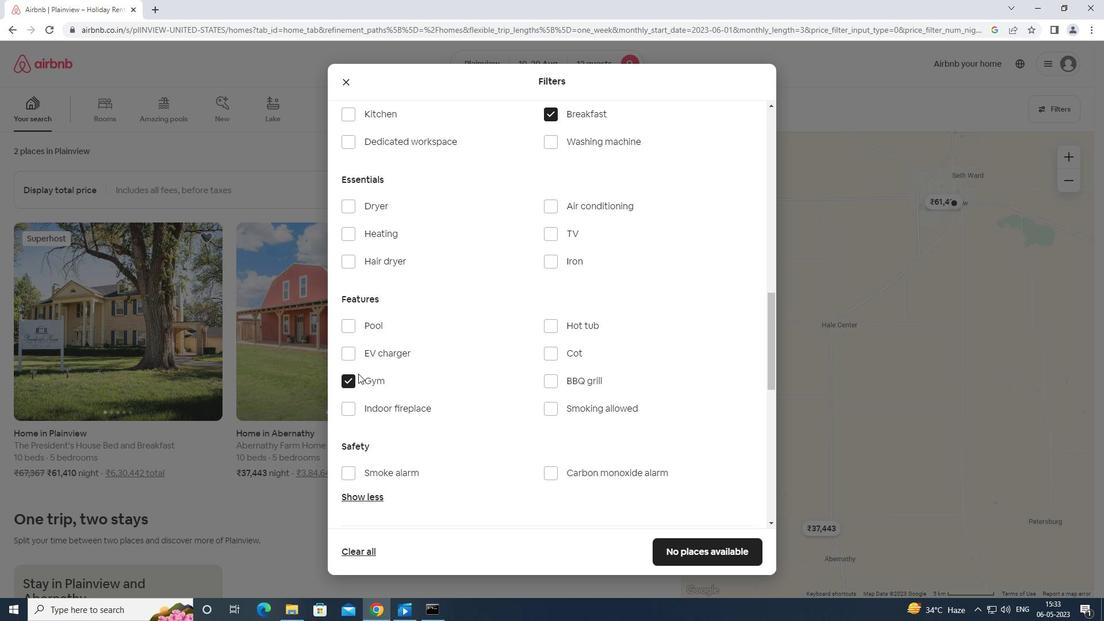 
Action: Mouse scrolled (362, 375) with delta (0, 0)
Screenshot: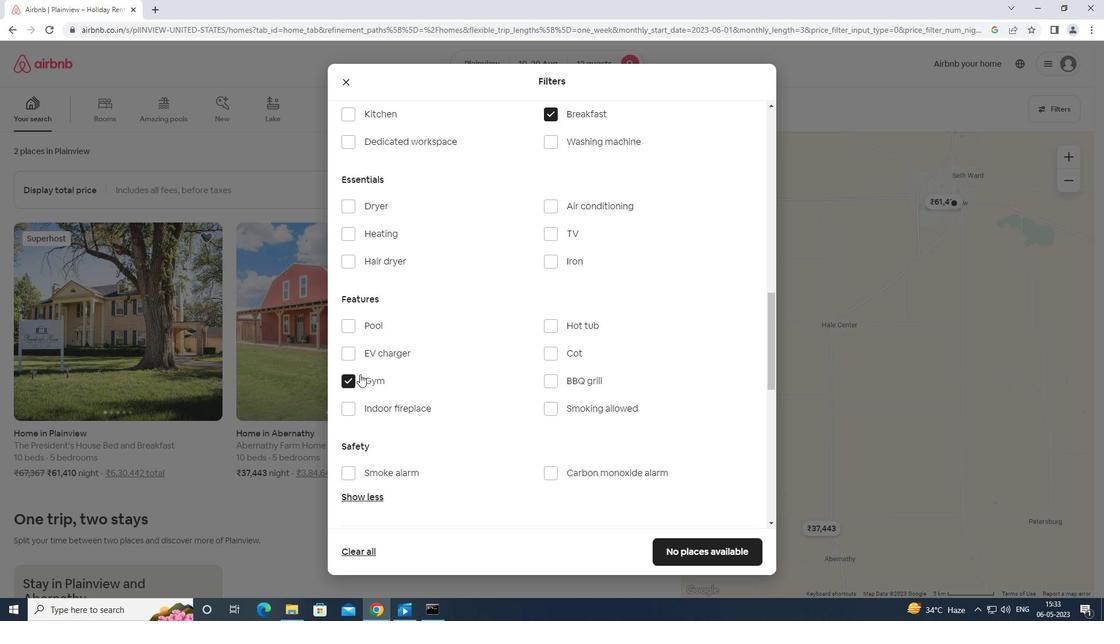 
Action: Mouse scrolled (362, 375) with delta (0, 0)
Screenshot: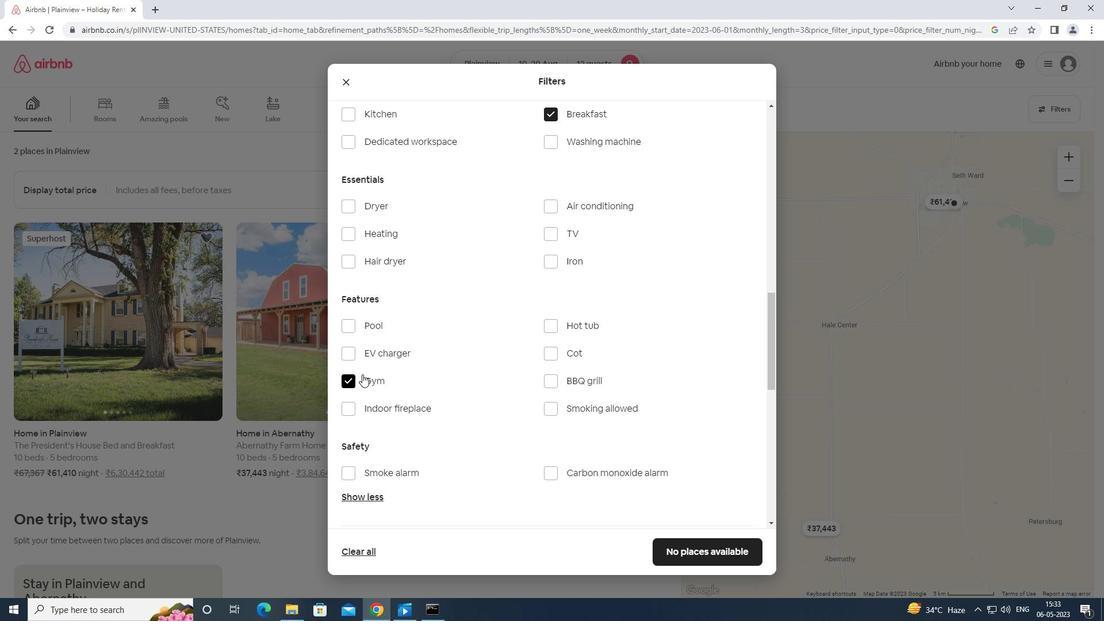 
Action: Mouse moved to (365, 373)
Screenshot: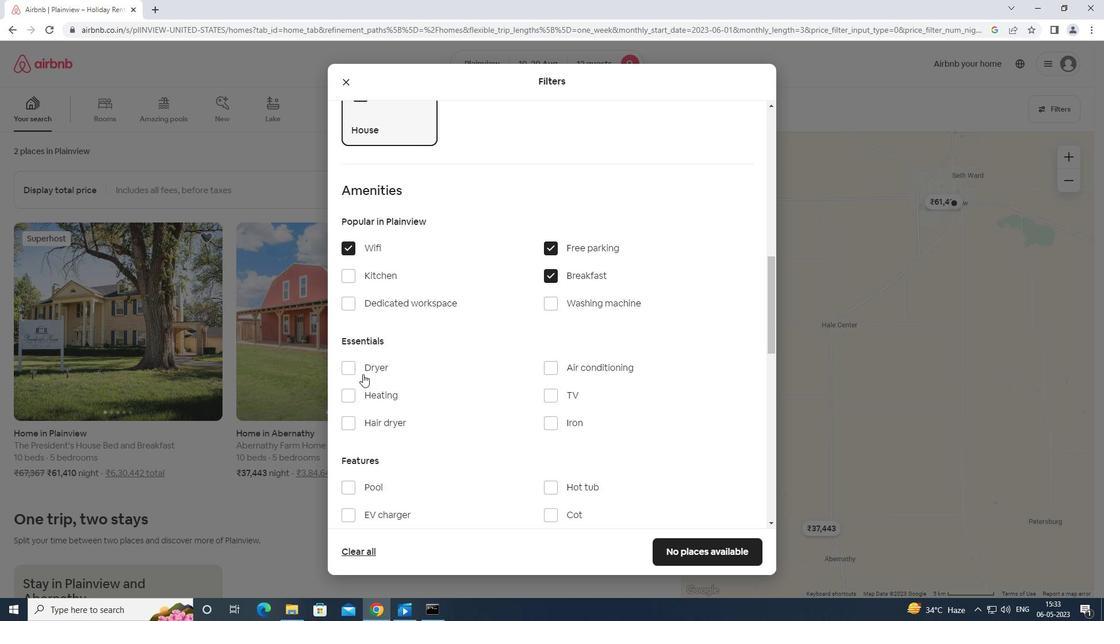 
Action: Mouse scrolled (365, 374) with delta (0, 0)
Screenshot: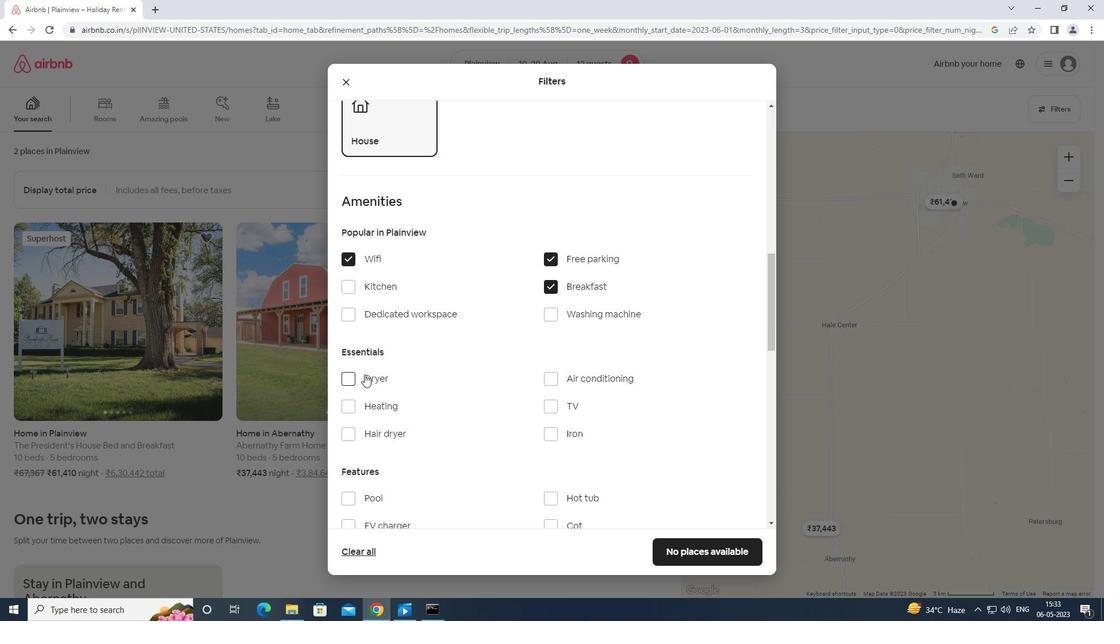 
Action: Mouse scrolled (365, 373) with delta (0, 0)
Screenshot: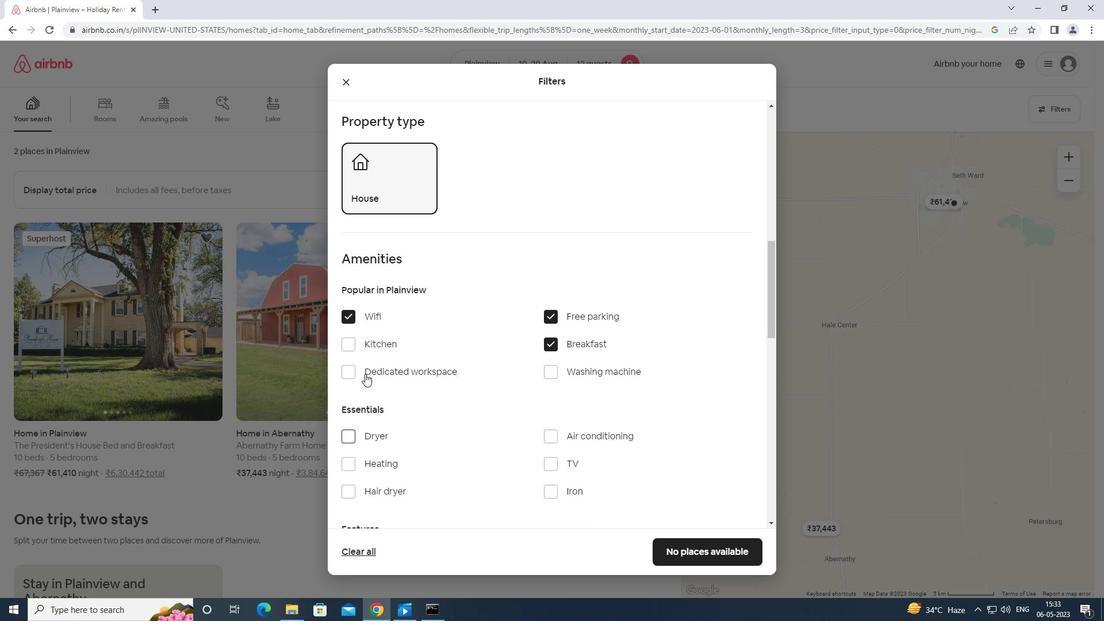 
Action: Mouse scrolled (365, 373) with delta (0, 0)
Screenshot: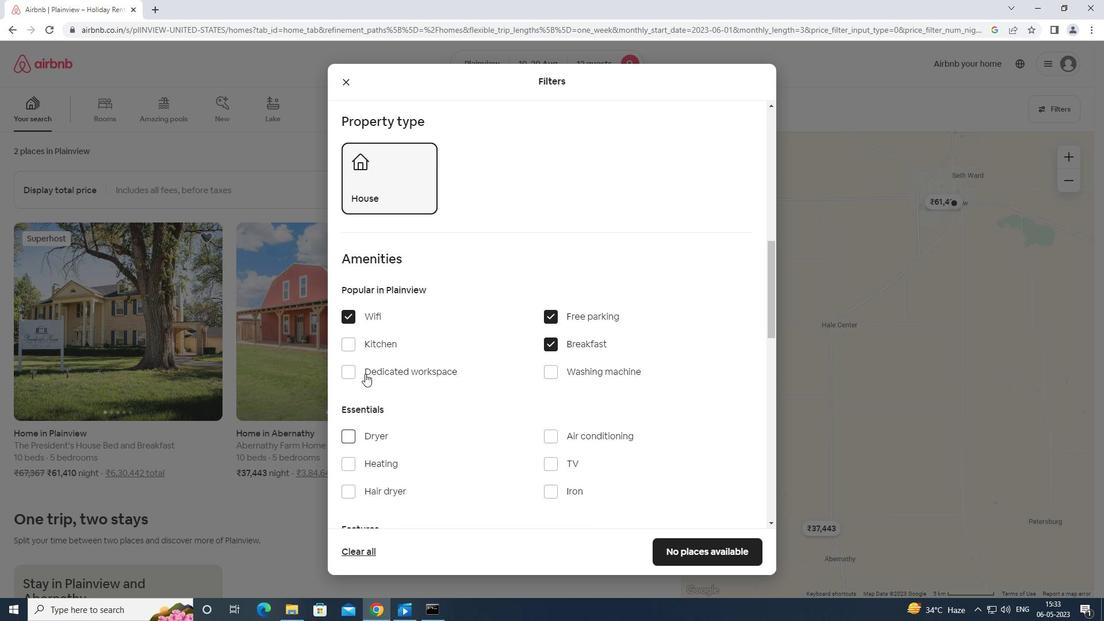 
Action: Mouse scrolled (365, 373) with delta (0, 0)
Screenshot: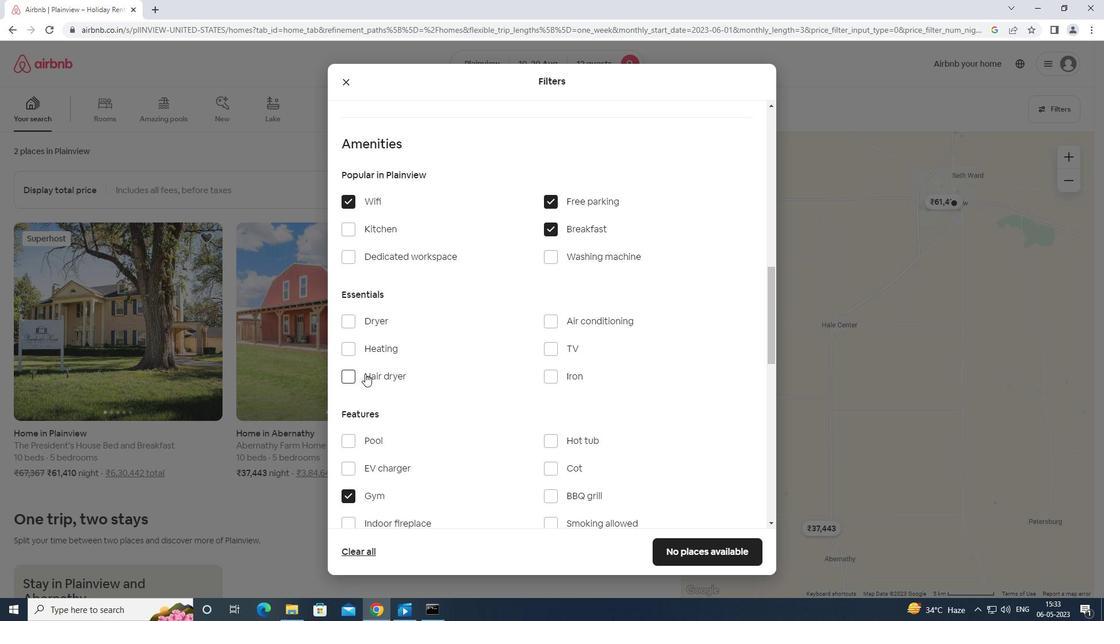 
Action: Mouse scrolled (365, 373) with delta (0, 0)
Screenshot: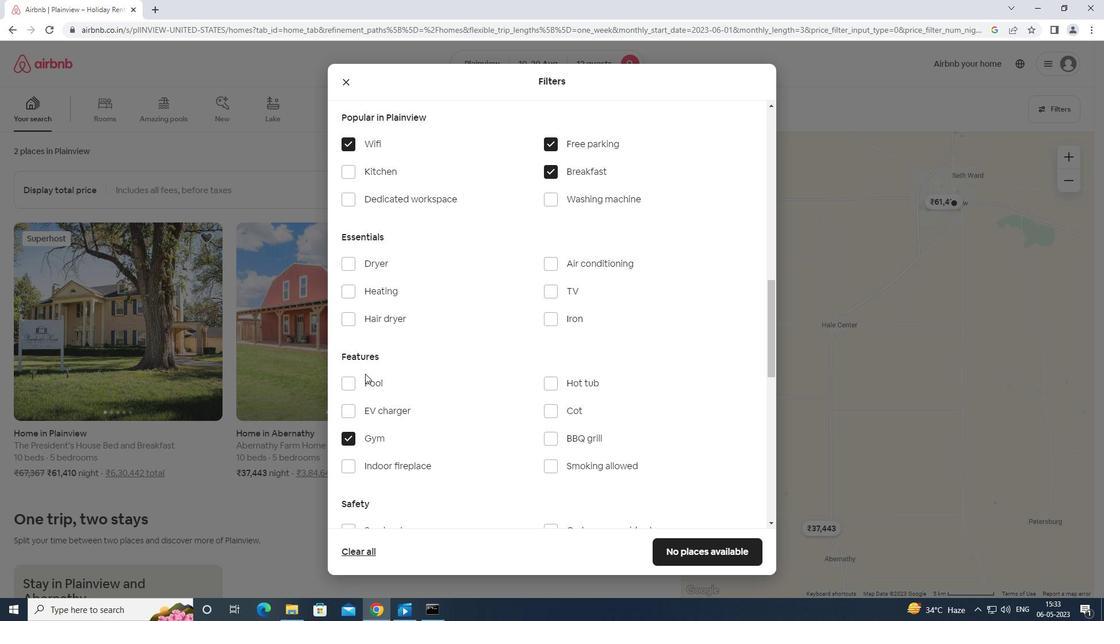 
Action: Mouse moved to (367, 373)
Screenshot: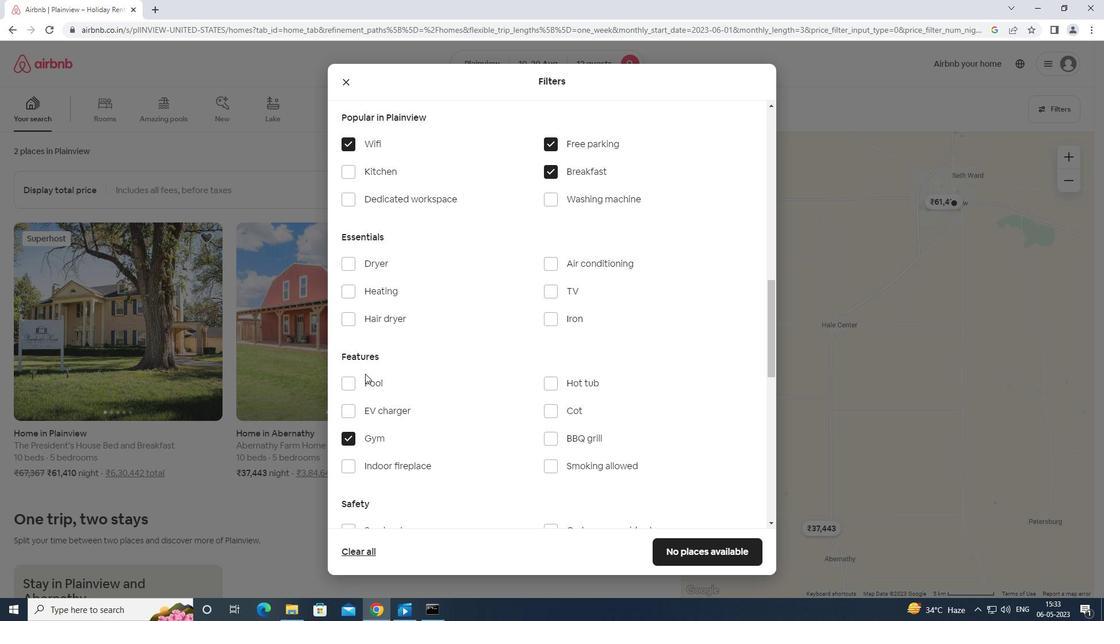 
Action: Mouse scrolled (367, 373) with delta (0, 0)
Screenshot: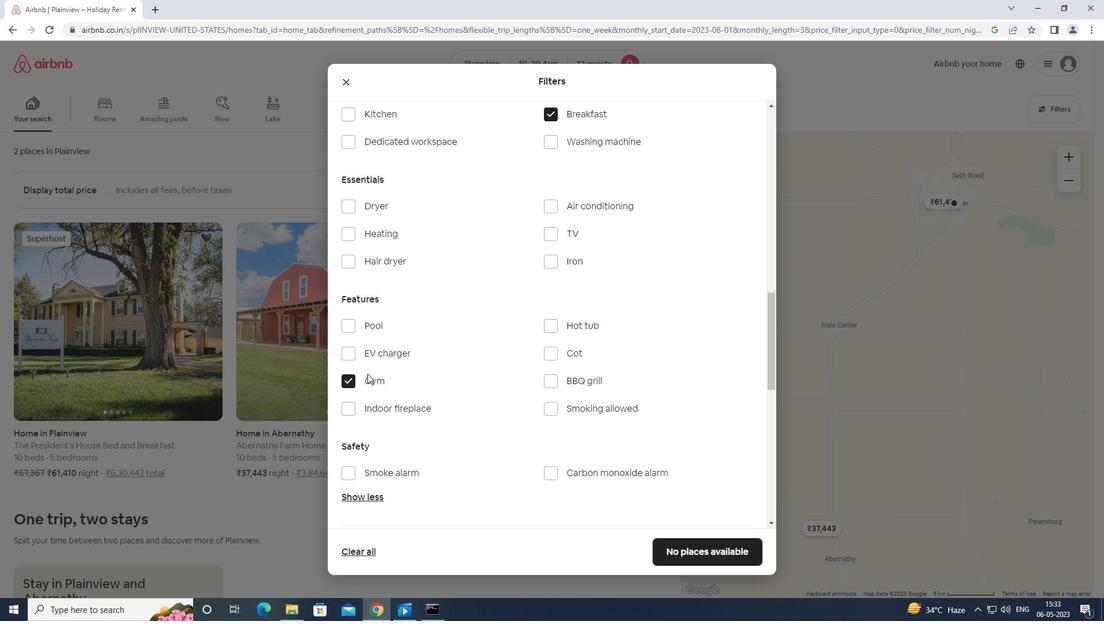 
Action: Mouse scrolled (367, 373) with delta (0, 0)
Screenshot: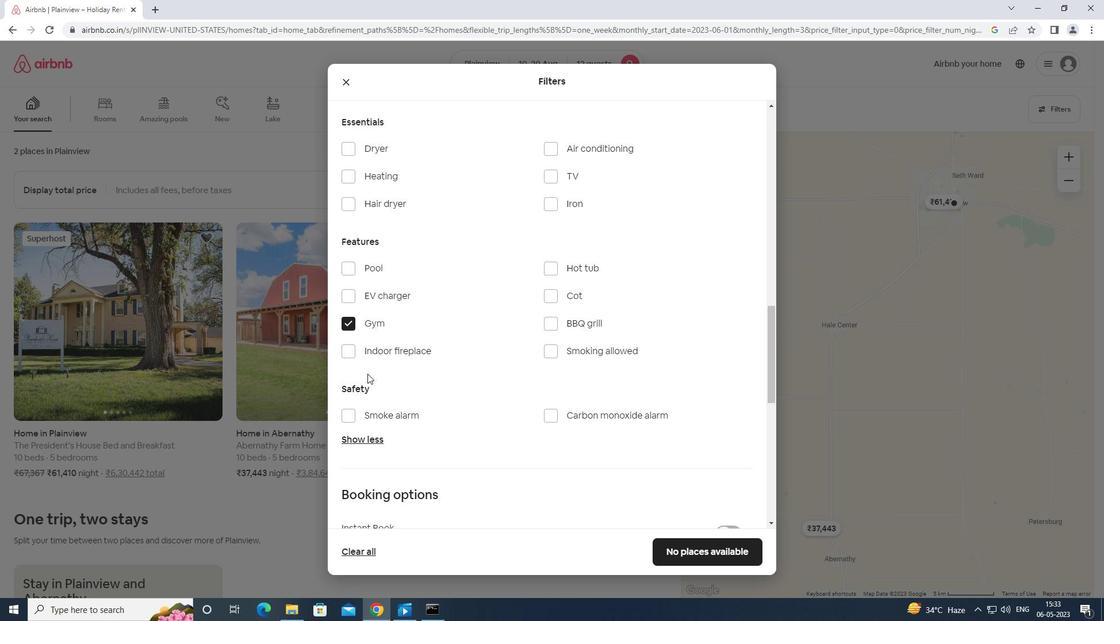 
Action: Mouse moved to (408, 356)
Screenshot: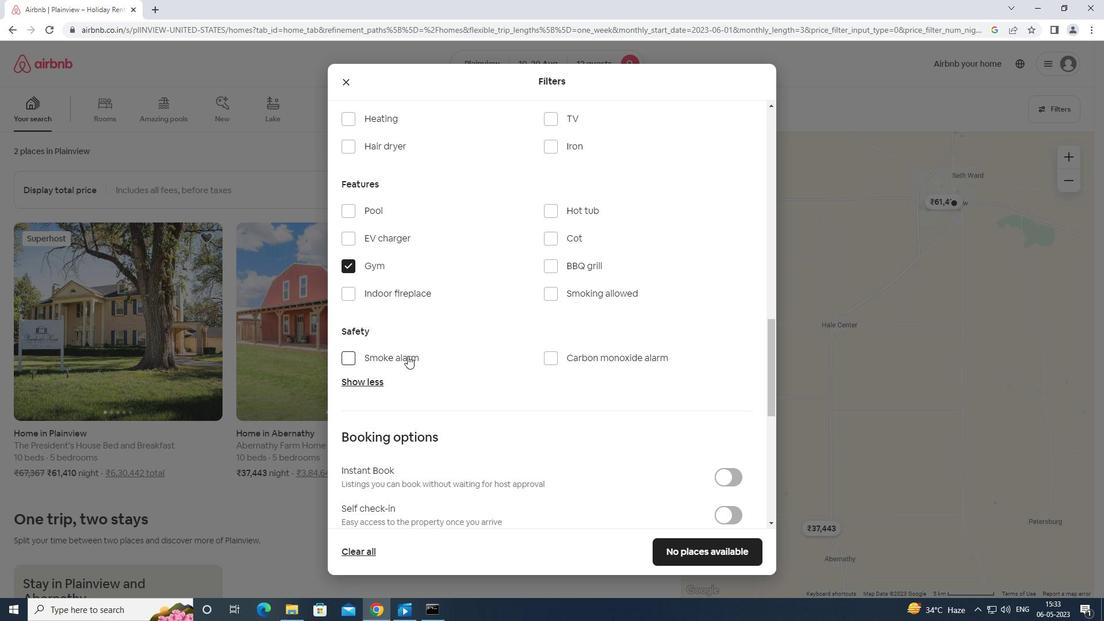 
Action: Mouse scrolled (408, 356) with delta (0, 0)
Screenshot: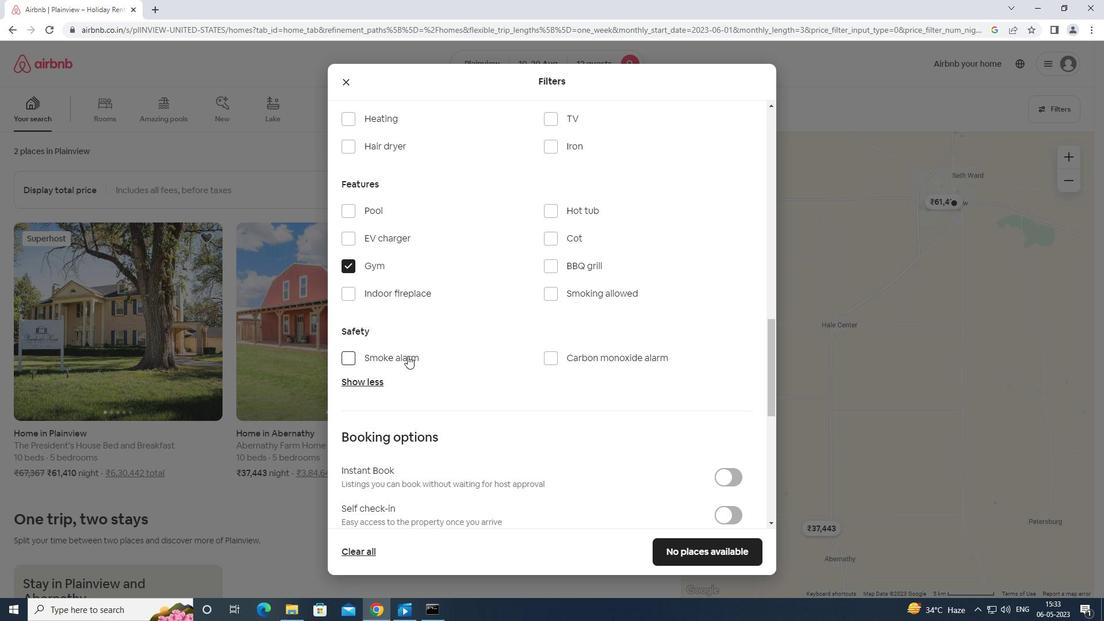 
Action: Mouse moved to (411, 355)
Screenshot: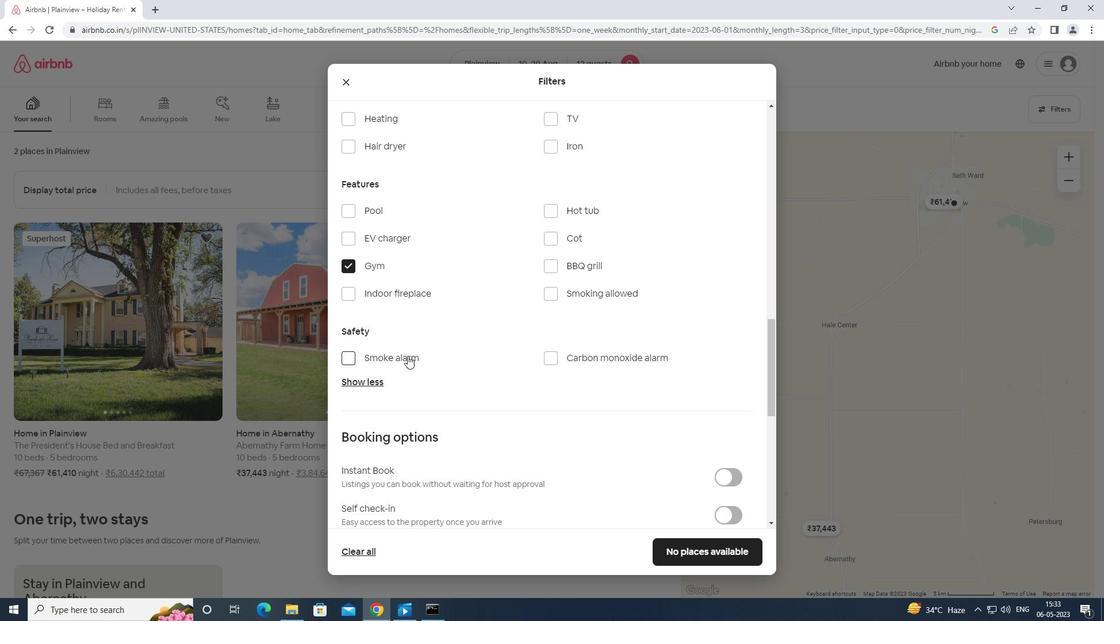 
Action: Mouse scrolled (411, 356) with delta (0, 0)
Screenshot: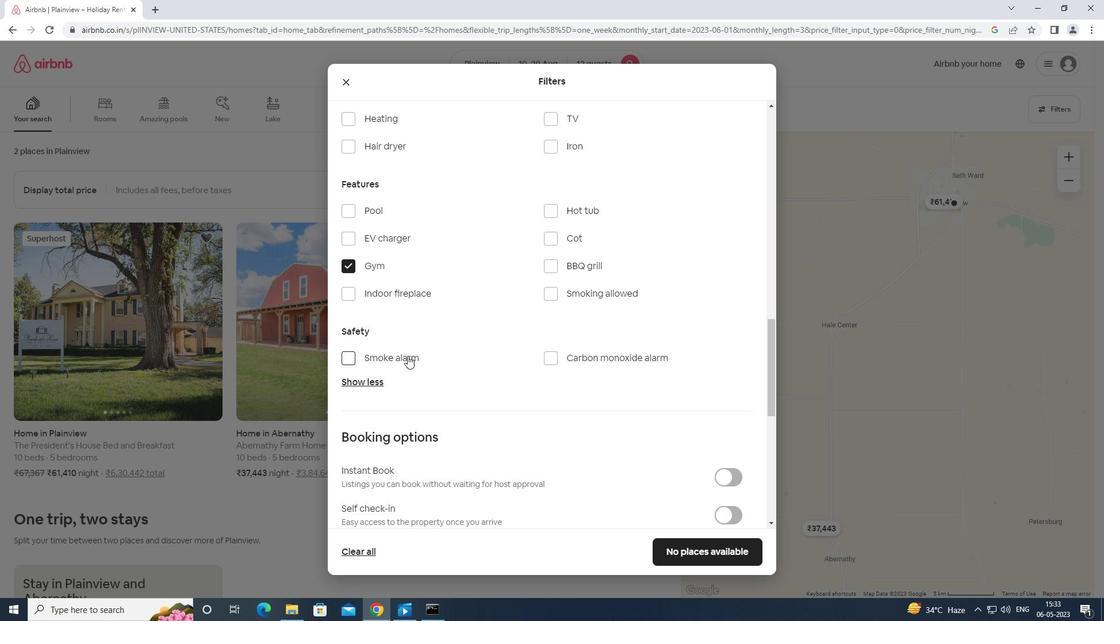 
Action: Mouse moved to (417, 352)
Screenshot: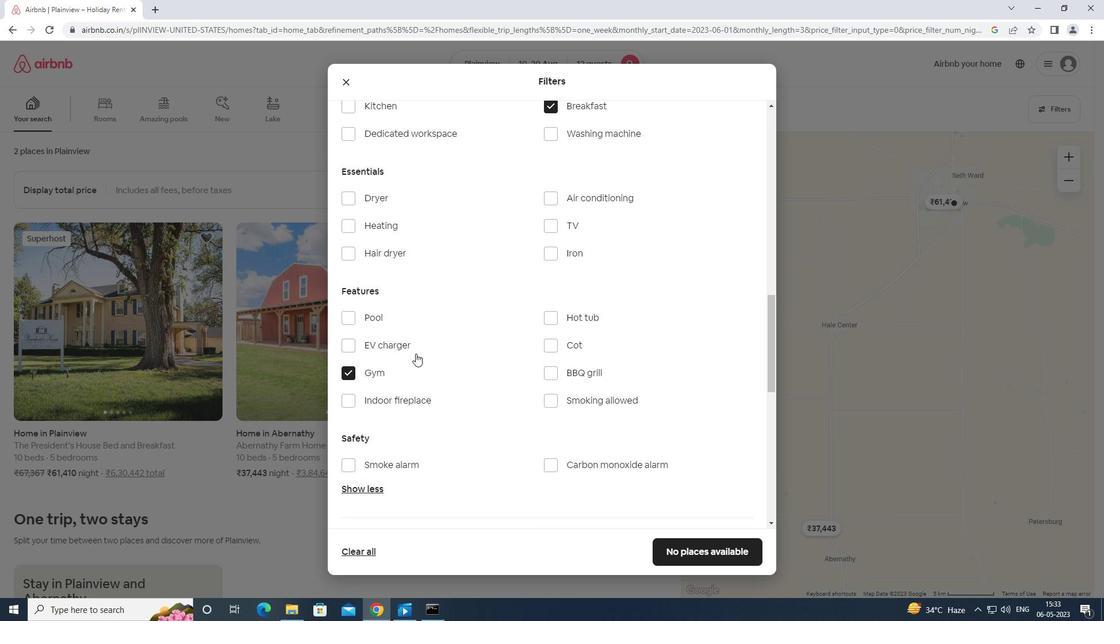 
Action: Mouse scrolled (417, 353) with delta (0, 0)
Screenshot: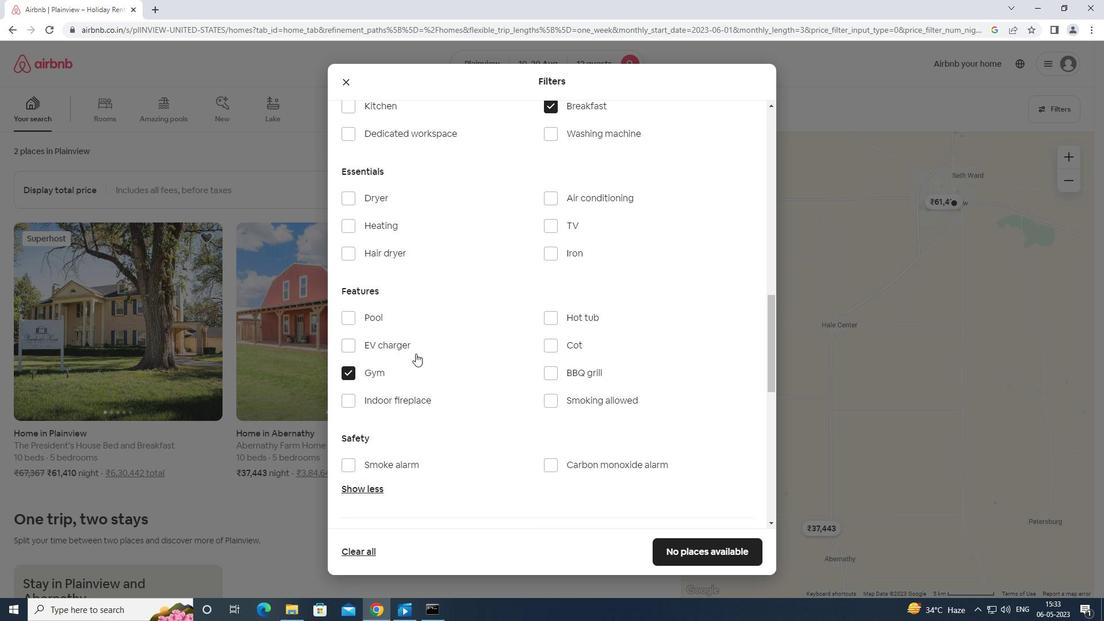 
Action: Mouse moved to (418, 352)
Screenshot: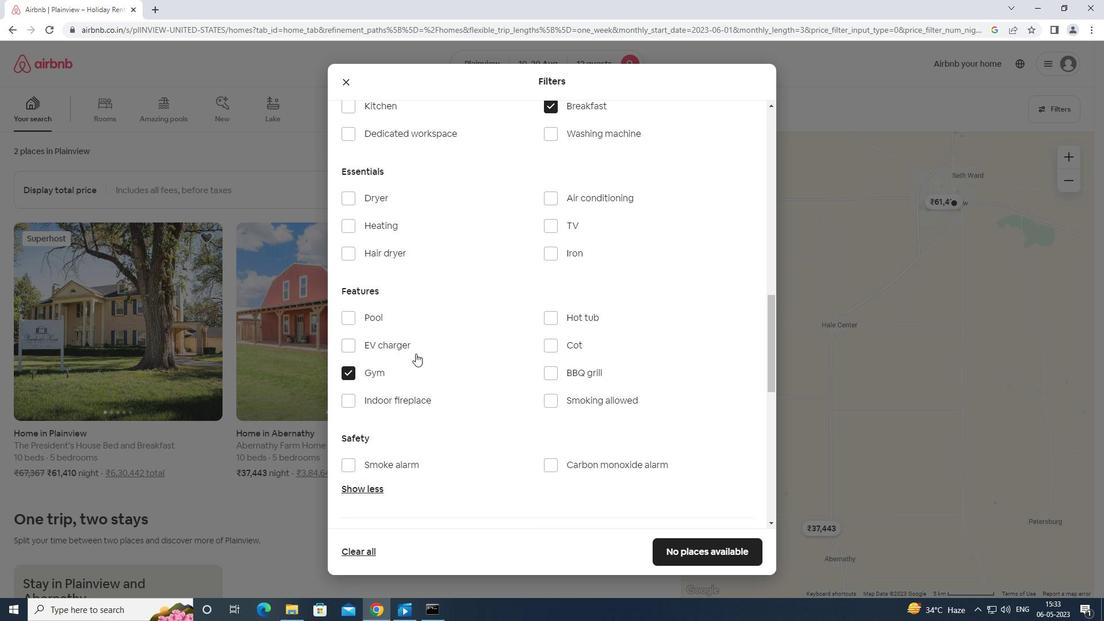 
Action: Mouse scrolled (418, 353) with delta (0, 0)
Screenshot: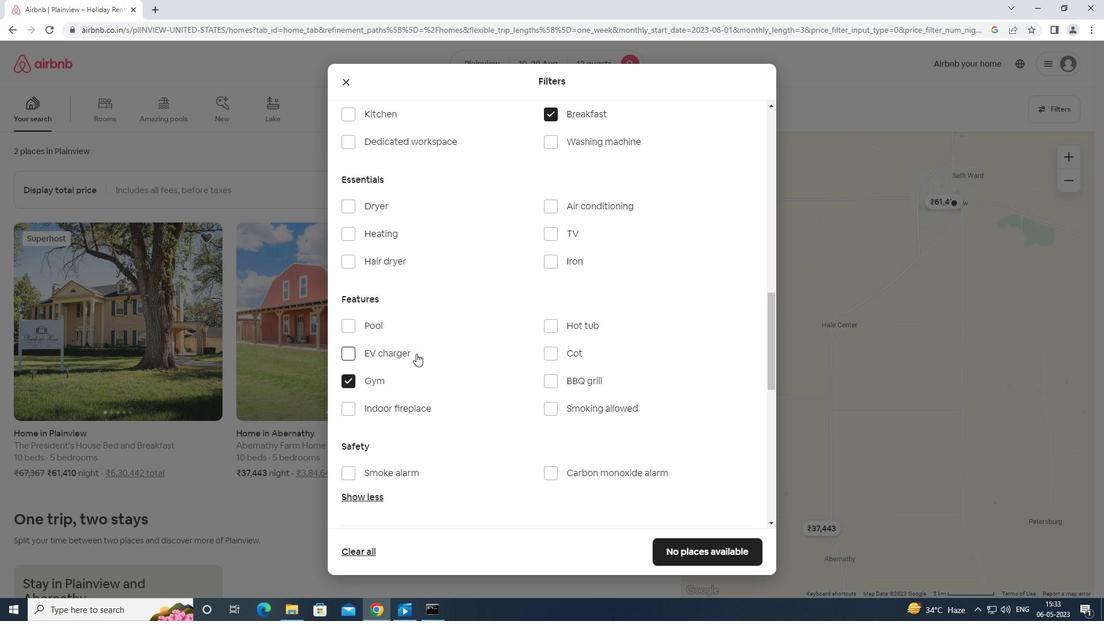
Action: Mouse moved to (418, 352)
Screenshot: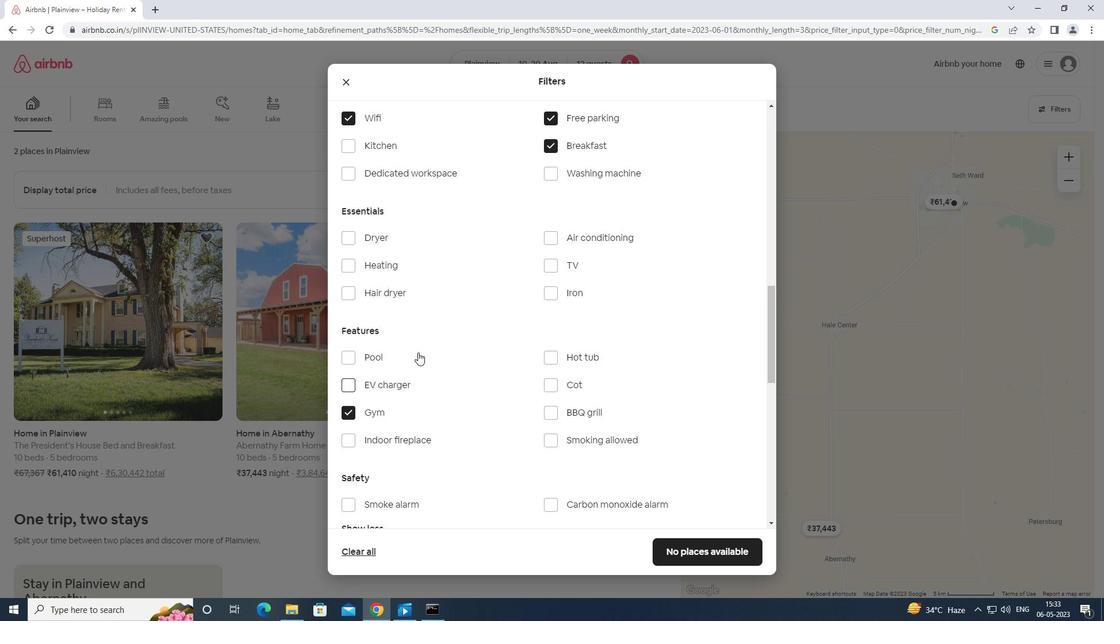 
Action: Mouse scrolled (418, 353) with delta (0, 0)
Screenshot: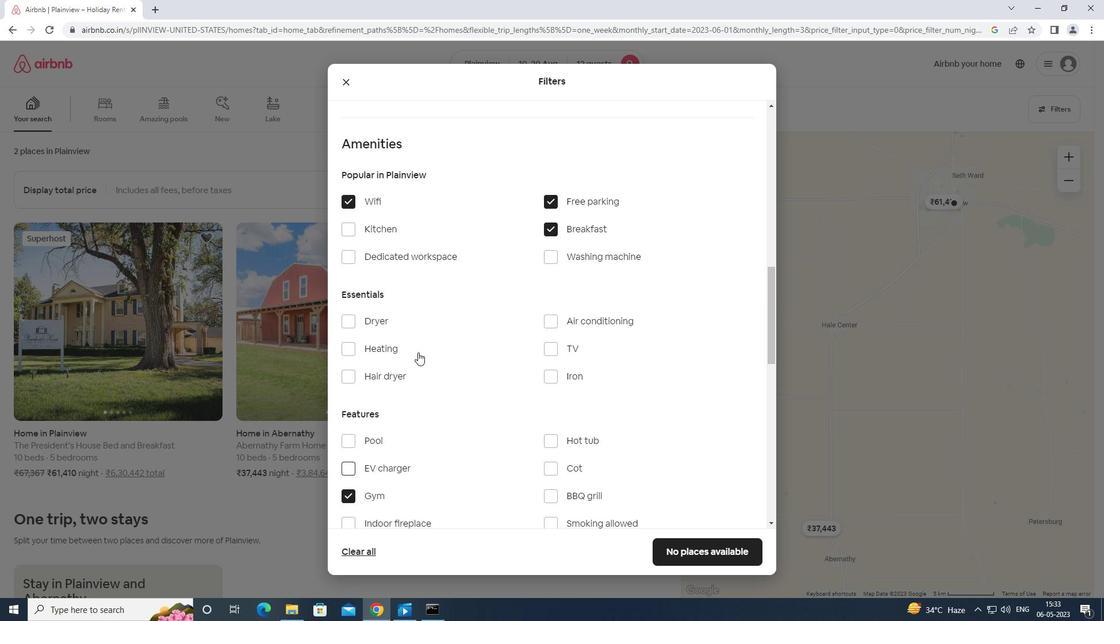 
Action: Mouse scrolled (418, 353) with delta (0, 0)
Screenshot: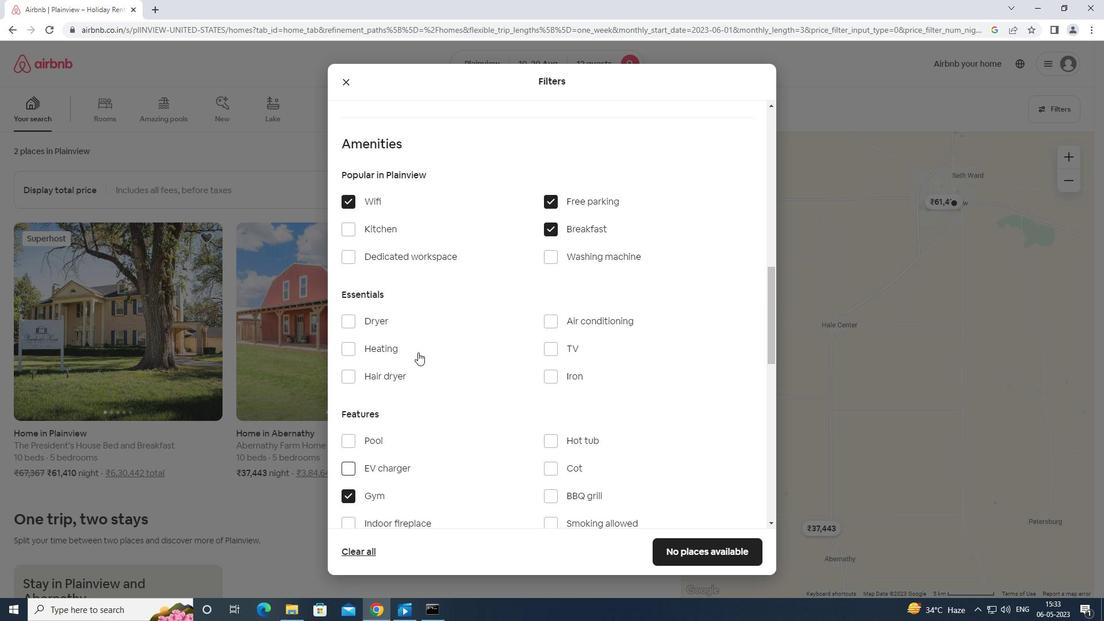 
Action: Mouse moved to (513, 329)
Screenshot: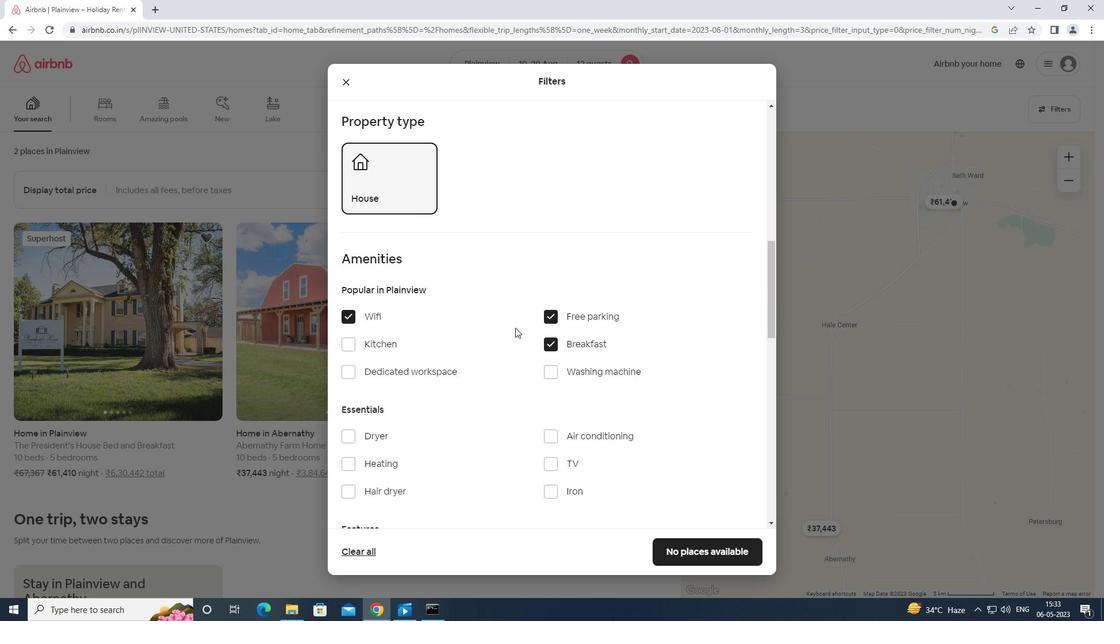 
Action: Mouse scrolled (513, 329) with delta (0, 0)
Screenshot: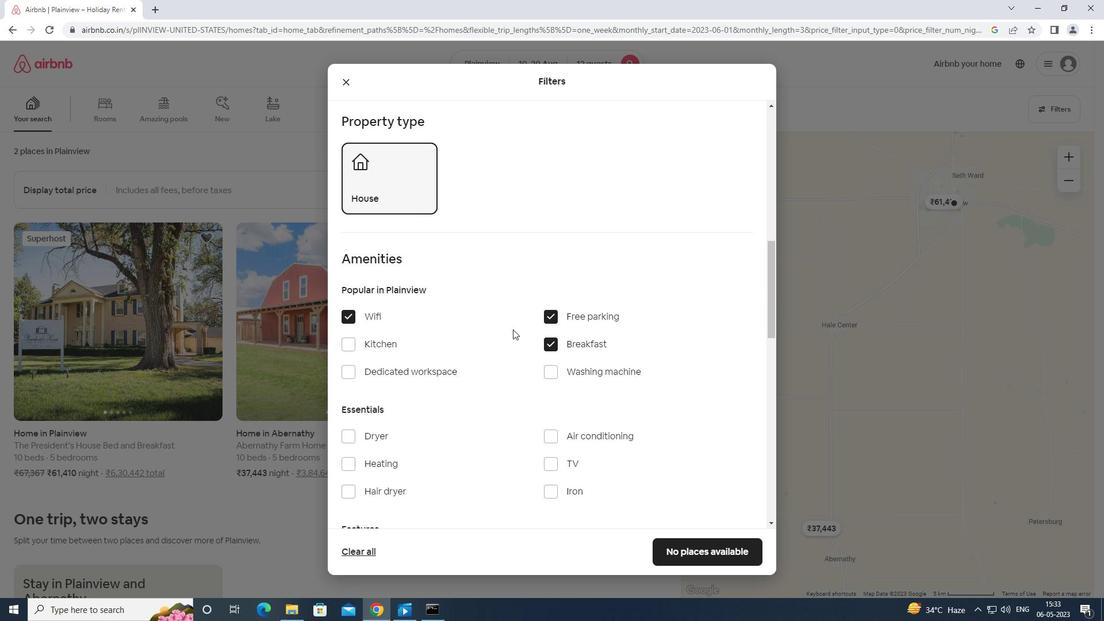 
Action: Mouse scrolled (513, 329) with delta (0, 0)
Screenshot: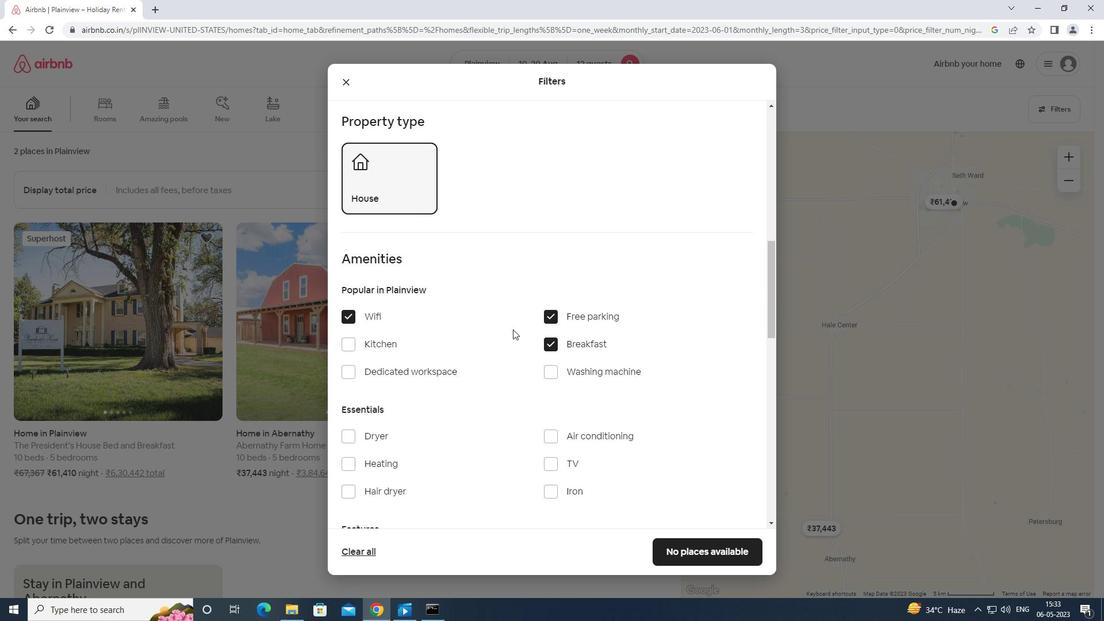 
Action: Mouse moved to (513, 329)
Screenshot: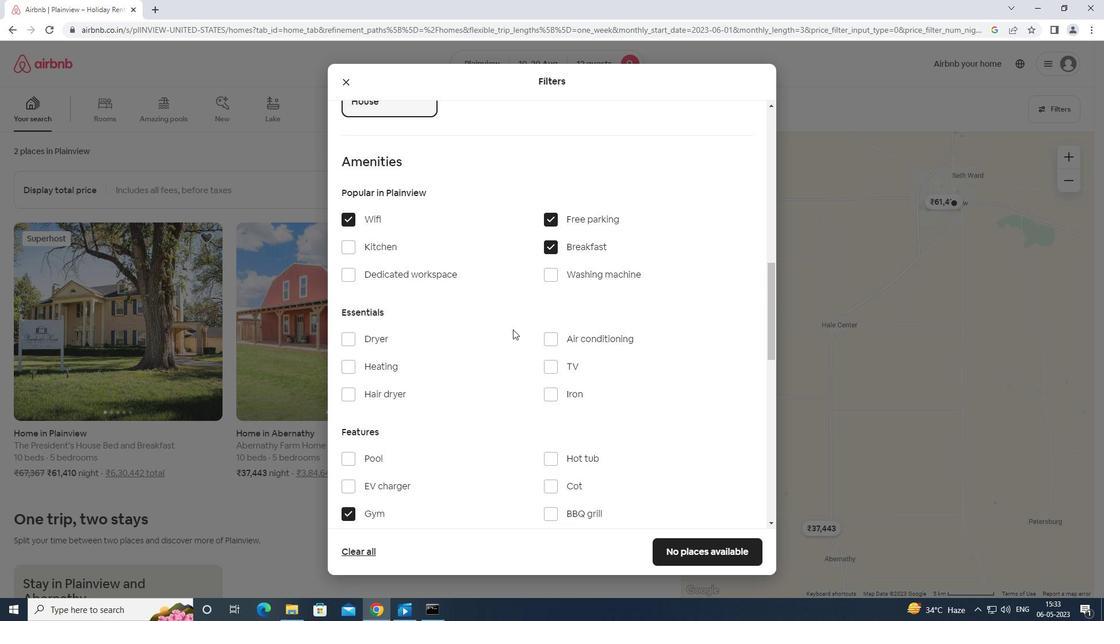 
Action: Mouse scrolled (513, 329) with delta (0, 0)
Screenshot: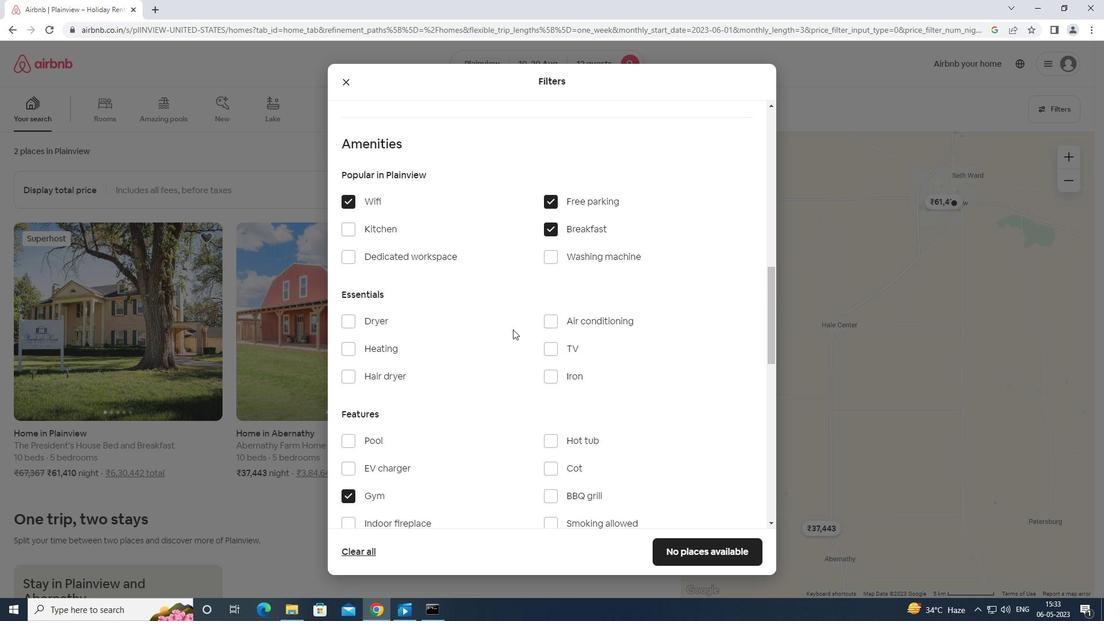 
Action: Mouse scrolled (513, 329) with delta (0, 0)
Screenshot: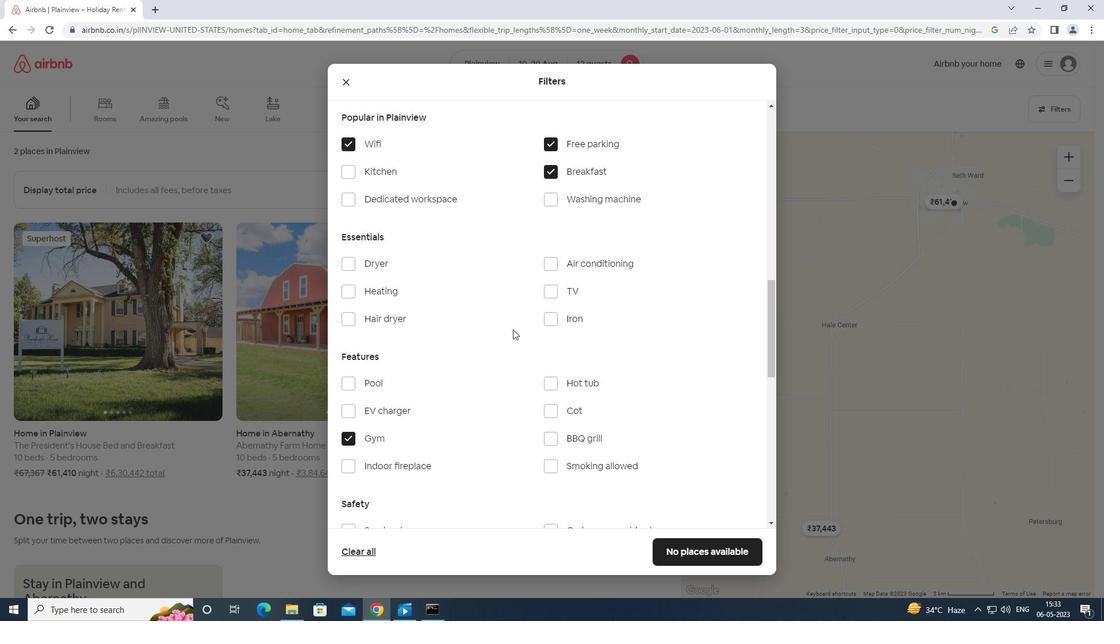 
Action: Mouse moved to (515, 329)
Screenshot: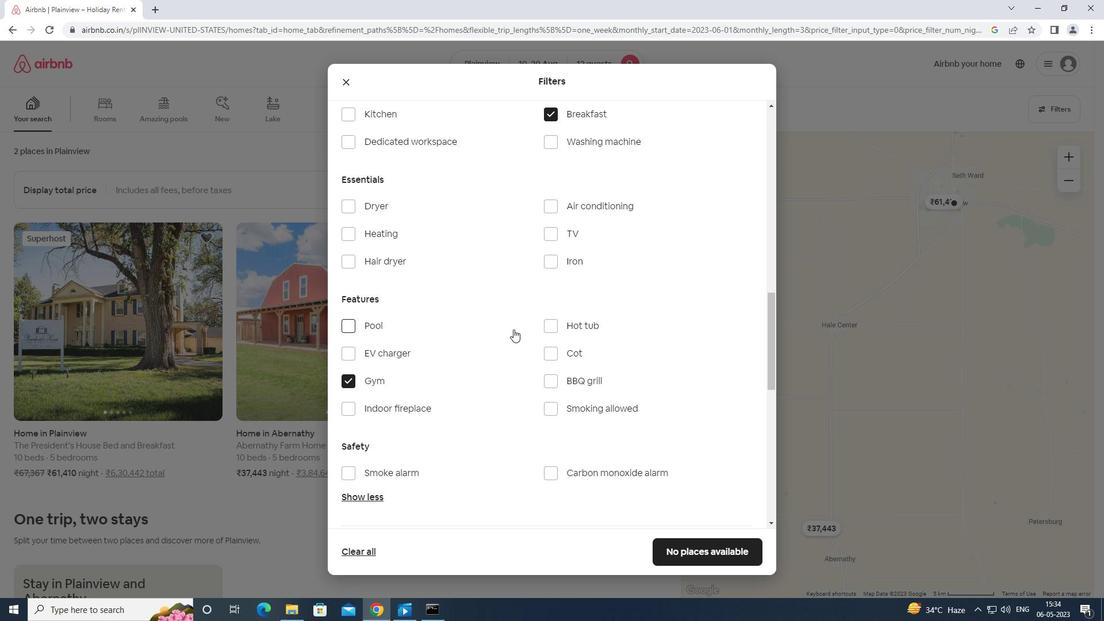
Action: Mouse scrolled (515, 330) with delta (0, 0)
Screenshot: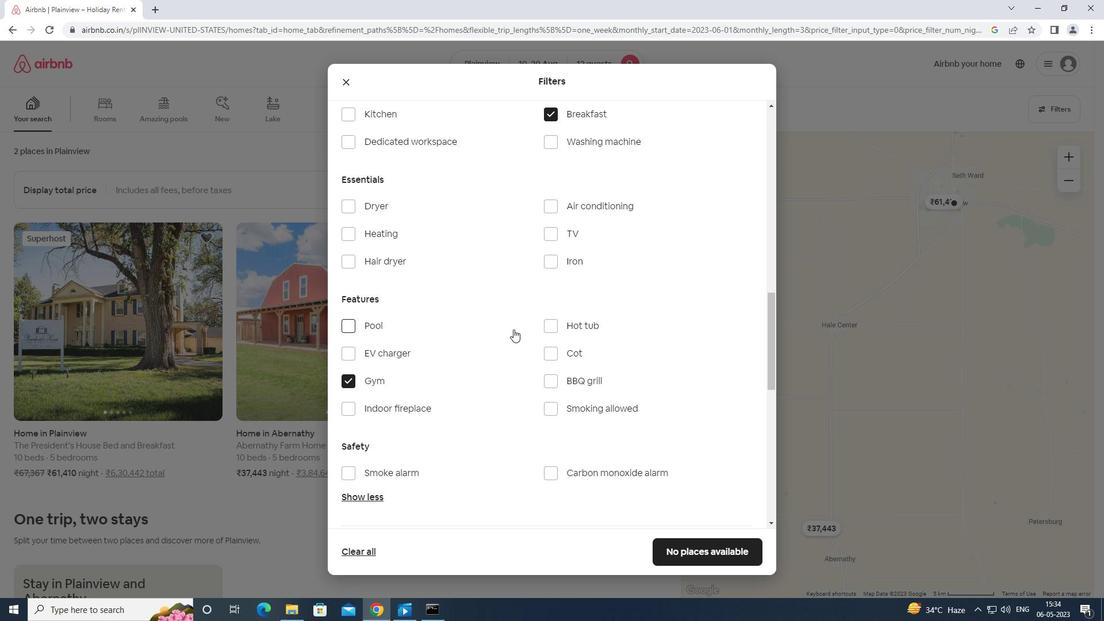 
Action: Mouse moved to (519, 324)
Screenshot: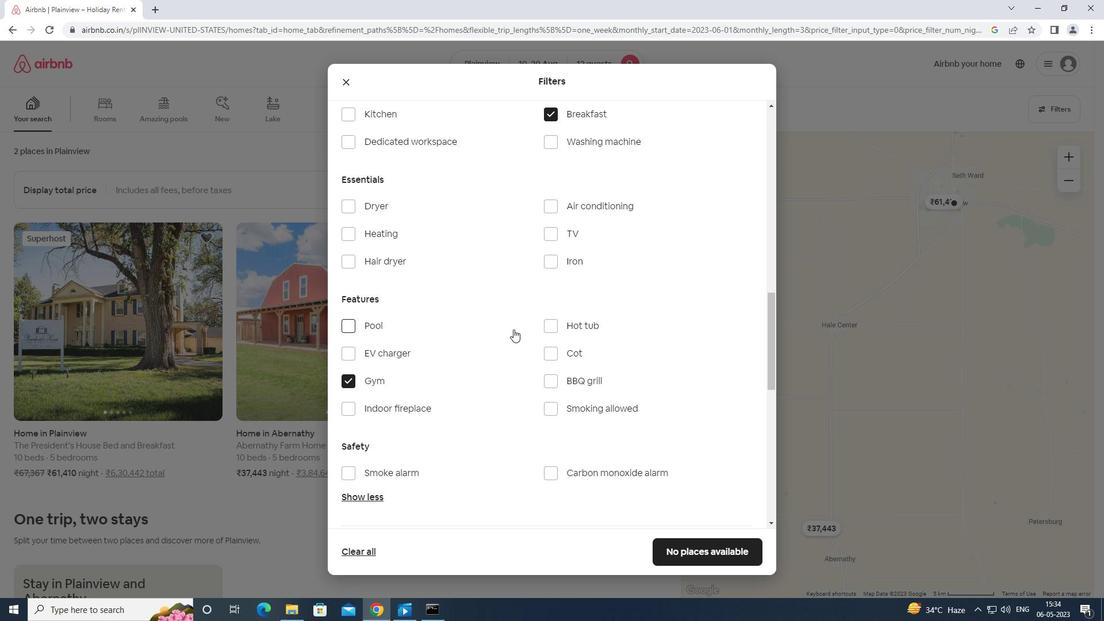 
Action: Mouse scrolled (519, 325) with delta (0, 0)
Screenshot: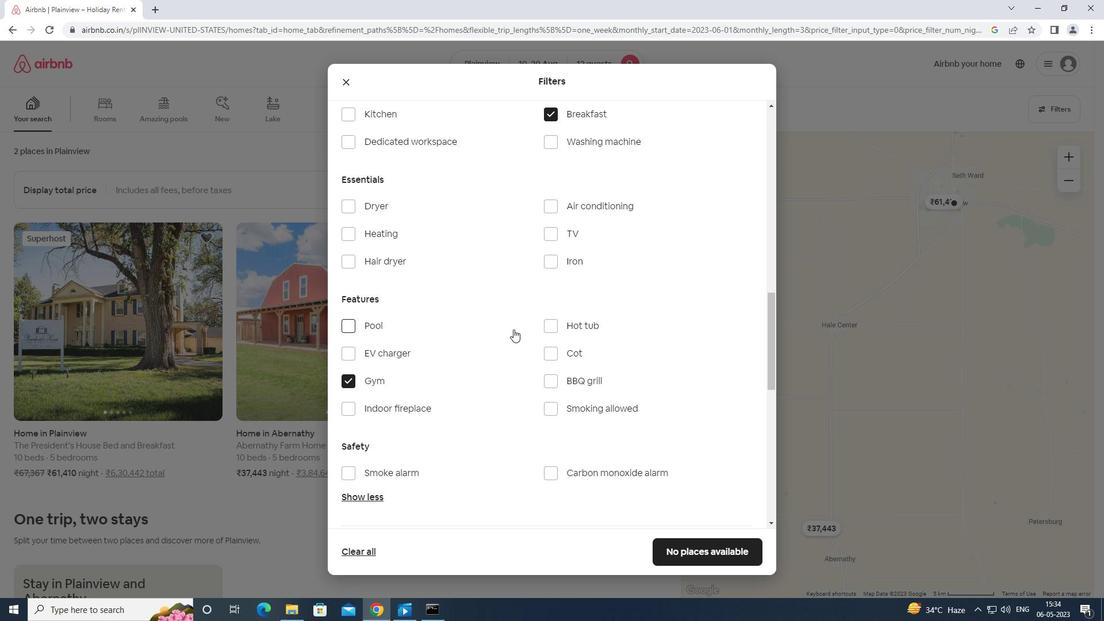 
Action: Mouse moved to (417, 370)
Screenshot: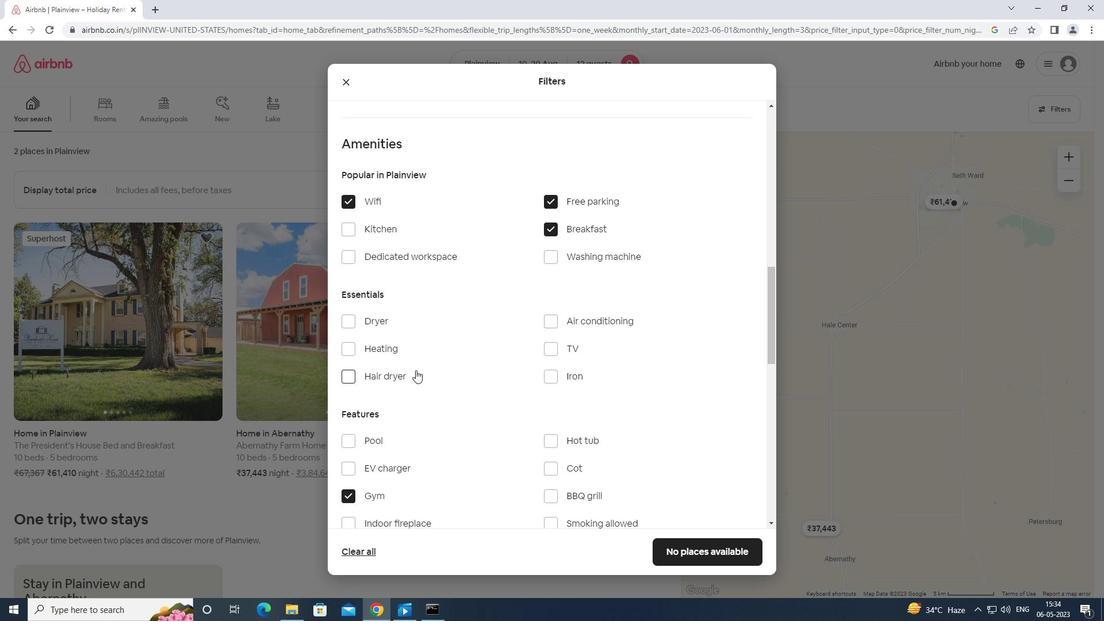 
Action: Mouse scrolled (417, 369) with delta (0, 0)
Screenshot: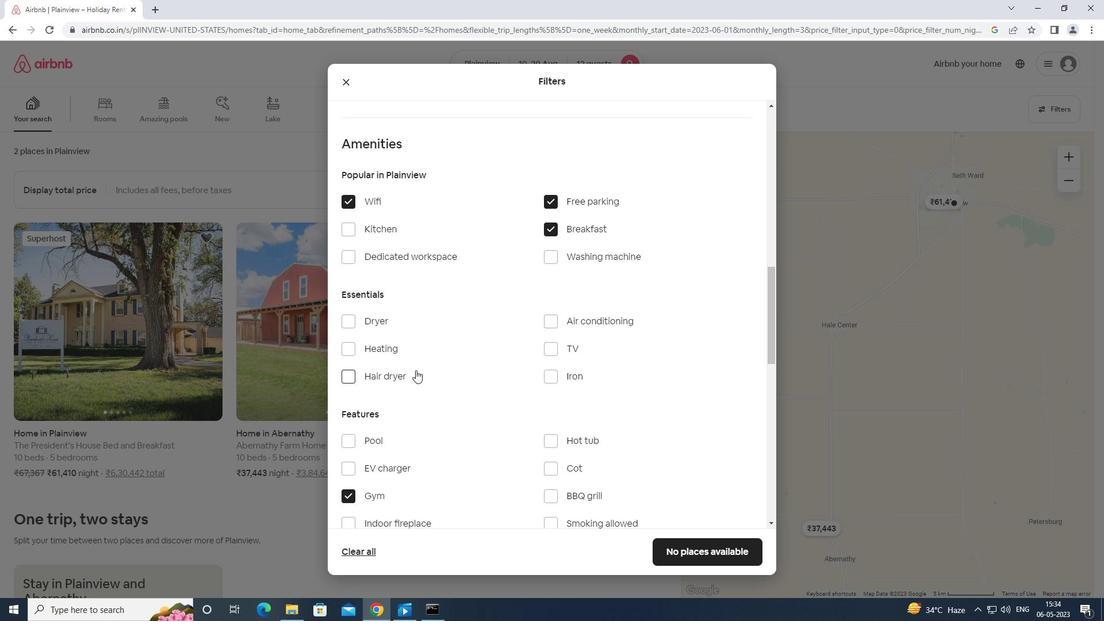 
Action: Mouse moved to (419, 370)
Screenshot: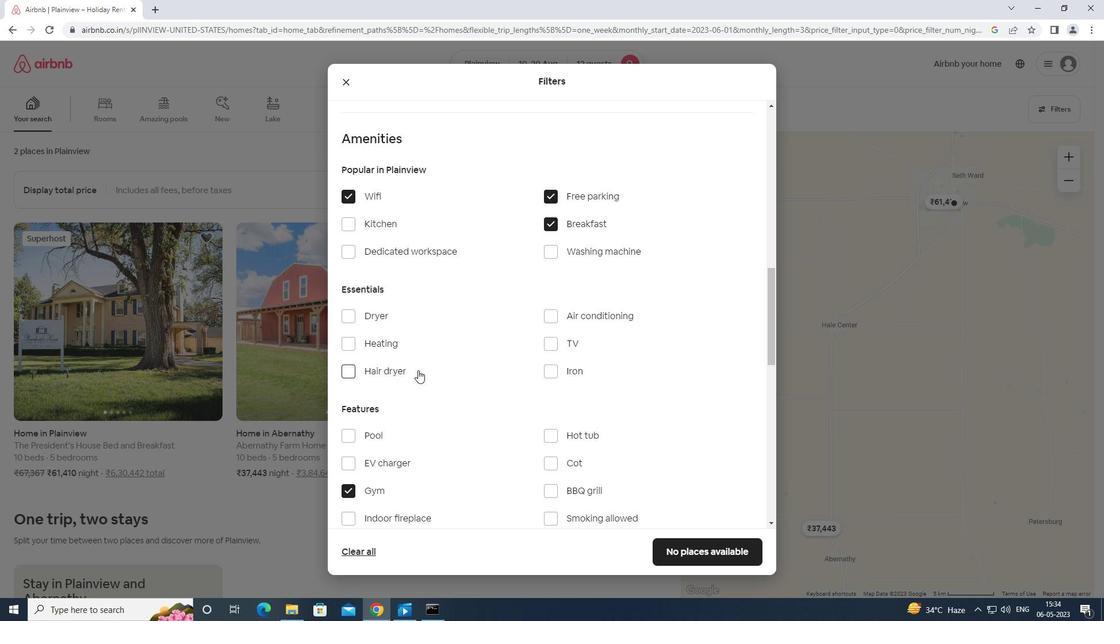 
Action: Mouse scrolled (419, 369) with delta (0, 0)
Screenshot: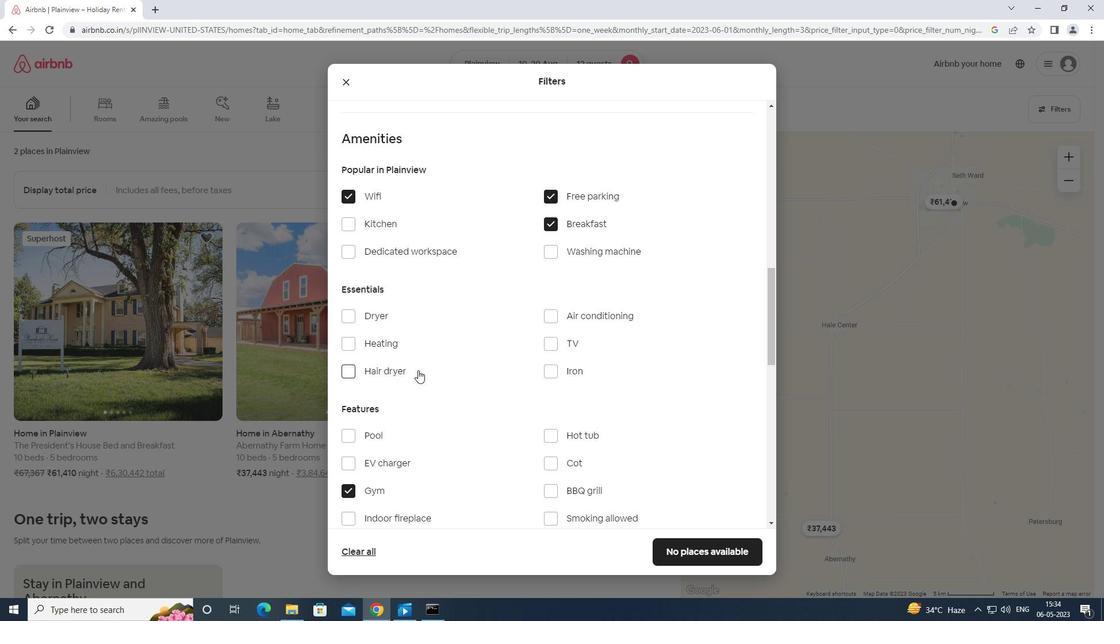 
Action: Mouse moved to (421, 370)
Screenshot: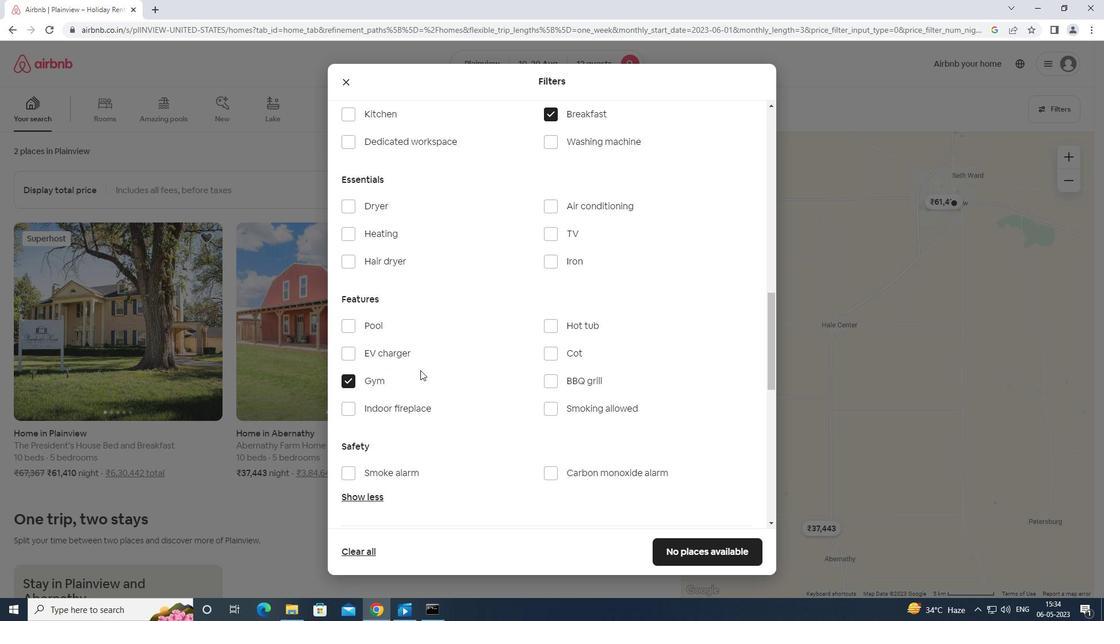 
Action: Mouse scrolled (421, 369) with delta (0, 0)
Screenshot: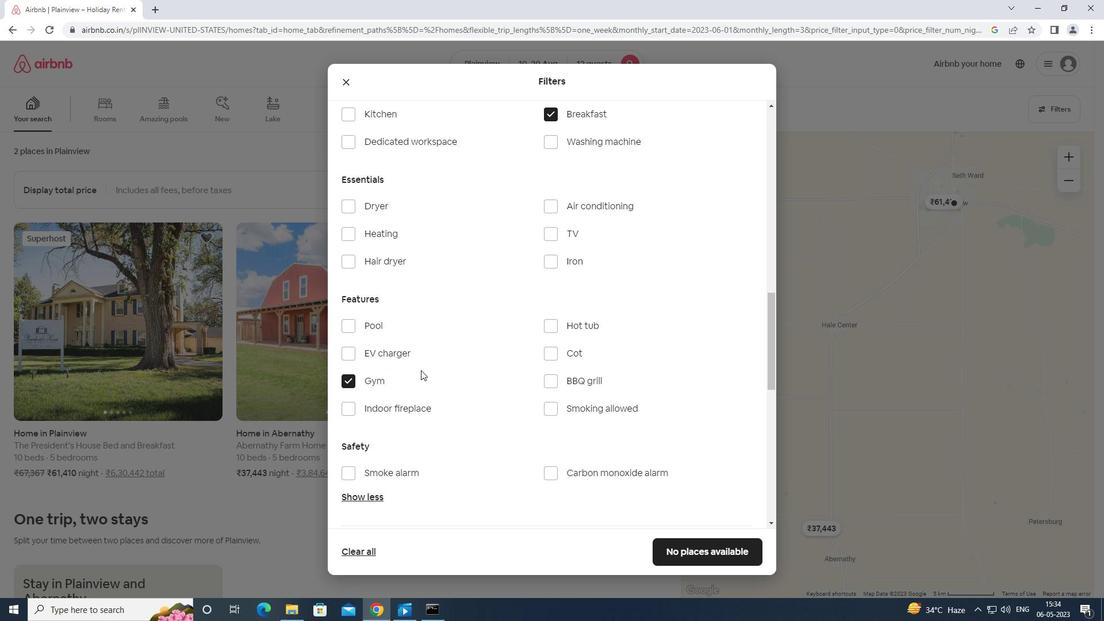 
Action: Mouse moved to (540, 311)
Screenshot: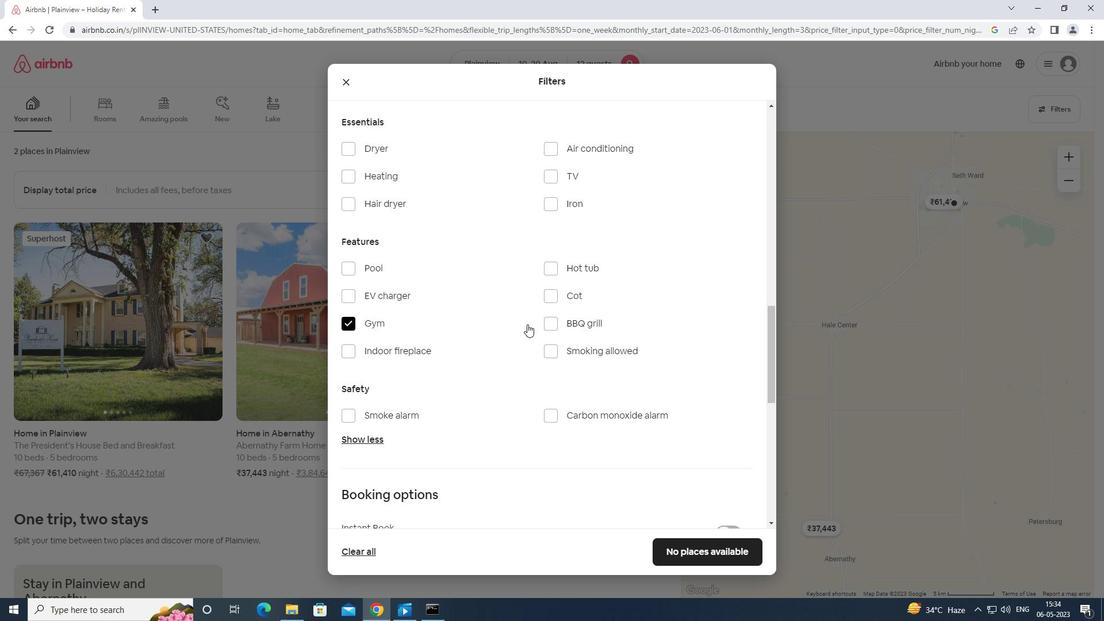 
Action: Mouse scrolled (540, 311) with delta (0, 0)
Screenshot: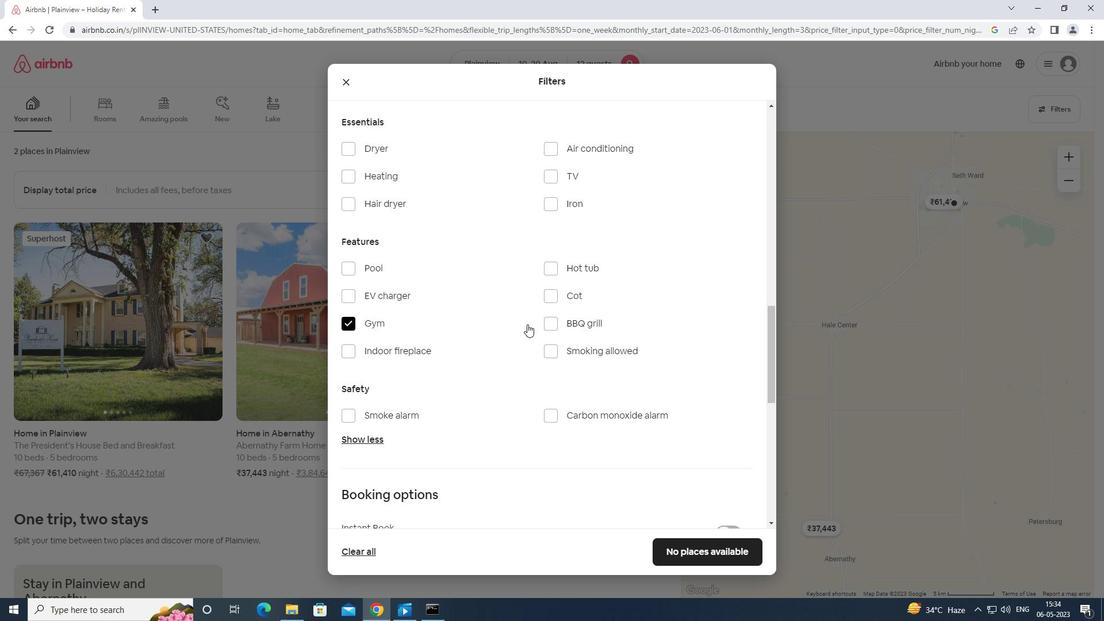 
Action: Mouse moved to (543, 313)
Screenshot: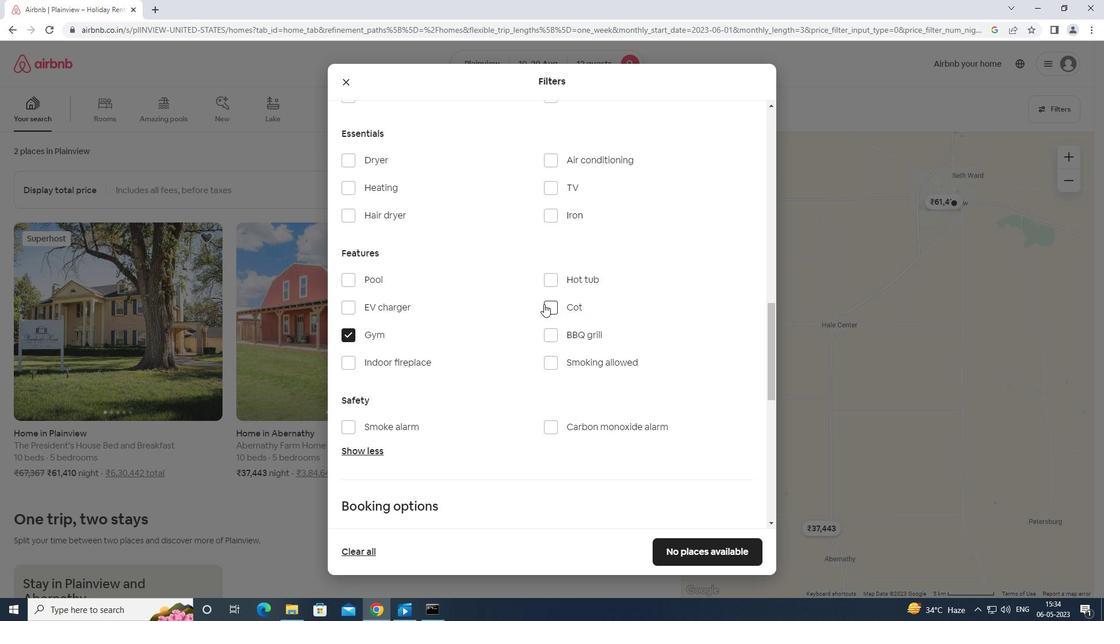 
Action: Mouse scrolled (543, 314) with delta (0, 0)
Screenshot: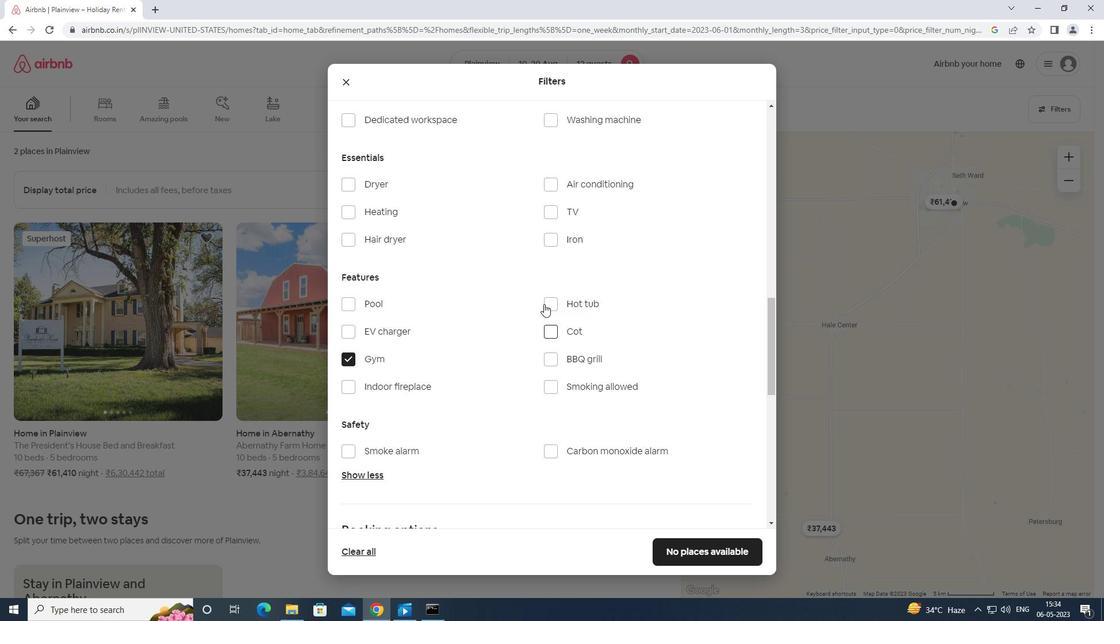 
Action: Mouse moved to (543, 313)
Screenshot: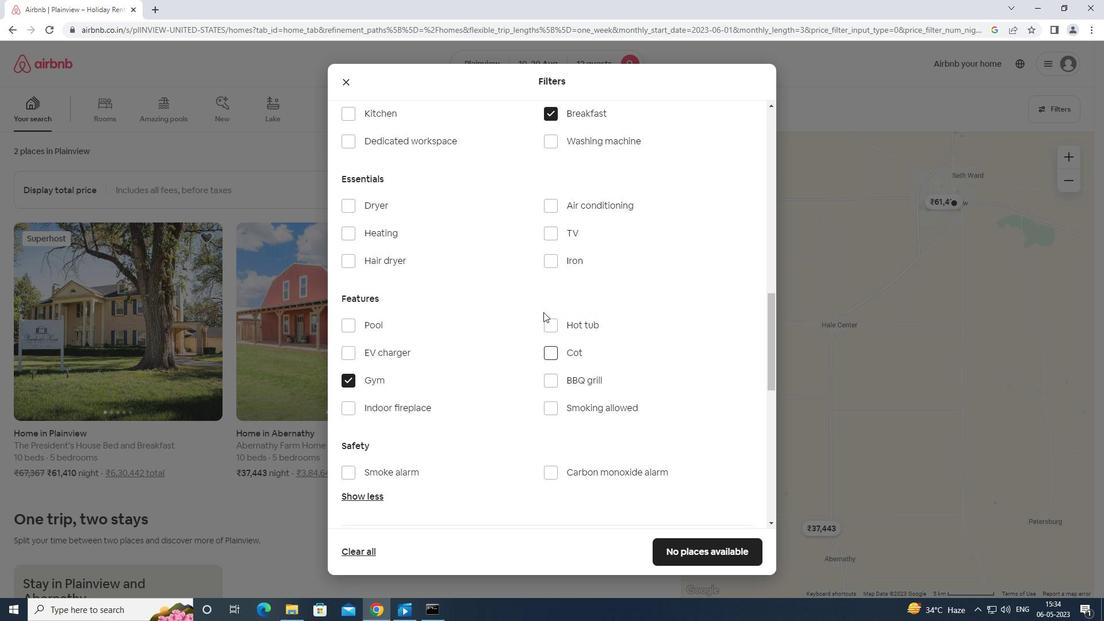 
Action: Mouse scrolled (543, 314) with delta (0, 0)
Screenshot: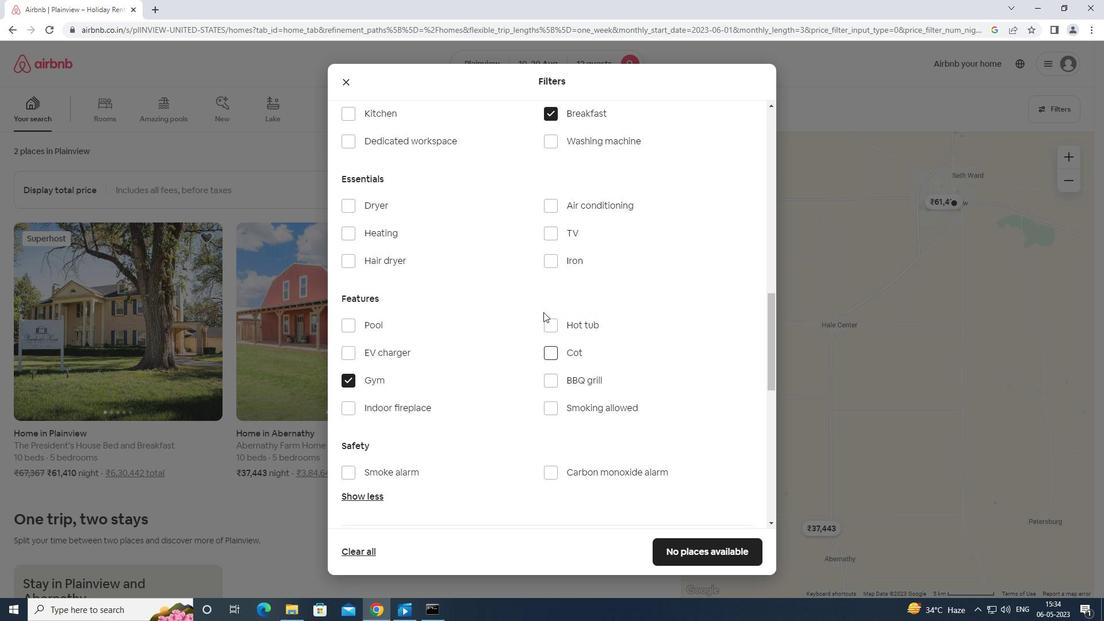 
Action: Mouse moved to (543, 313)
Screenshot: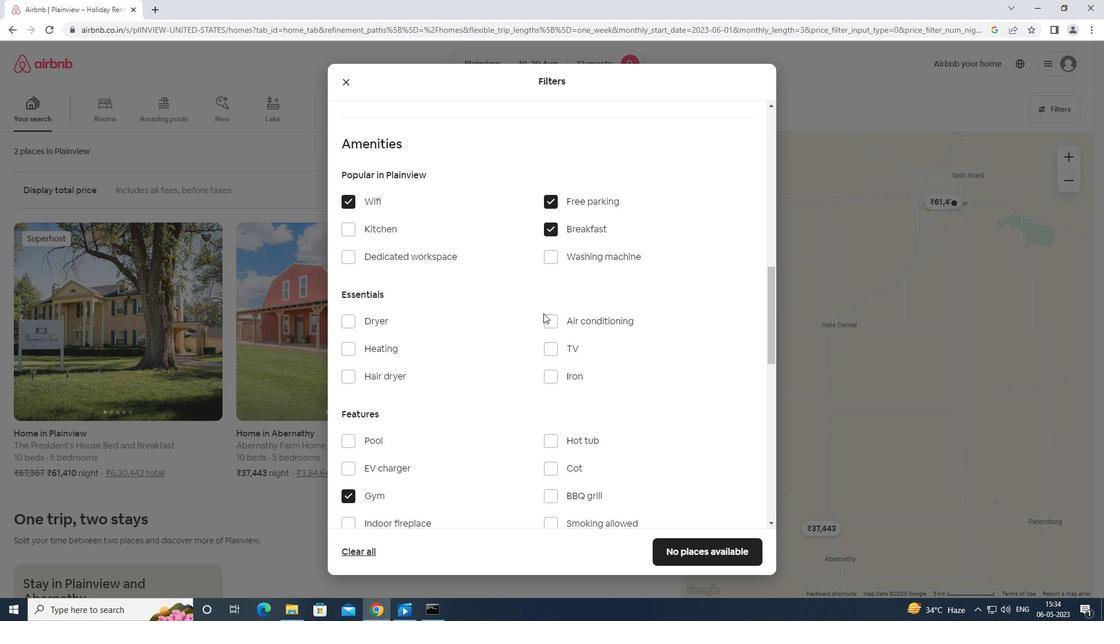 
Action: Mouse scrolled (543, 312) with delta (0, 0)
Screenshot: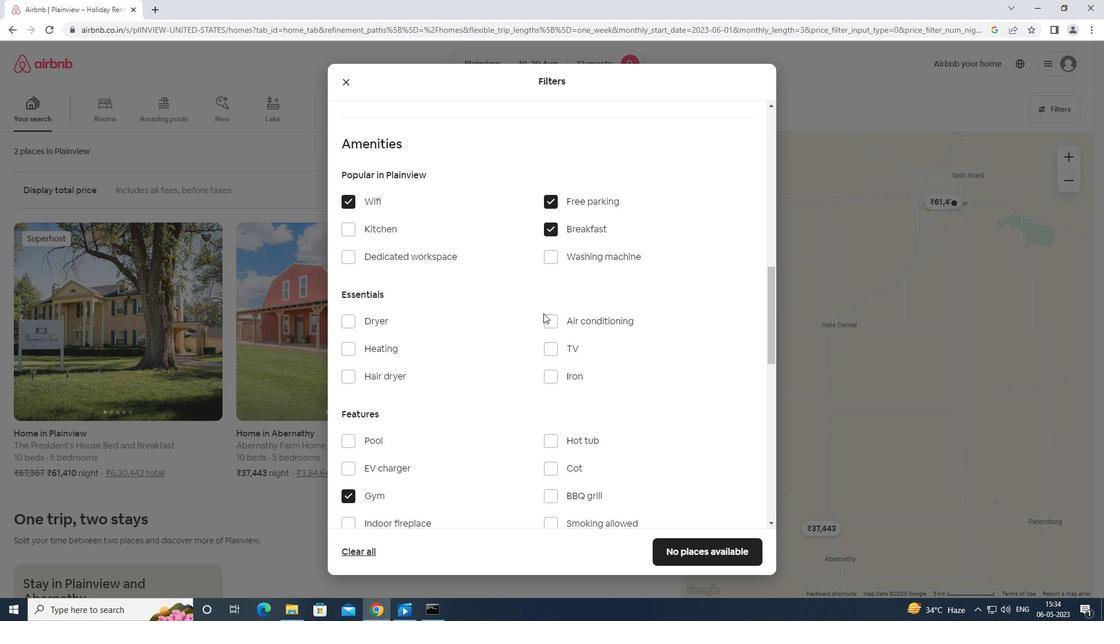 
Action: Mouse moved to (543, 317)
Screenshot: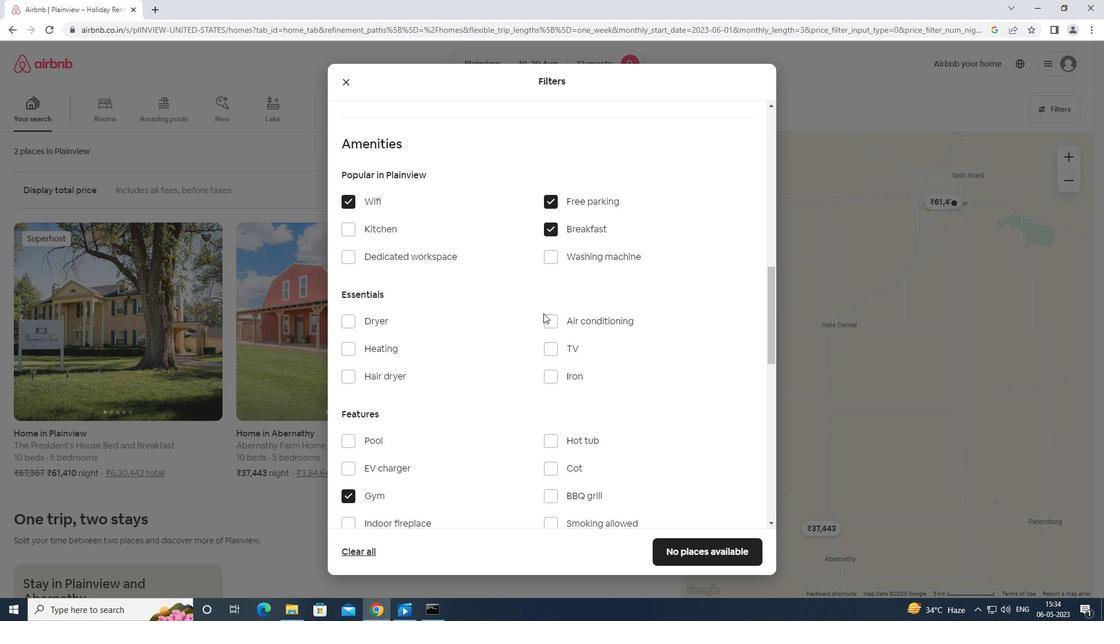 
Action: Mouse scrolled (543, 316) with delta (0, 0)
Screenshot: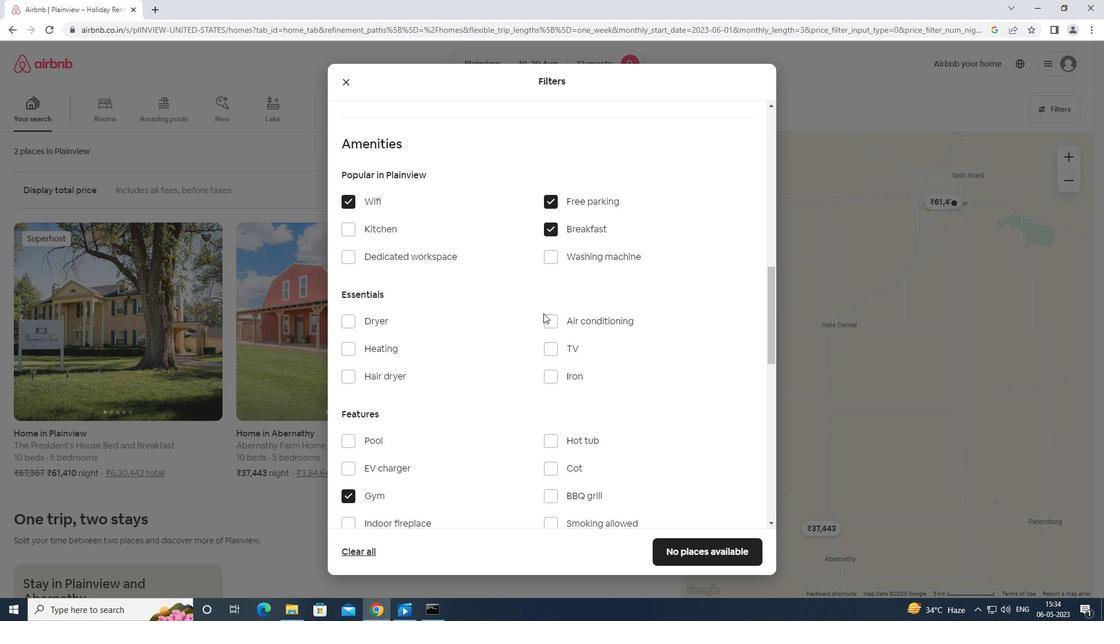 
Action: Mouse moved to (543, 322)
Screenshot: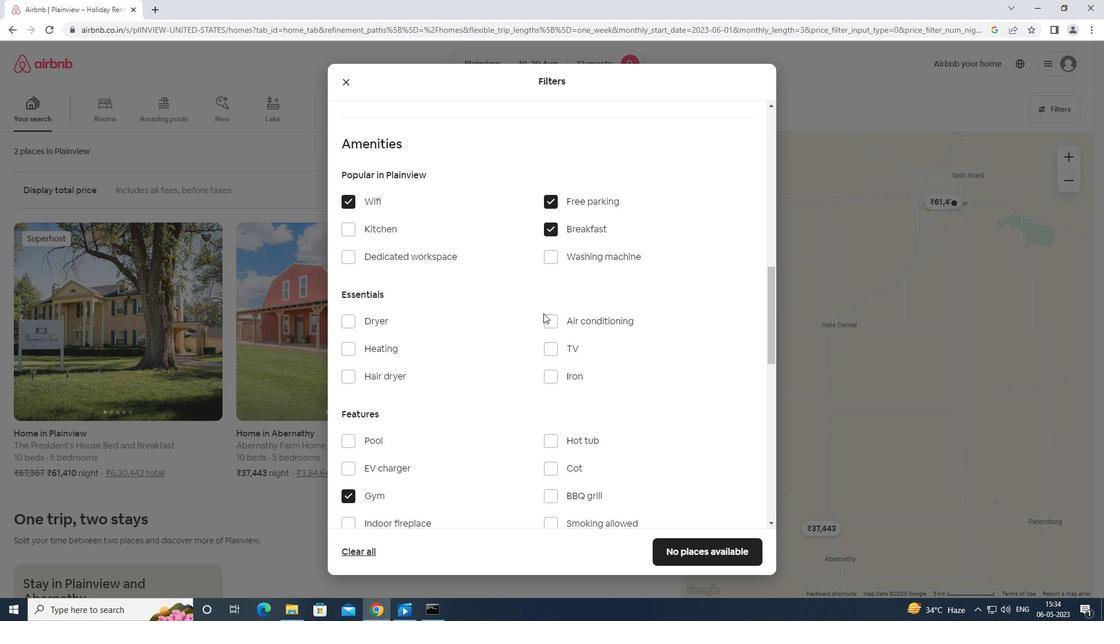 
Action: Mouse scrolled (543, 321) with delta (0, 0)
Screenshot: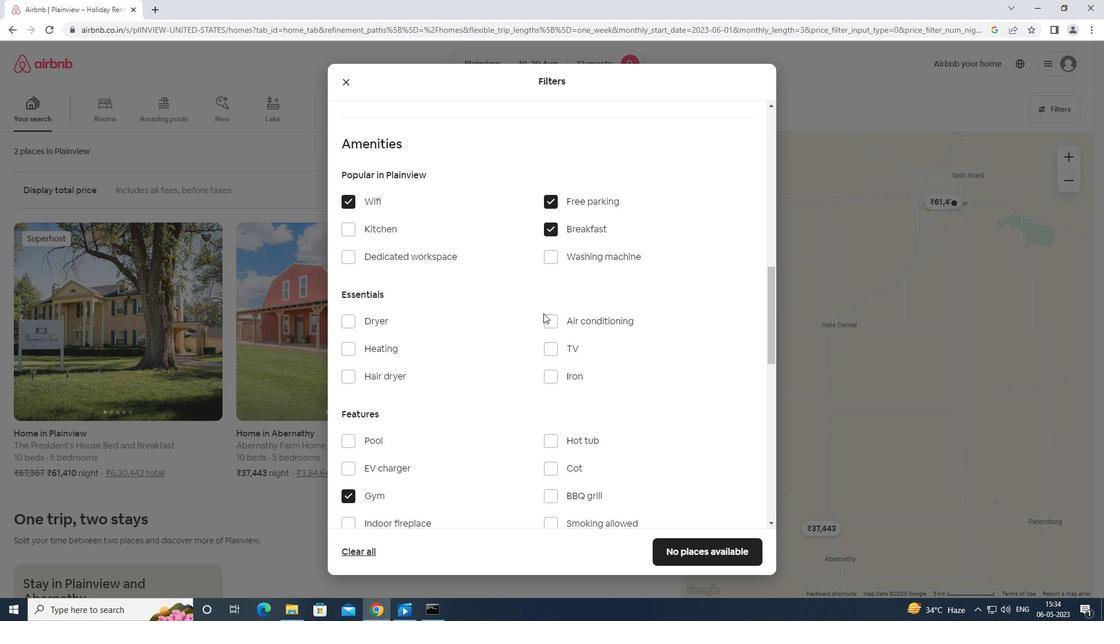 
Action: Mouse moved to (544, 326)
Screenshot: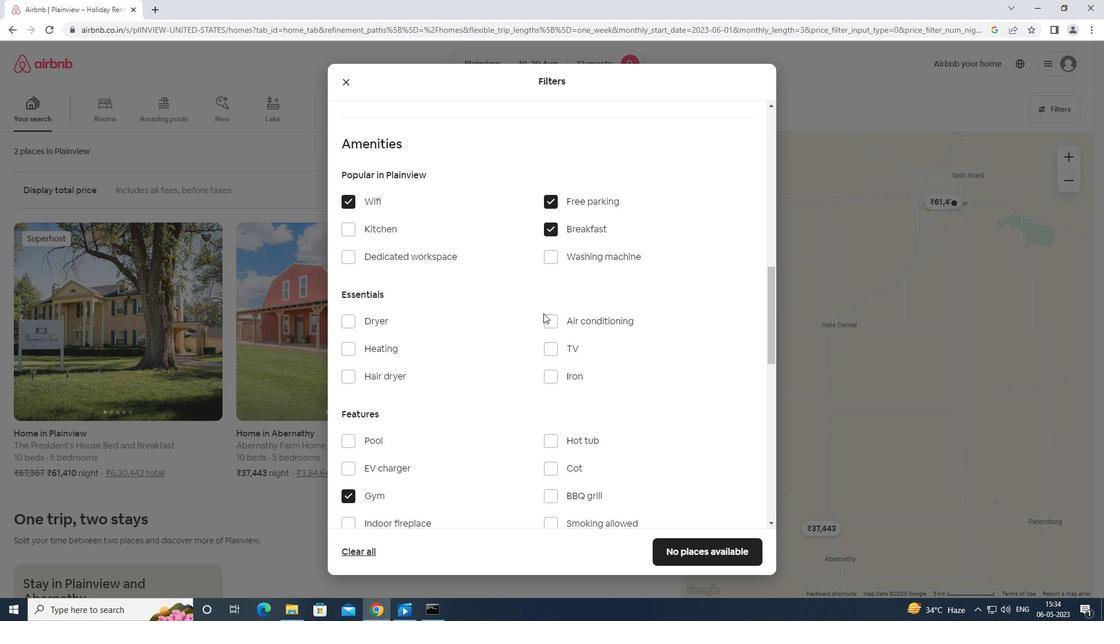 
Action: Mouse scrolled (544, 325) with delta (0, 0)
Screenshot: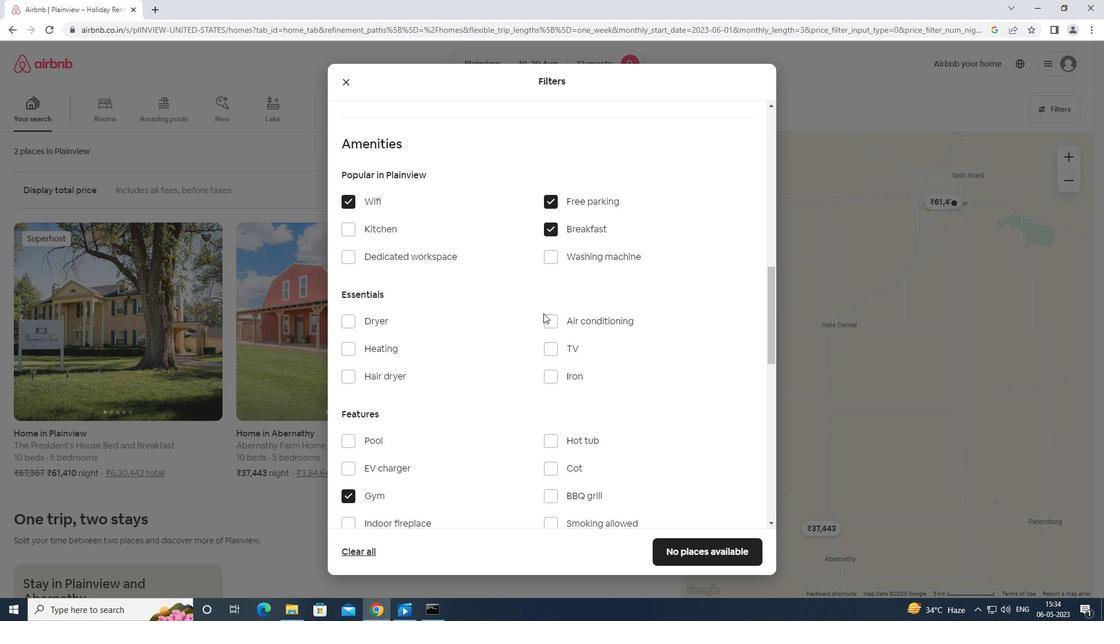 
Action: Mouse moved to (545, 326)
Screenshot: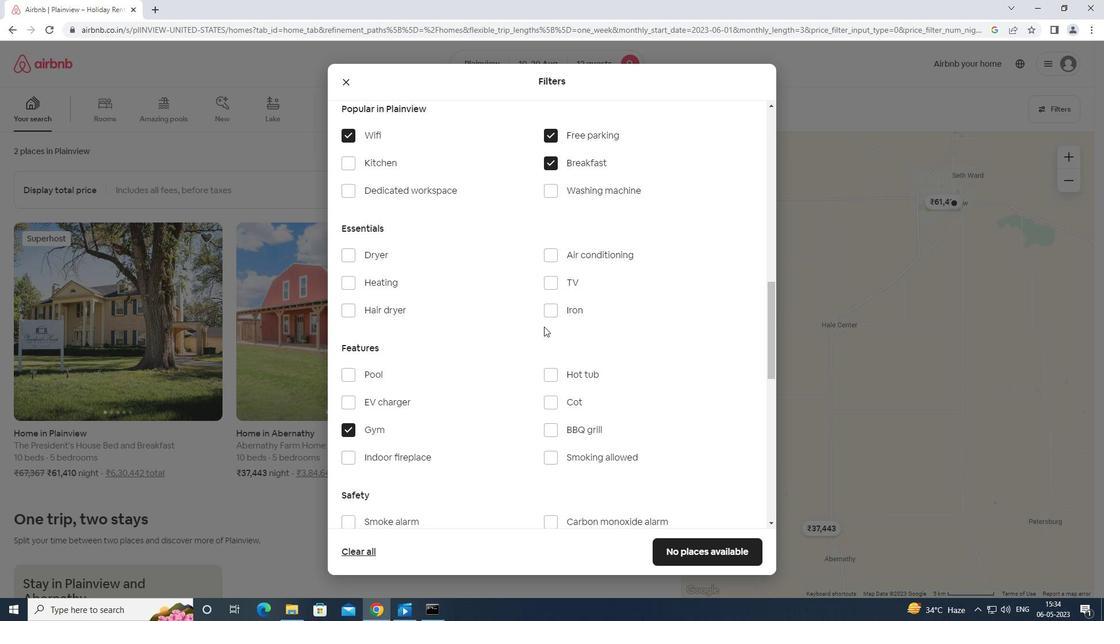 
Action: Mouse scrolled (545, 326) with delta (0, 0)
Screenshot: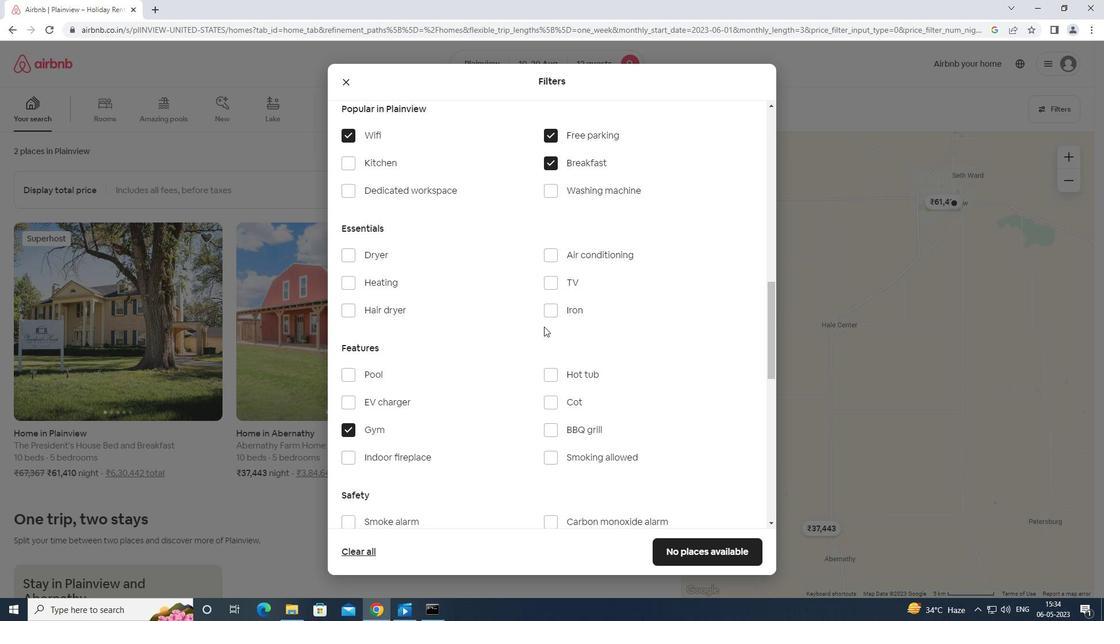 
Action: Mouse moved to (545, 326)
Screenshot: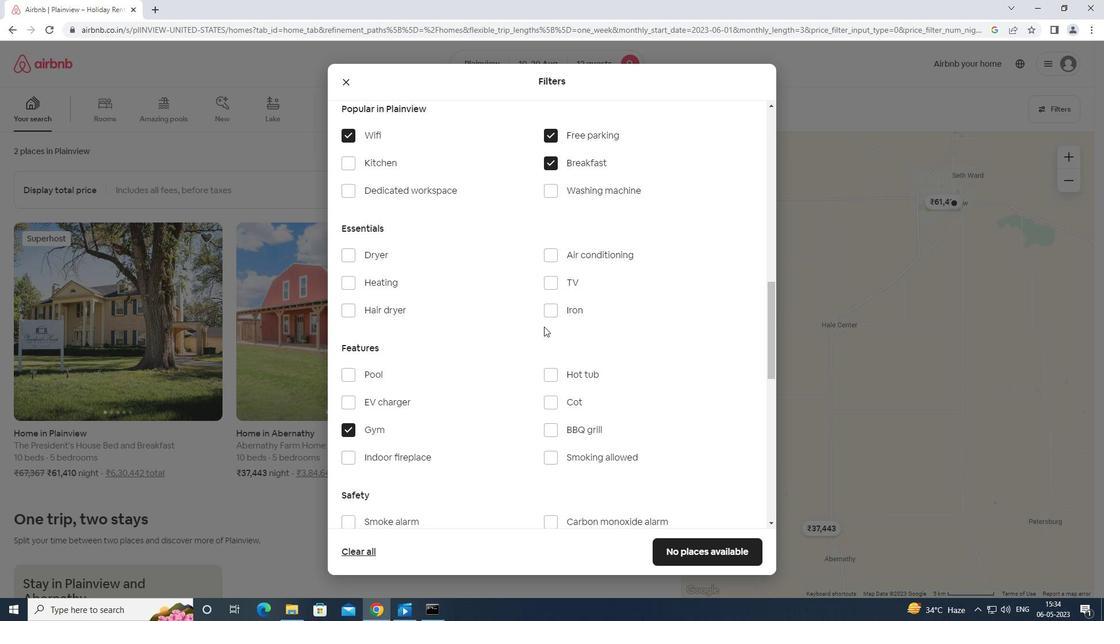 
Action: Mouse scrolled (545, 326) with delta (0, 0)
Screenshot: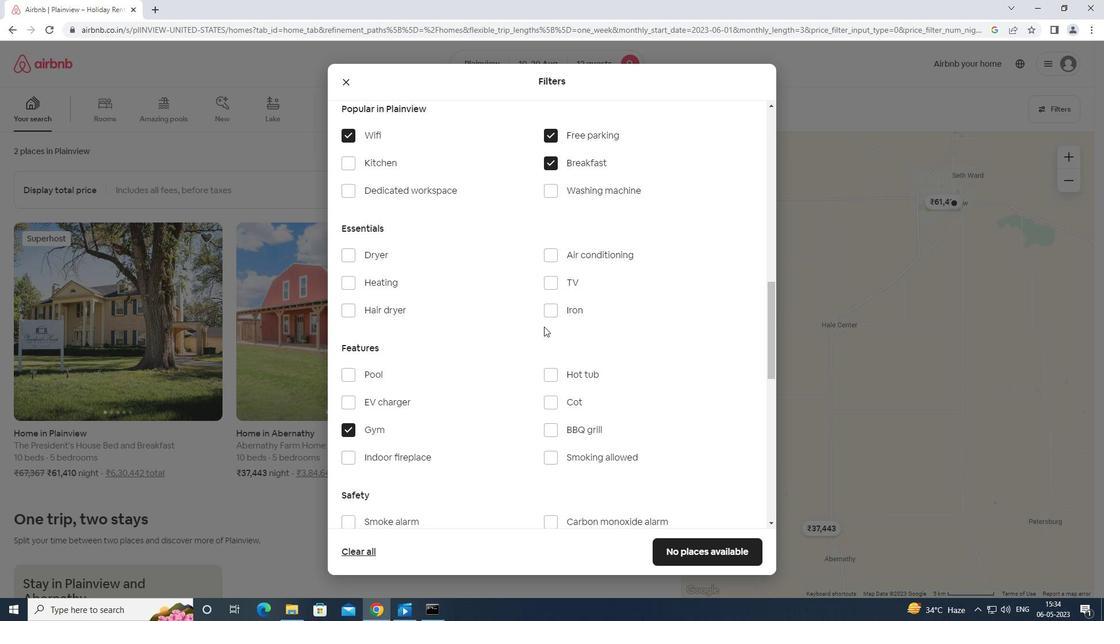 
Action: Mouse moved to (555, 333)
Screenshot: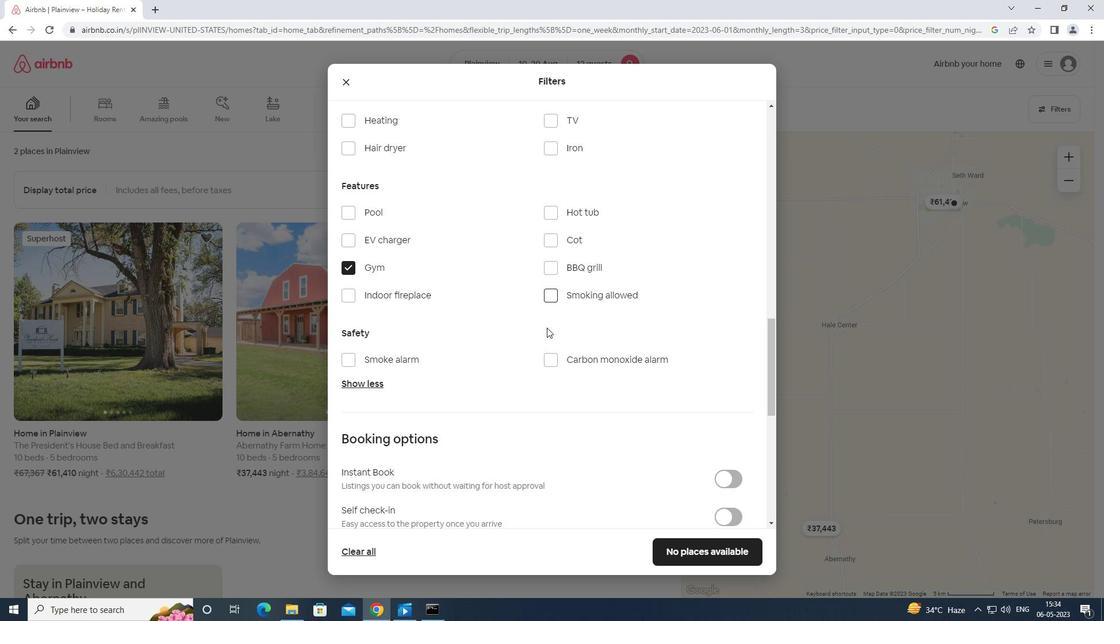 
Action: Mouse scrolled (555, 333) with delta (0, 0)
Screenshot: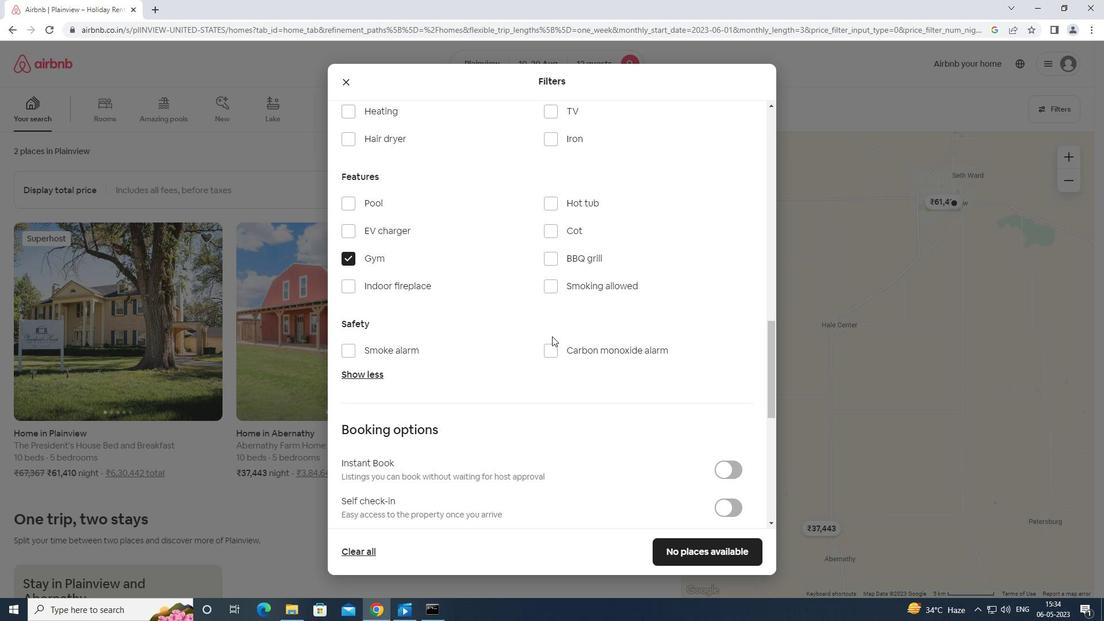 
Action: Mouse moved to (556, 333)
Screenshot: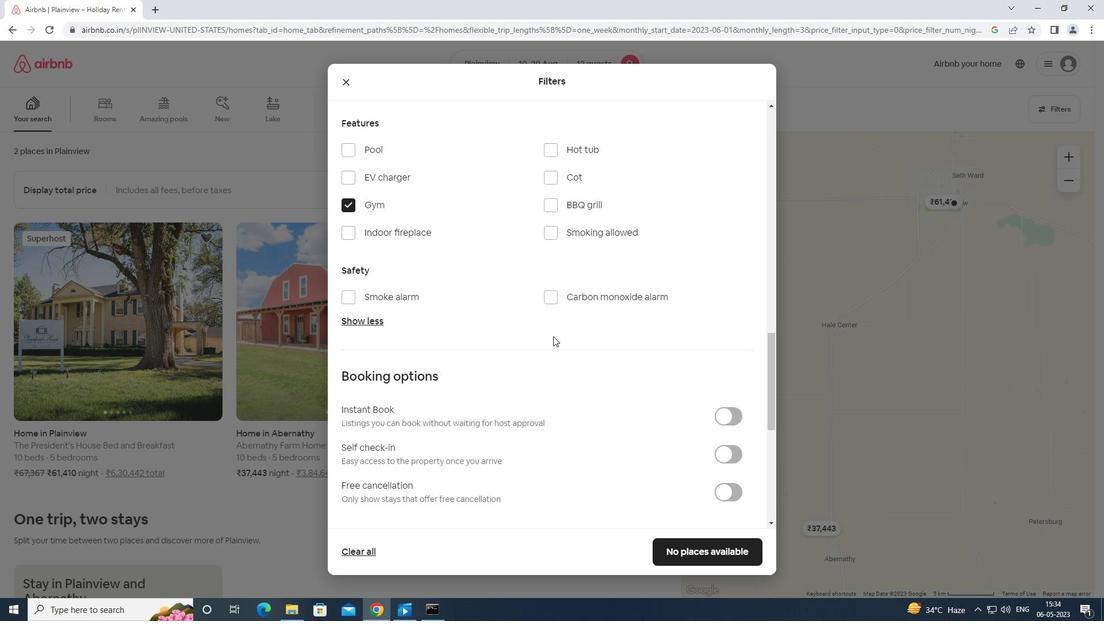 
Action: Mouse scrolled (556, 333) with delta (0, 0)
Screenshot: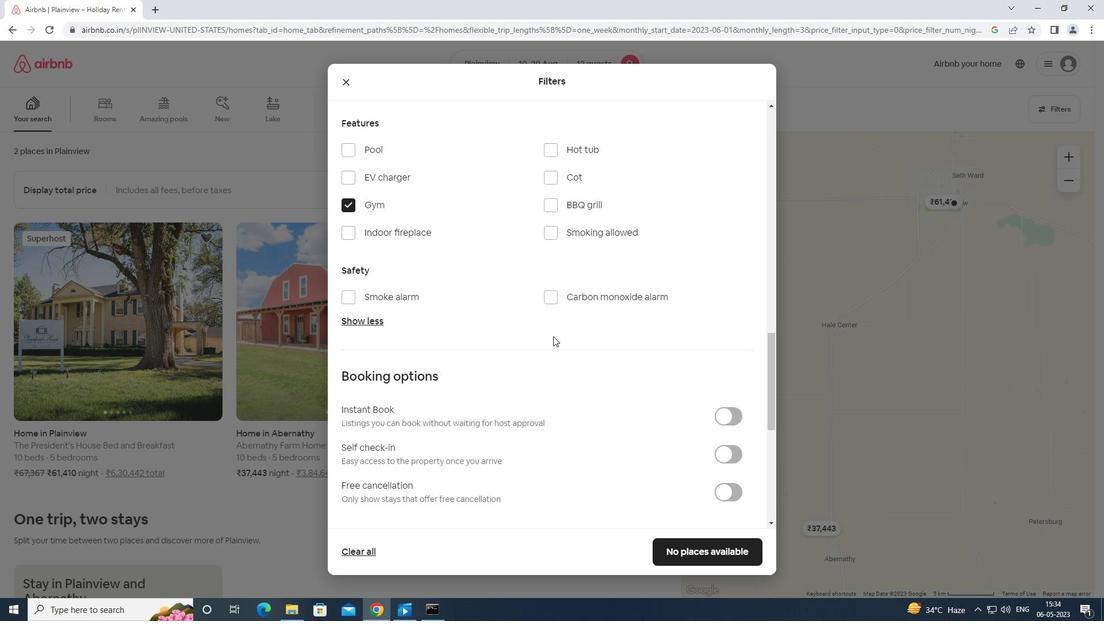 
Action: Mouse moved to (559, 333)
Screenshot: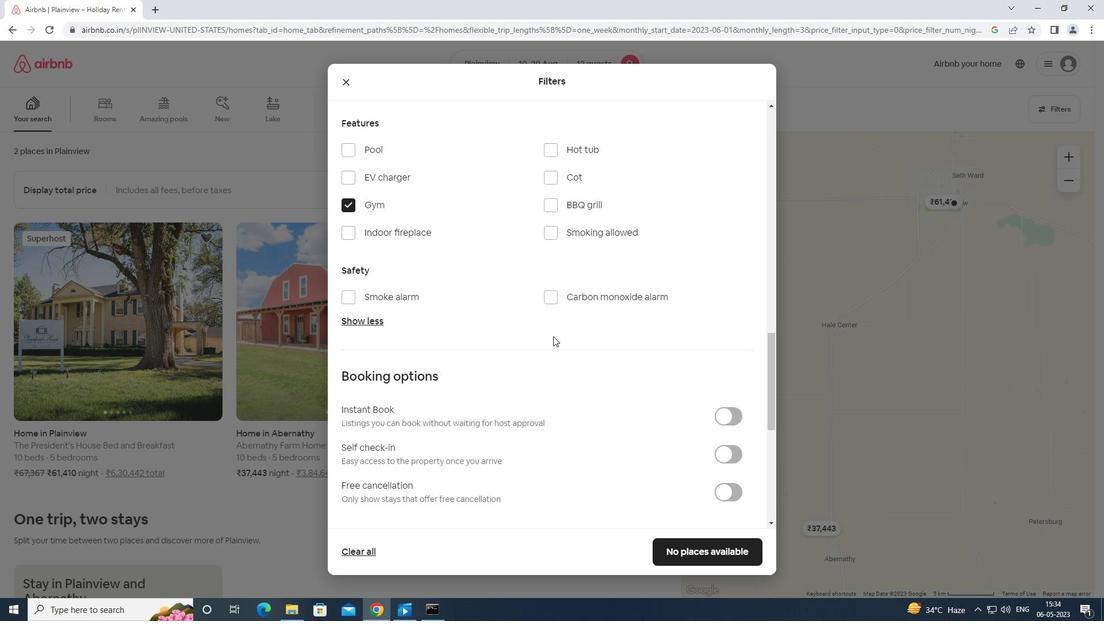 
Action: Mouse scrolled (559, 333) with delta (0, 0)
Screenshot: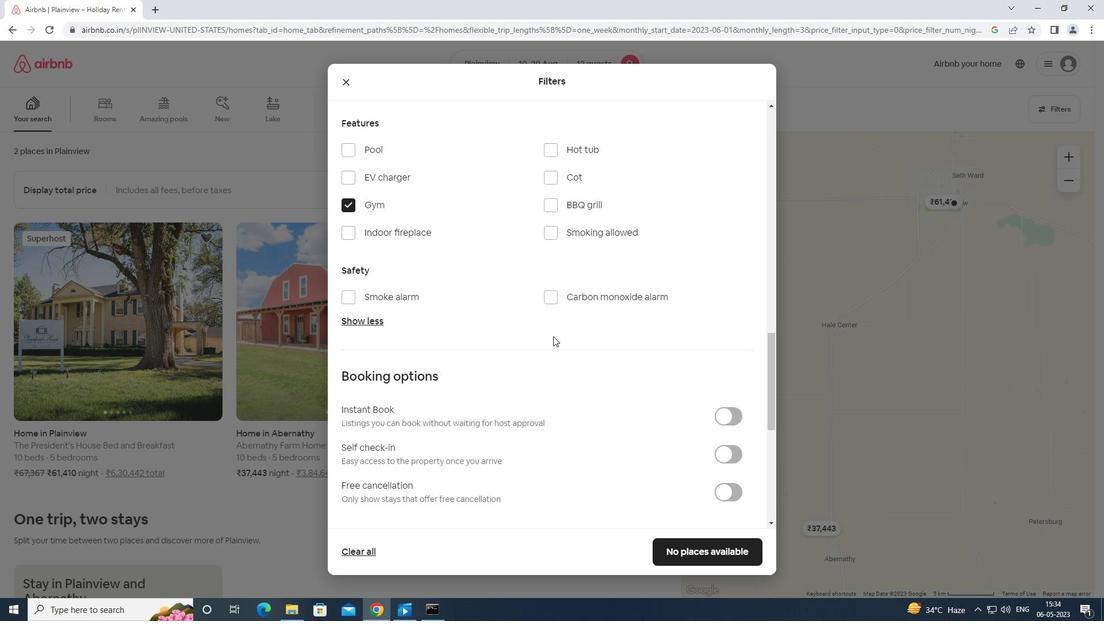 
Action: Mouse moved to (731, 228)
Screenshot: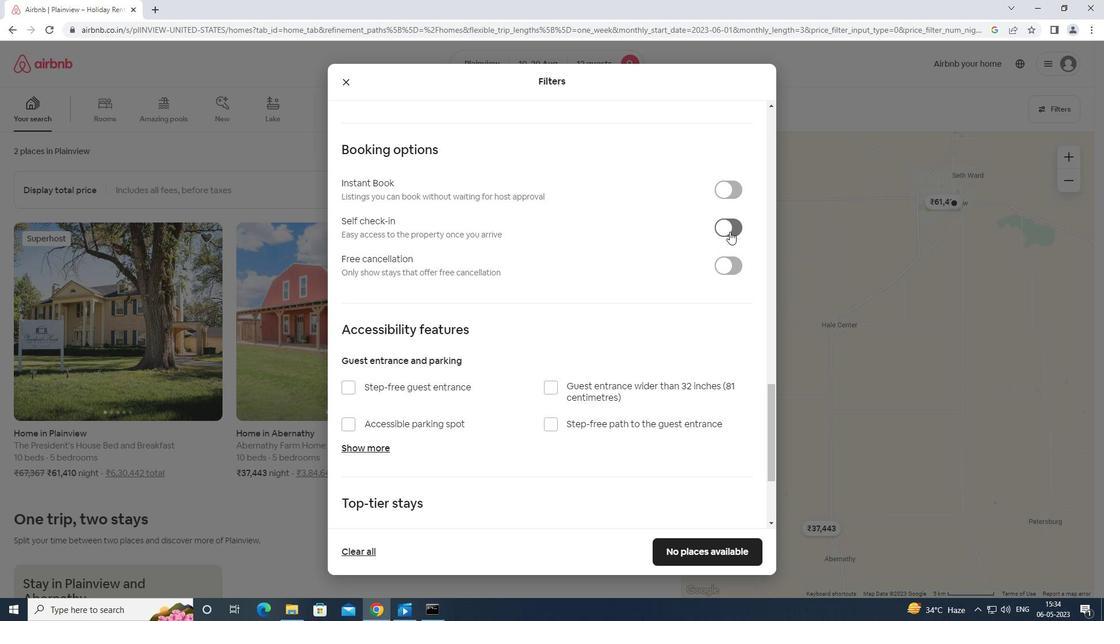 
Action: Mouse pressed left at (731, 228)
Screenshot: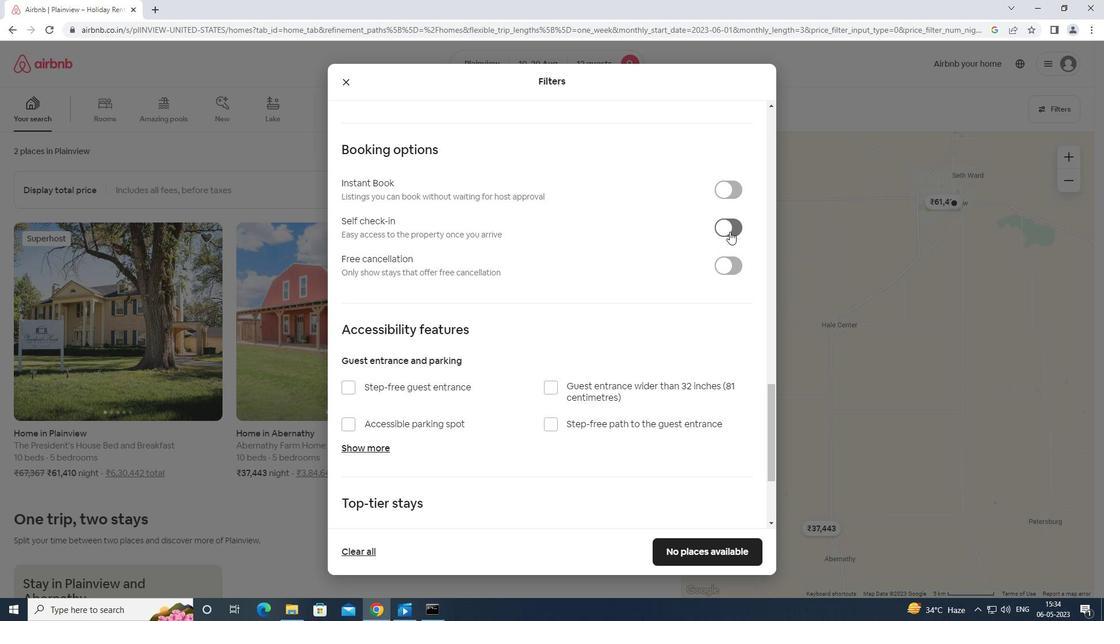 
Action: Mouse moved to (731, 232)
Screenshot: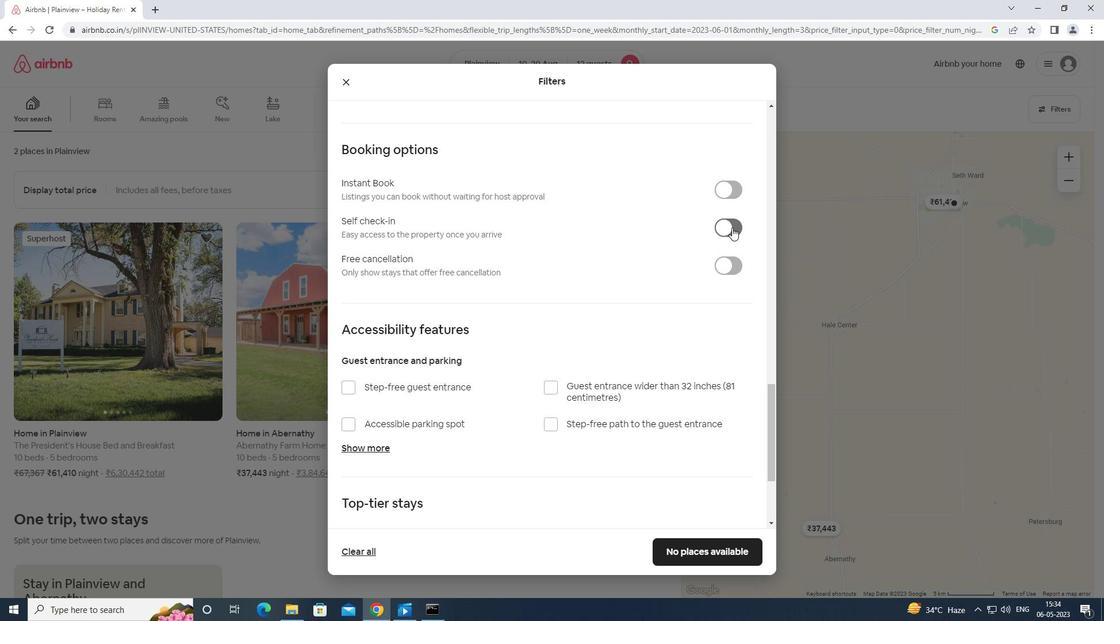 
Action: Mouse scrolled (731, 231) with delta (0, 0)
Screenshot: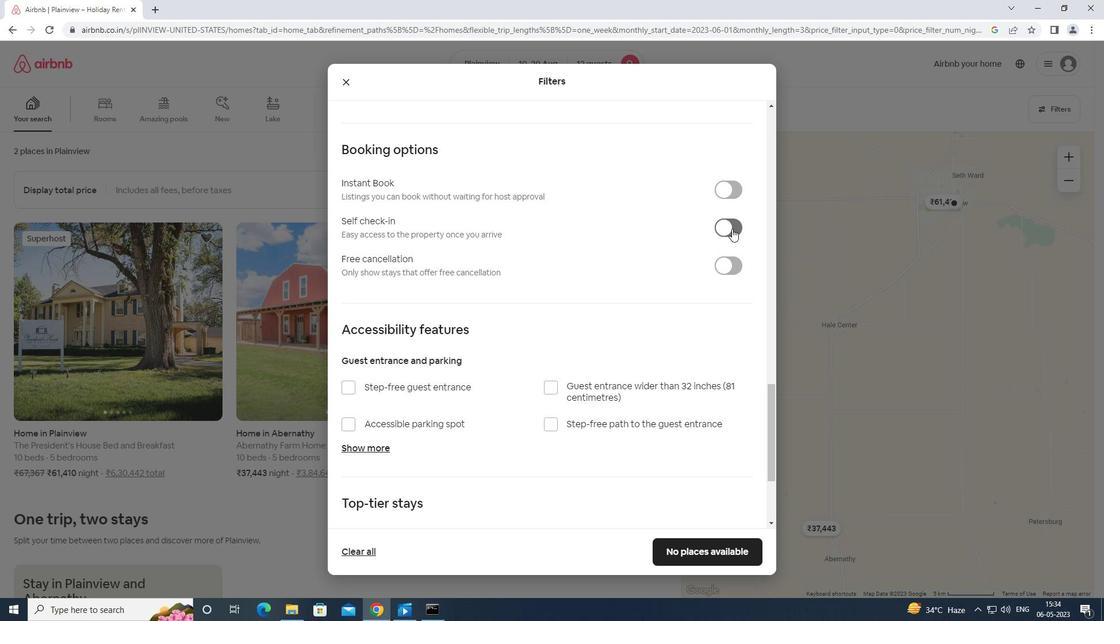 
Action: Mouse moved to (731, 235)
Screenshot: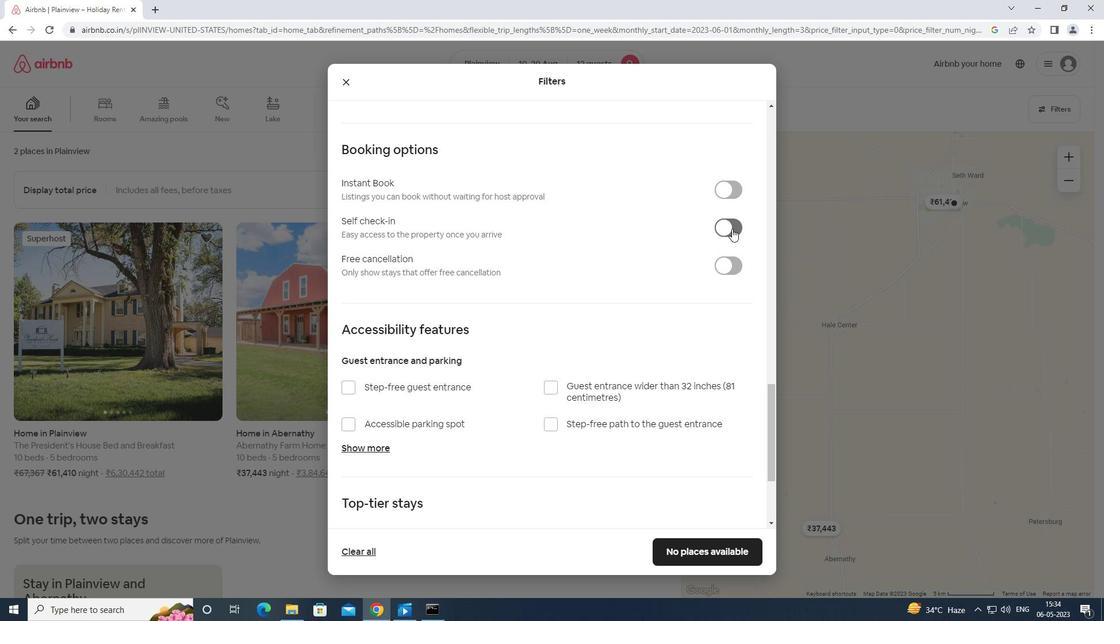 
Action: Mouse scrolled (731, 234) with delta (0, 0)
Screenshot: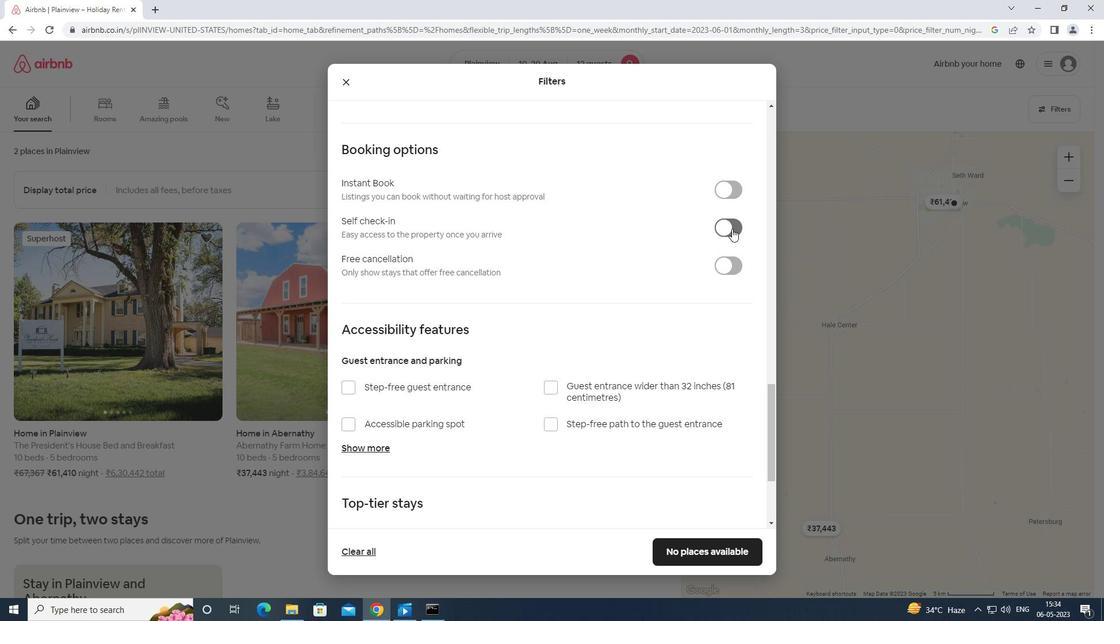 
Action: Mouse moved to (729, 236)
Screenshot: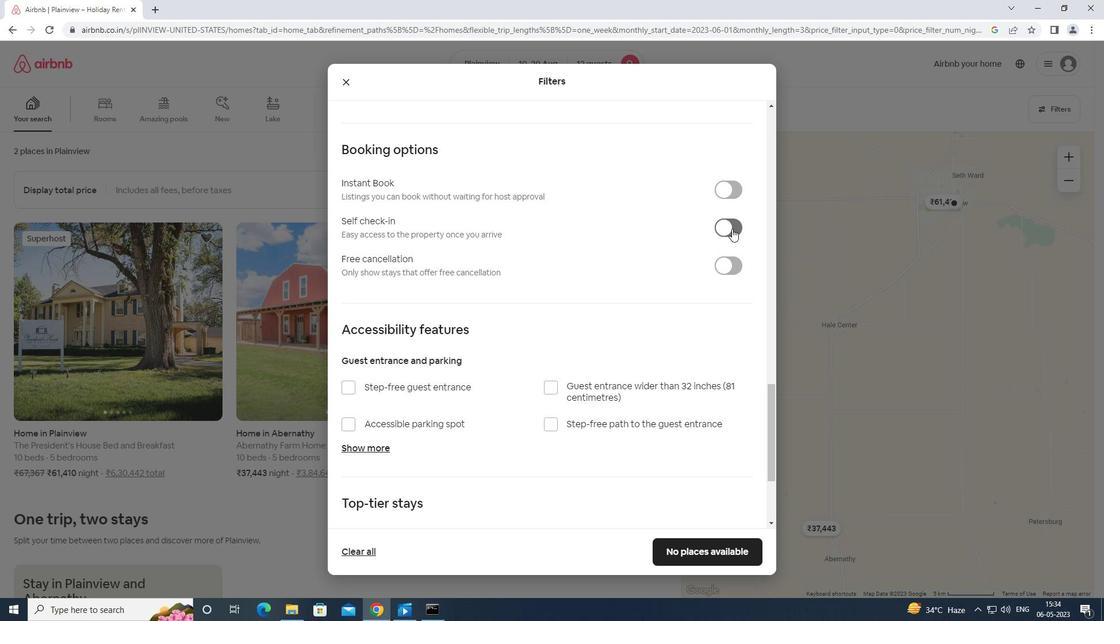 
Action: Mouse scrolled (729, 236) with delta (0, 0)
Screenshot: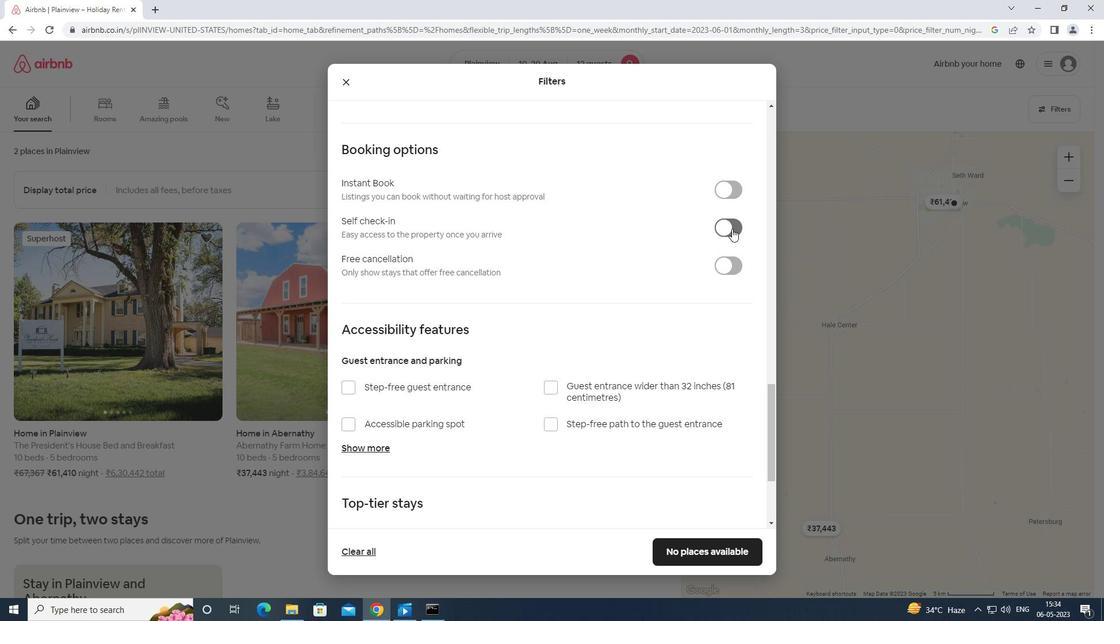 
Action: Mouse moved to (729, 239)
Screenshot: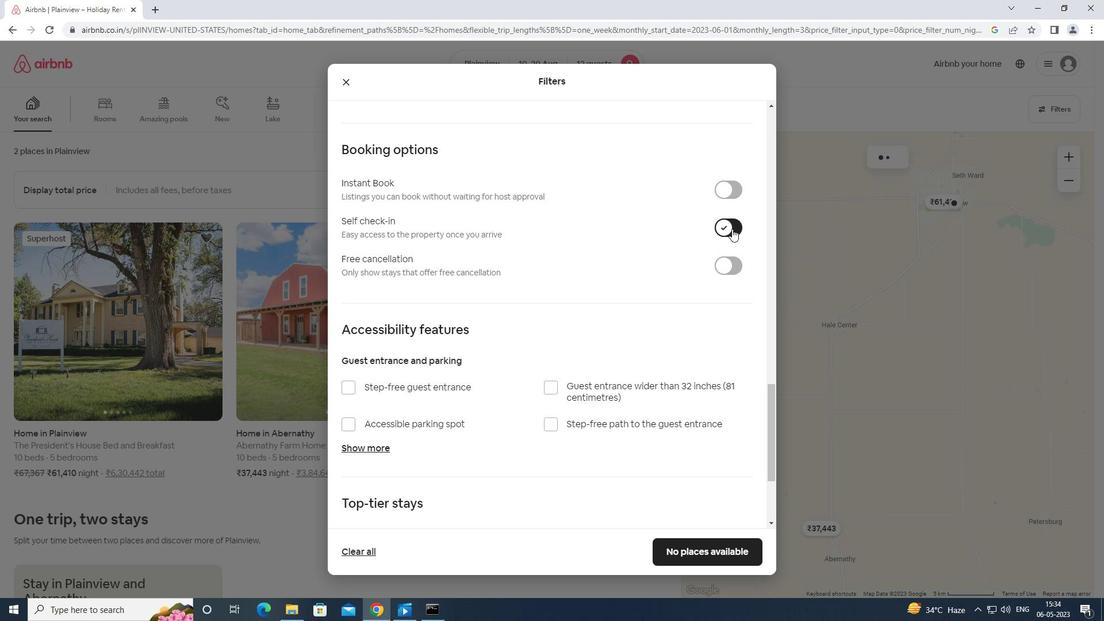 
Action: Mouse scrolled (729, 239) with delta (0, 0)
Screenshot: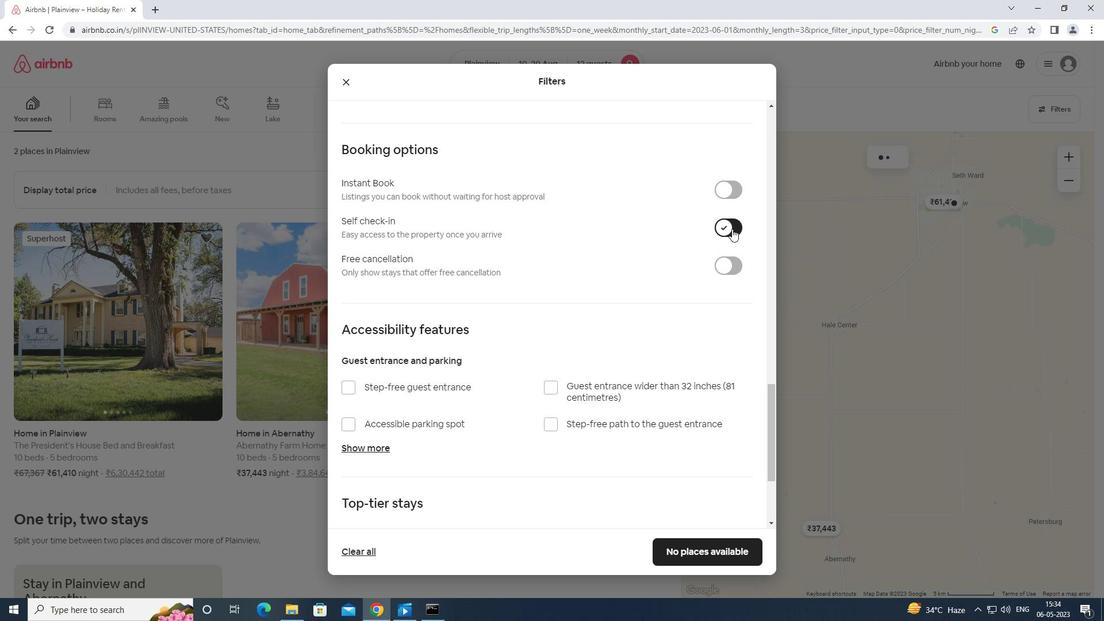 
Action: Mouse moved to (728, 241)
Screenshot: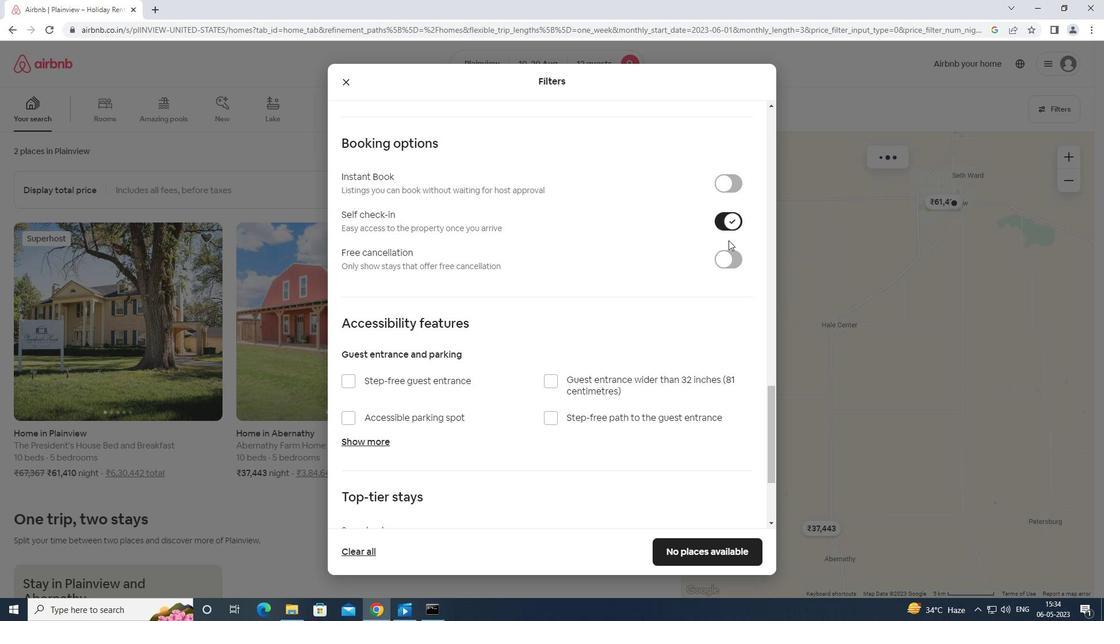 
Action: Mouse scrolled (728, 240) with delta (0, 0)
Screenshot: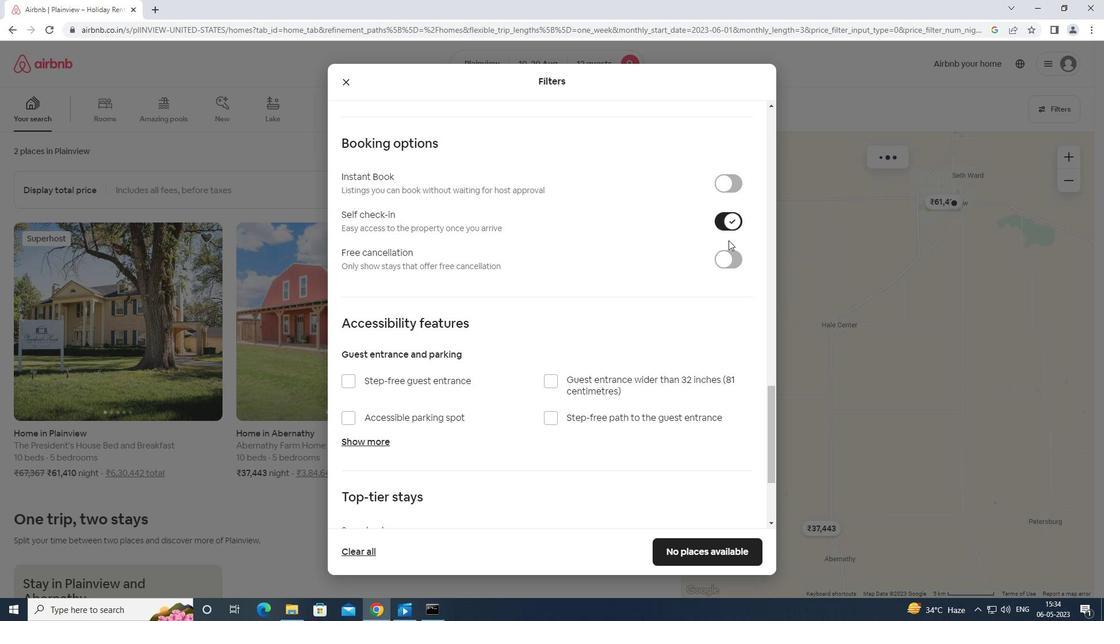 
Action: Mouse scrolled (728, 240) with delta (0, 0)
Screenshot: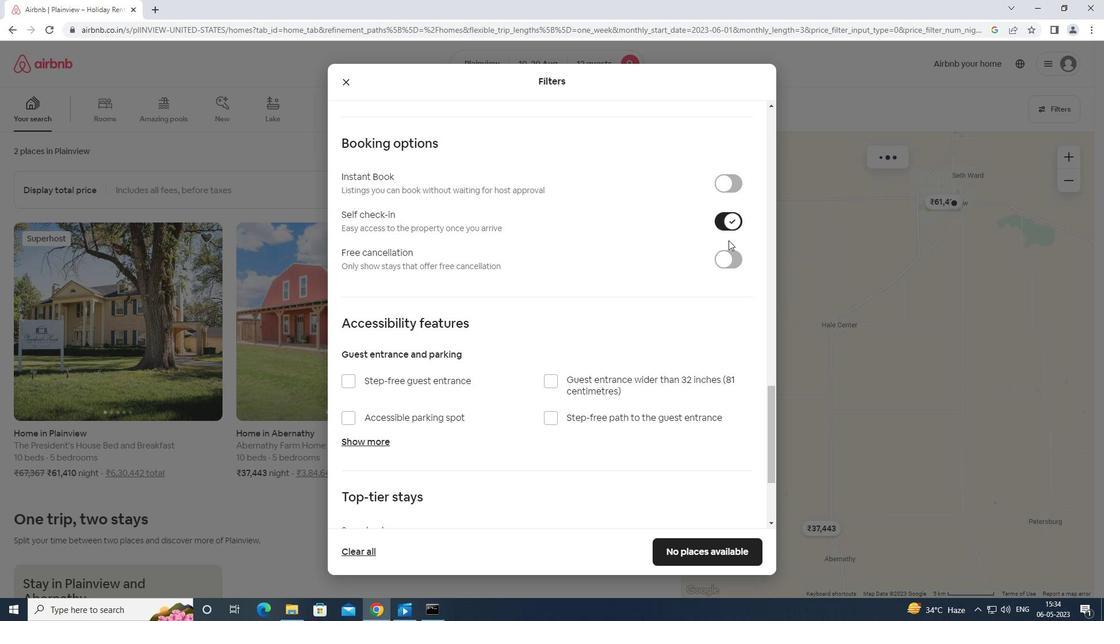 
Action: Mouse moved to (727, 241)
Screenshot: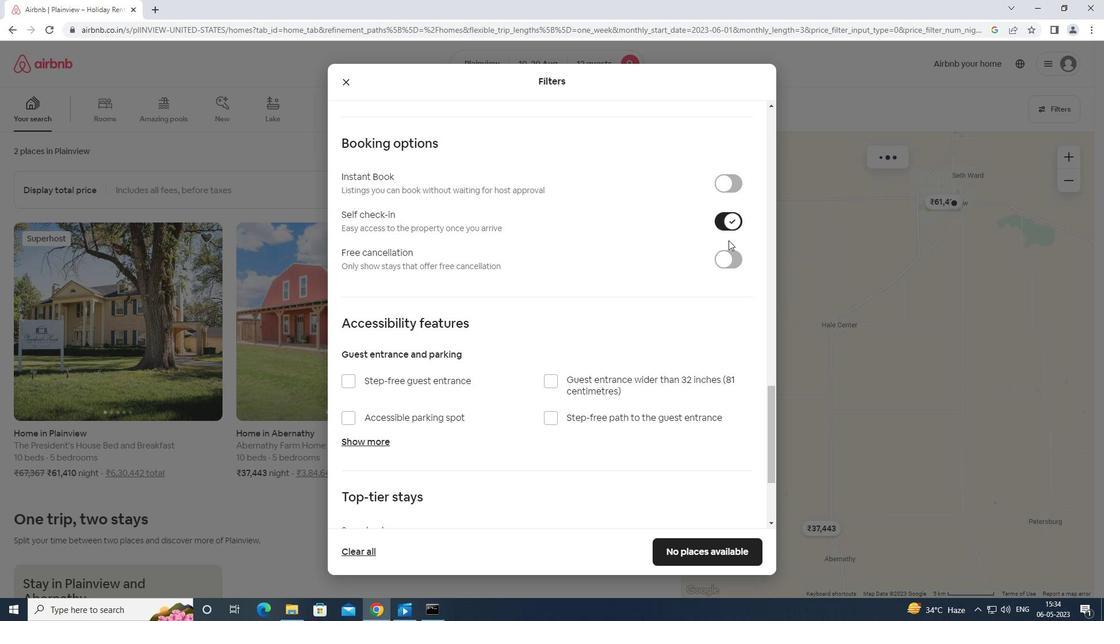 
Action: Mouse scrolled (727, 240) with delta (0, 0)
Screenshot: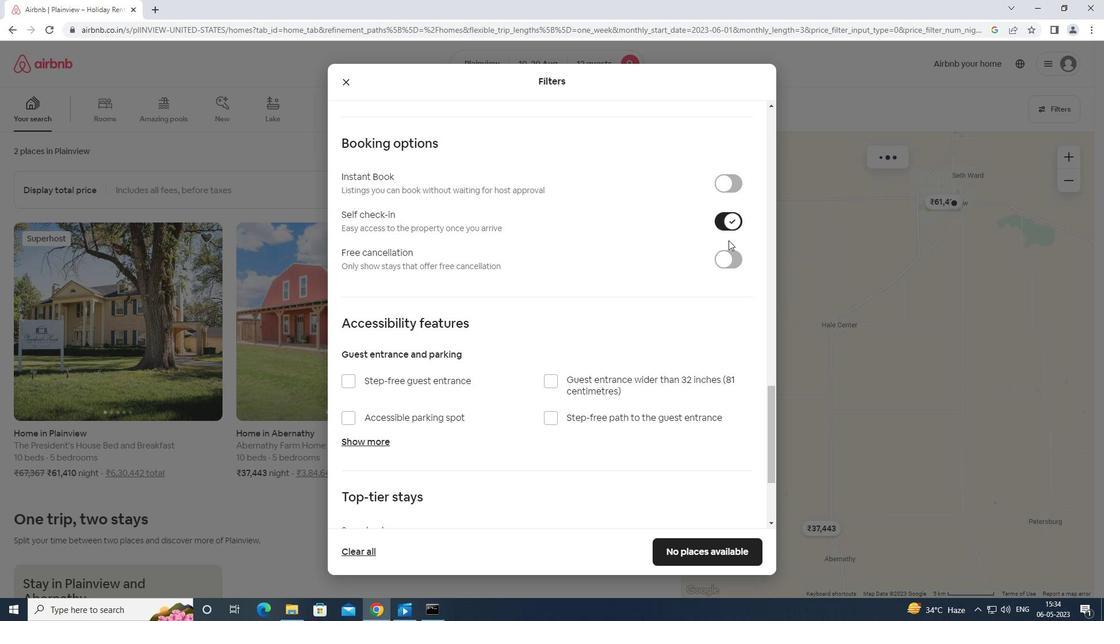 
Action: Mouse moved to (702, 256)
Screenshot: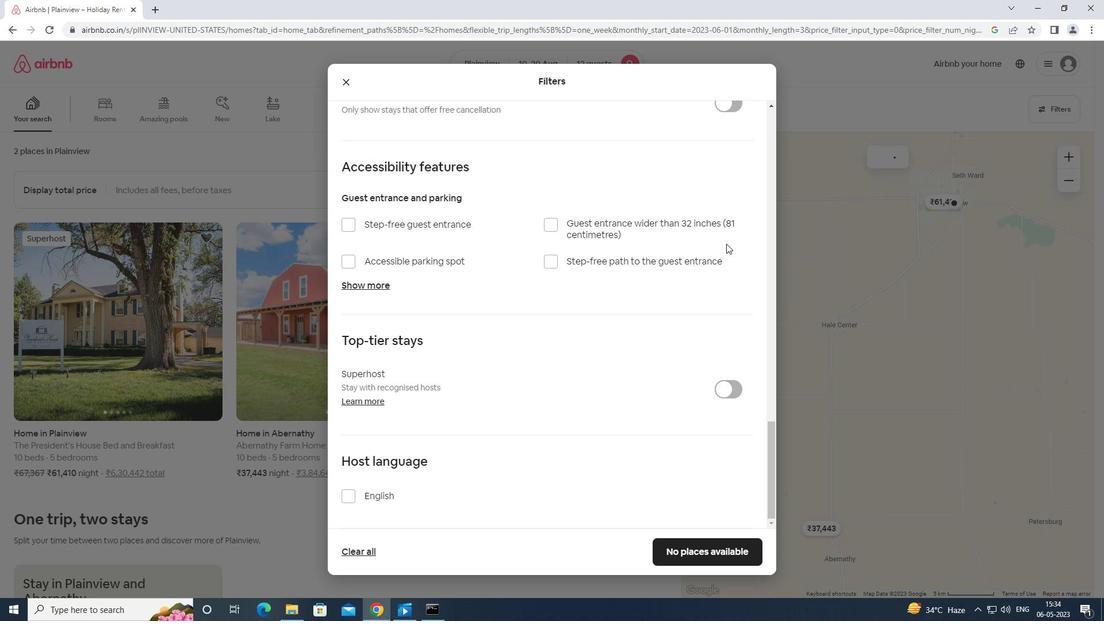 
Action: Mouse scrolled (702, 255) with delta (0, 0)
Screenshot: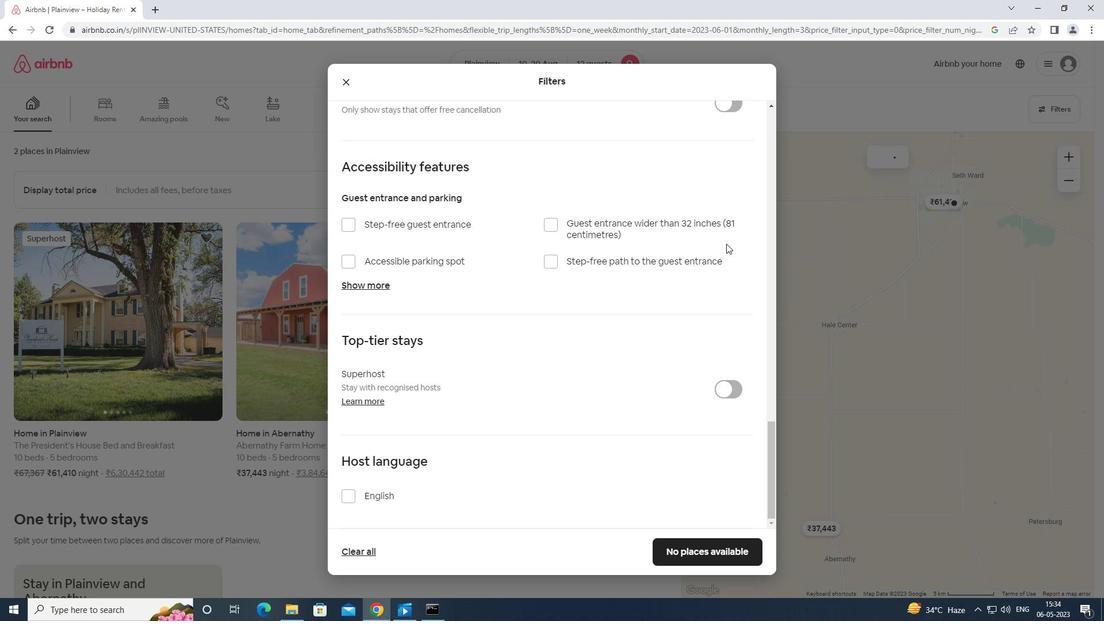
Action: Mouse moved to (643, 289)
Screenshot: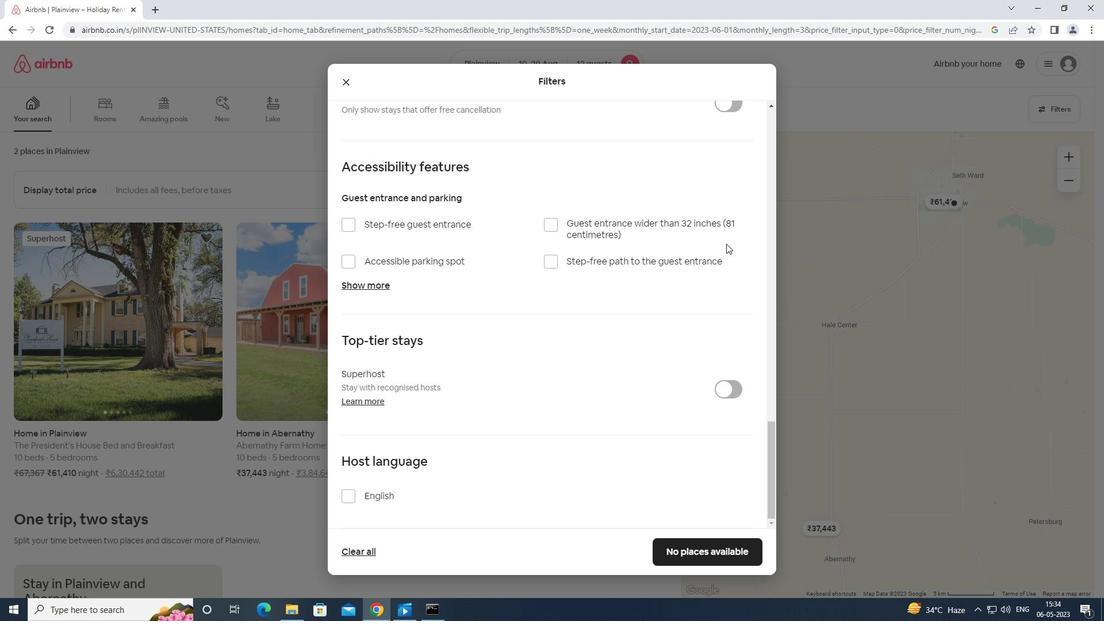 
Action: Mouse scrolled (643, 289) with delta (0, 0)
Screenshot: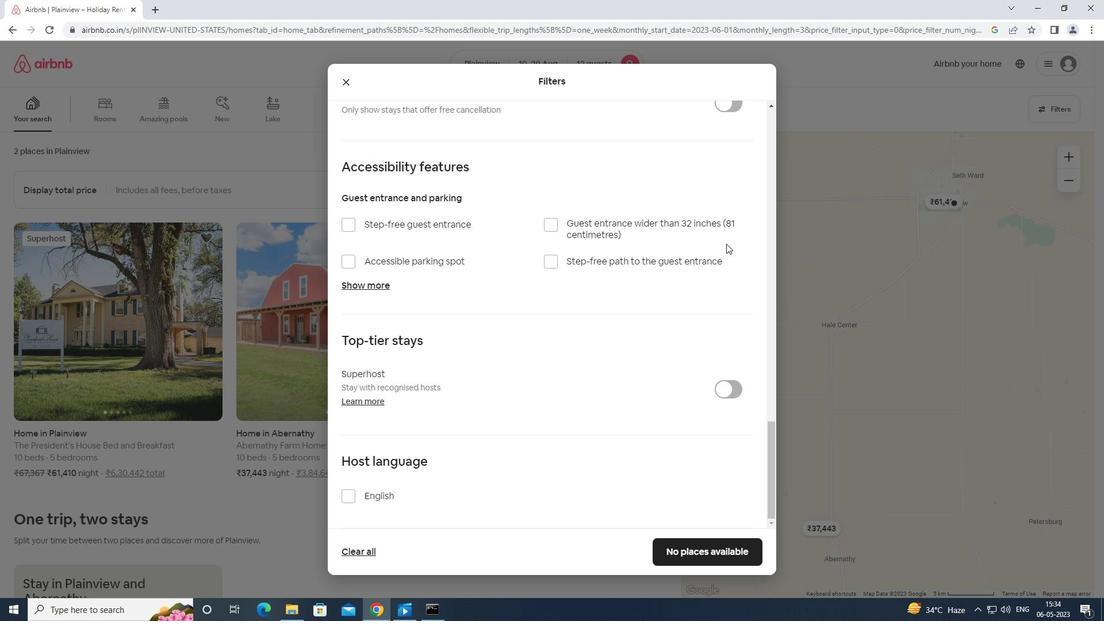 
Action: Mouse moved to (574, 323)
Screenshot: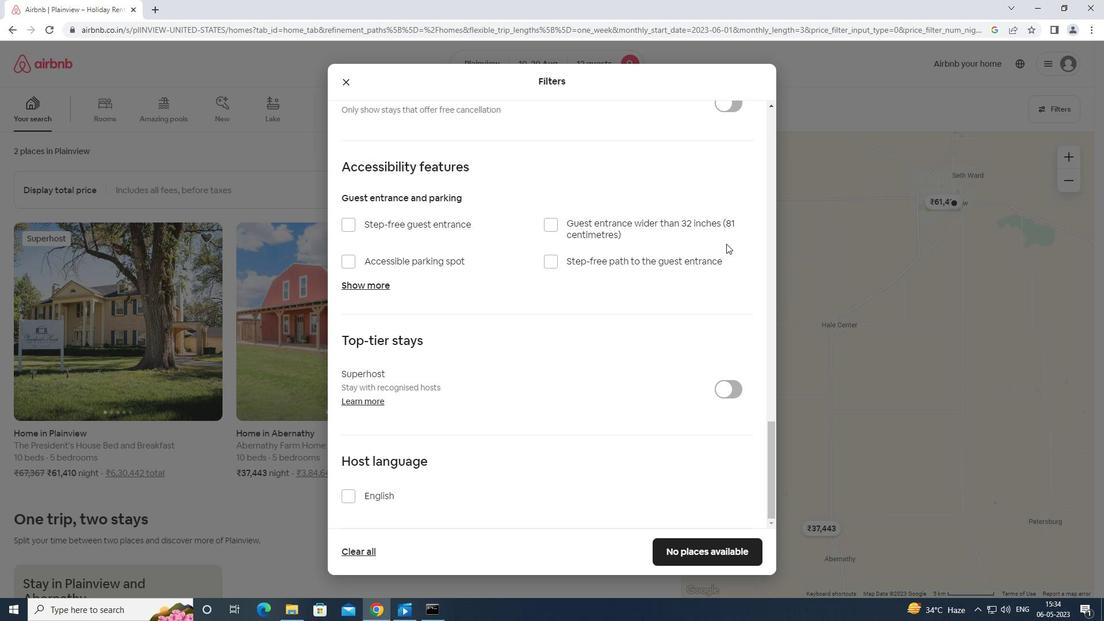 
Action: Mouse scrolled (574, 323) with delta (0, 0)
Screenshot: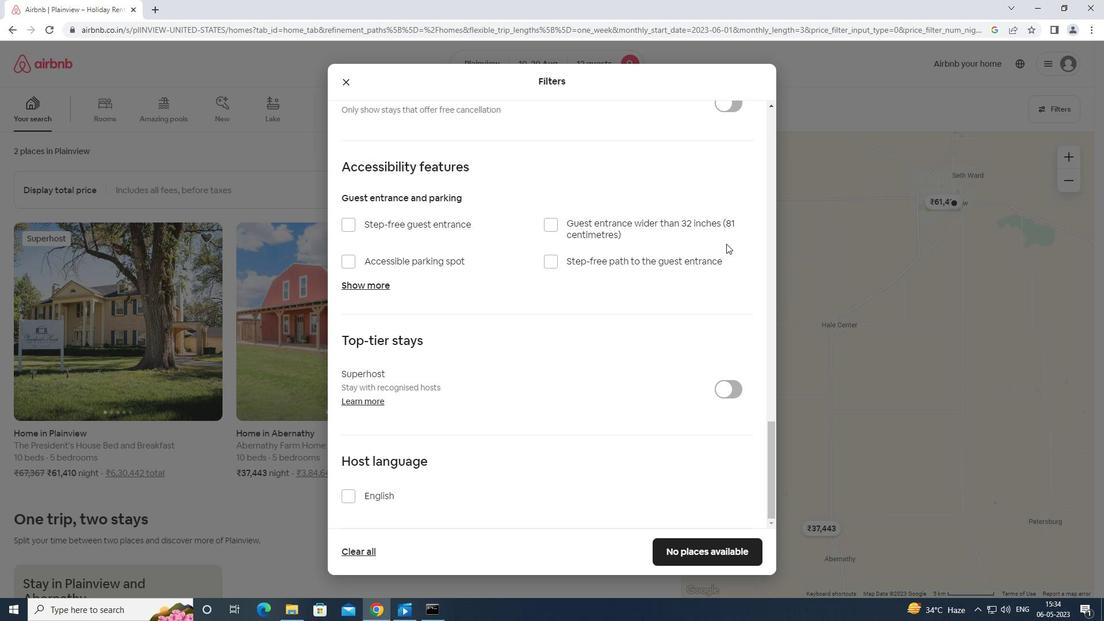 
Action: Mouse moved to (487, 361)
Screenshot: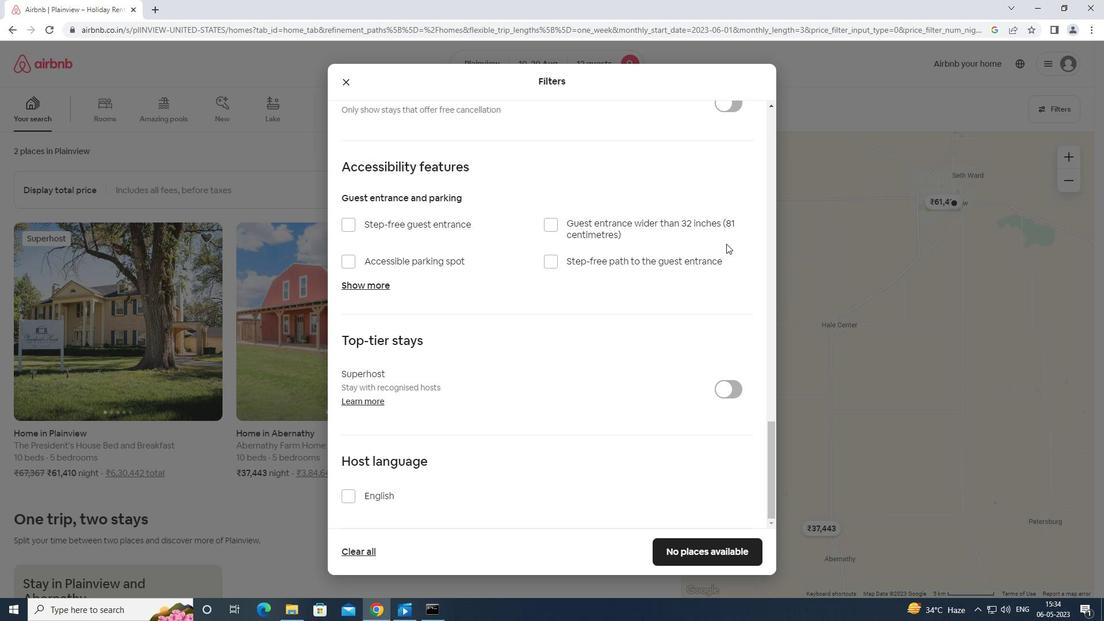
Action: Mouse scrolled (487, 361) with delta (0, 0)
Screenshot: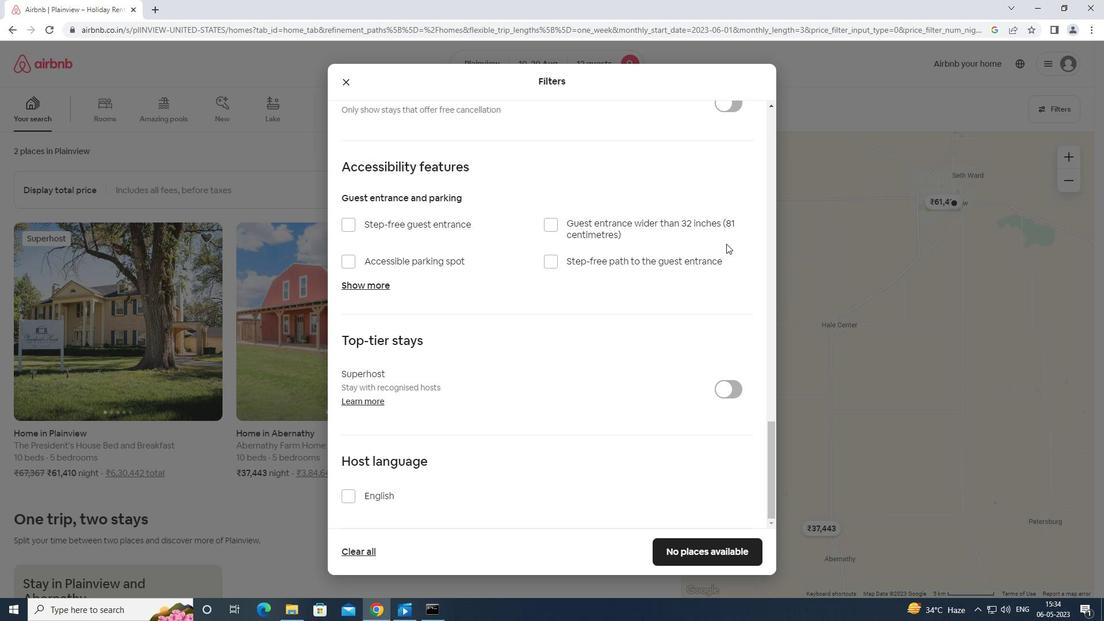 
Action: Mouse moved to (348, 499)
Screenshot: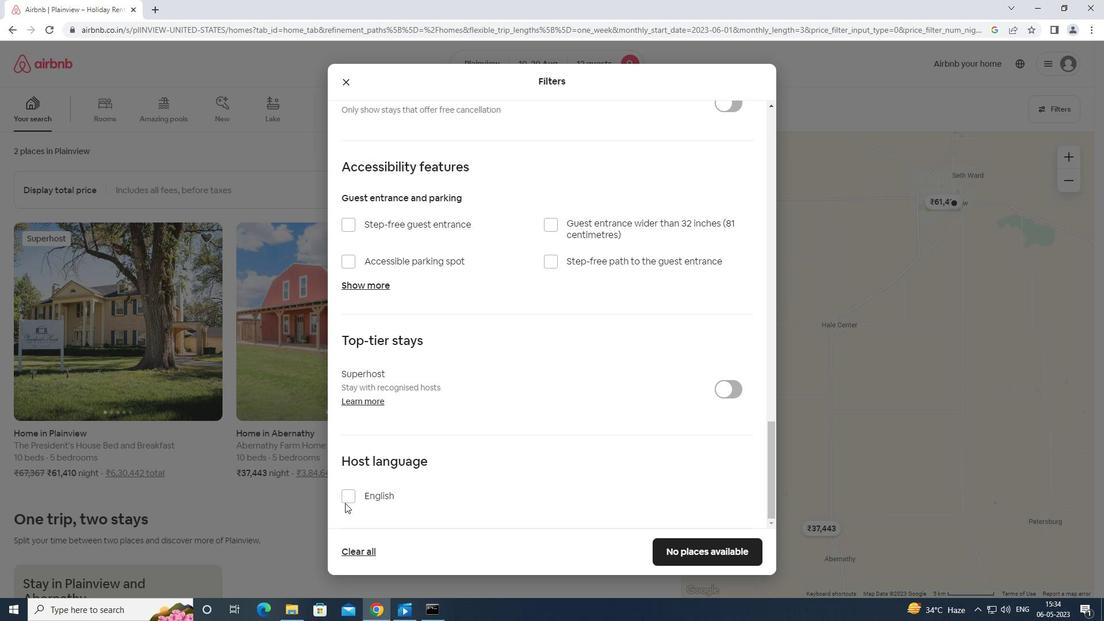 
Action: Mouse pressed left at (348, 499)
Screenshot: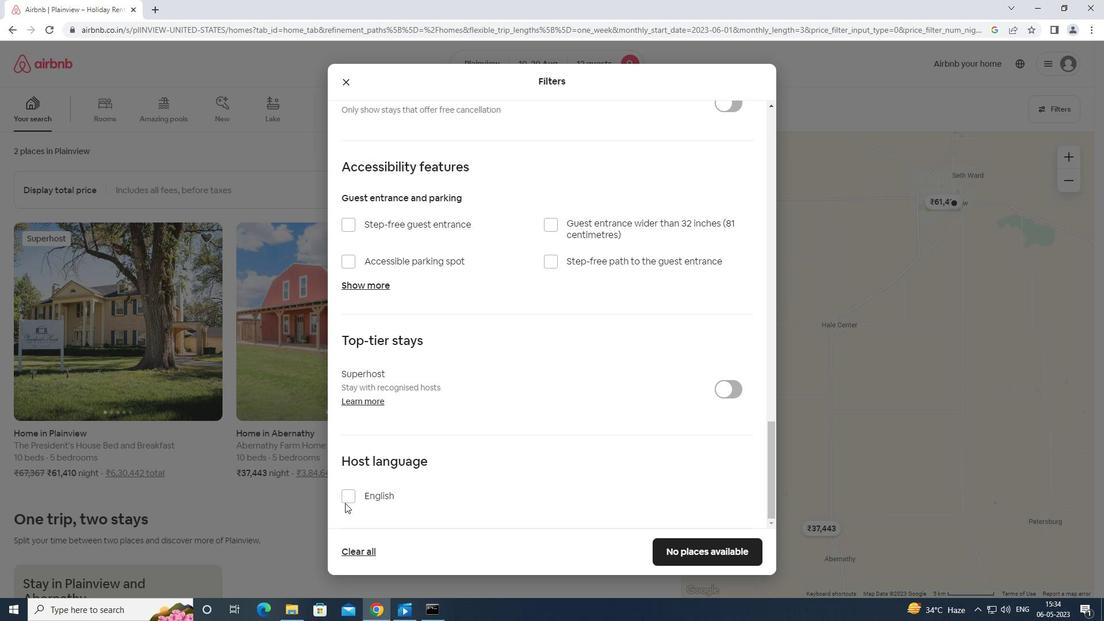 
Action: Mouse moved to (724, 543)
Screenshot: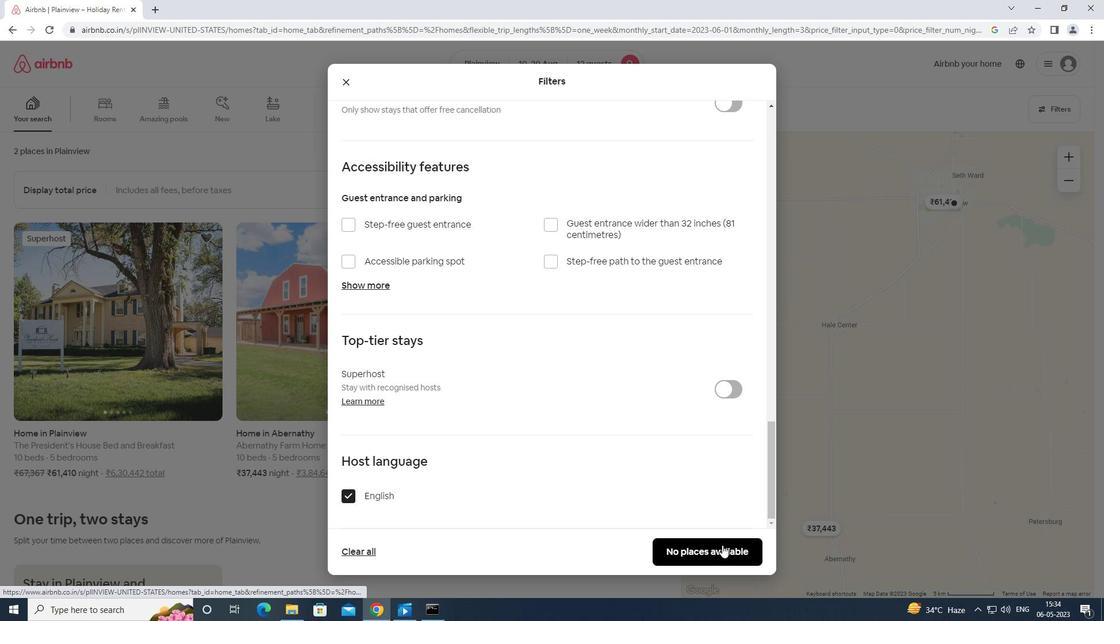 
Action: Mouse pressed left at (724, 543)
Screenshot: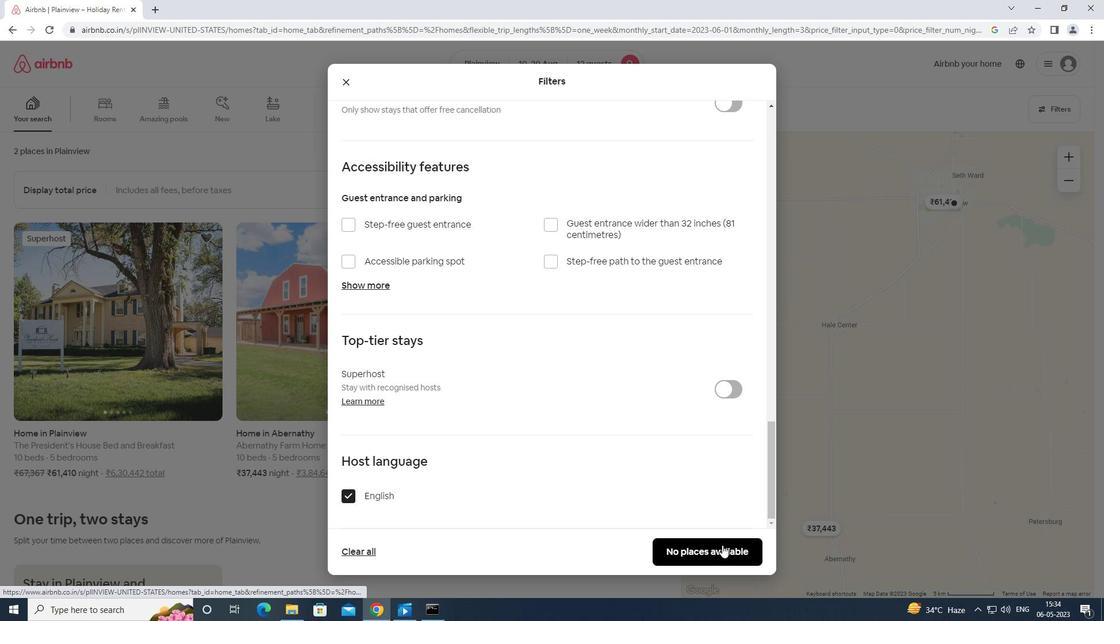 
